 Task: Send an email with the signature Gabriella Robinson with the subject Request for a podcast and the message I would like to request a meeting to discuss the progress of the project. from softage.1@softage.net to softage.7@softage.net and softage.8@softage.net with an attached document Code_of_conduct.pdf
Action: Mouse moved to (429, 564)
Screenshot: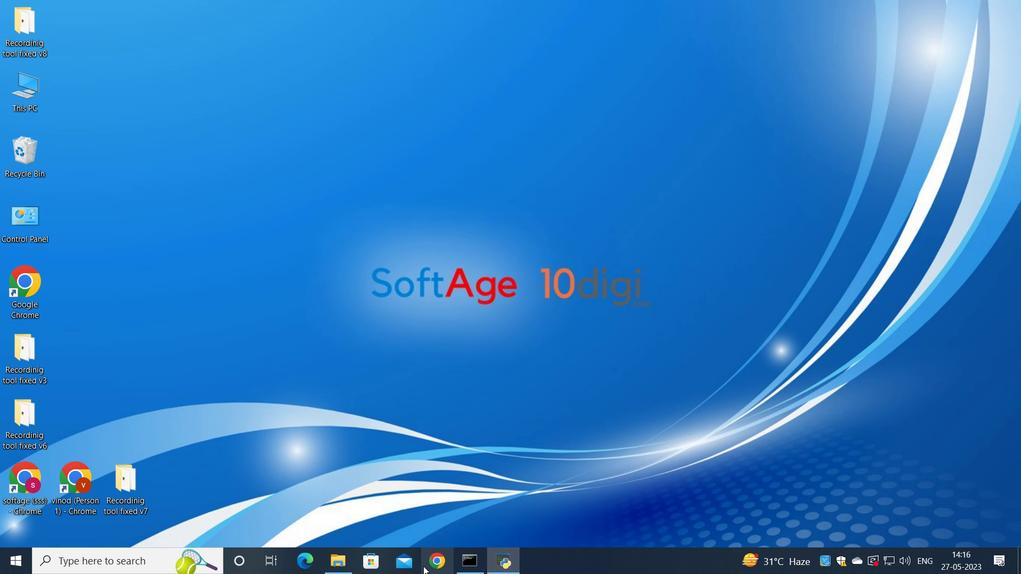 
Action: Mouse pressed left at (429, 564)
Screenshot: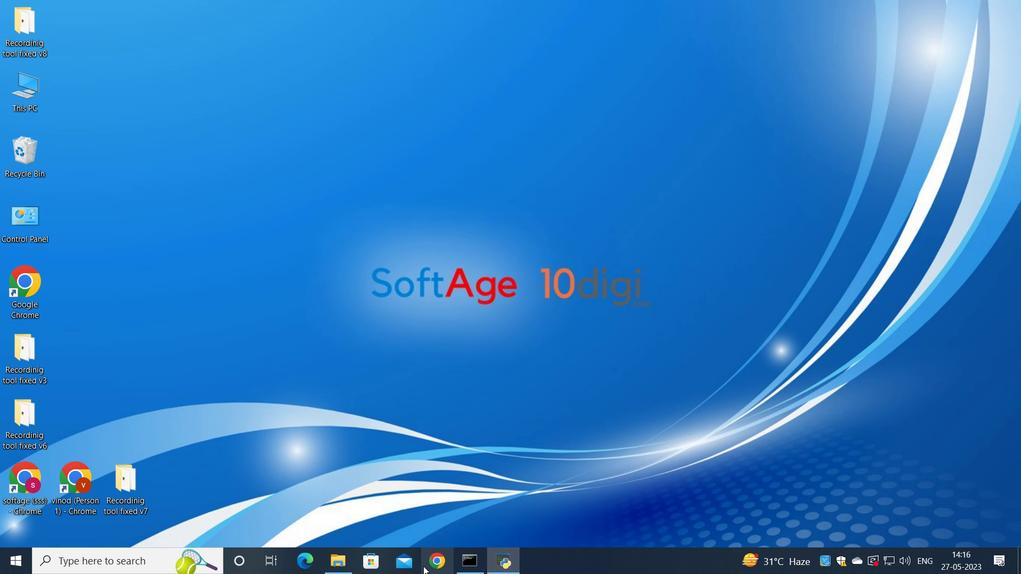 
Action: Mouse moved to (448, 352)
Screenshot: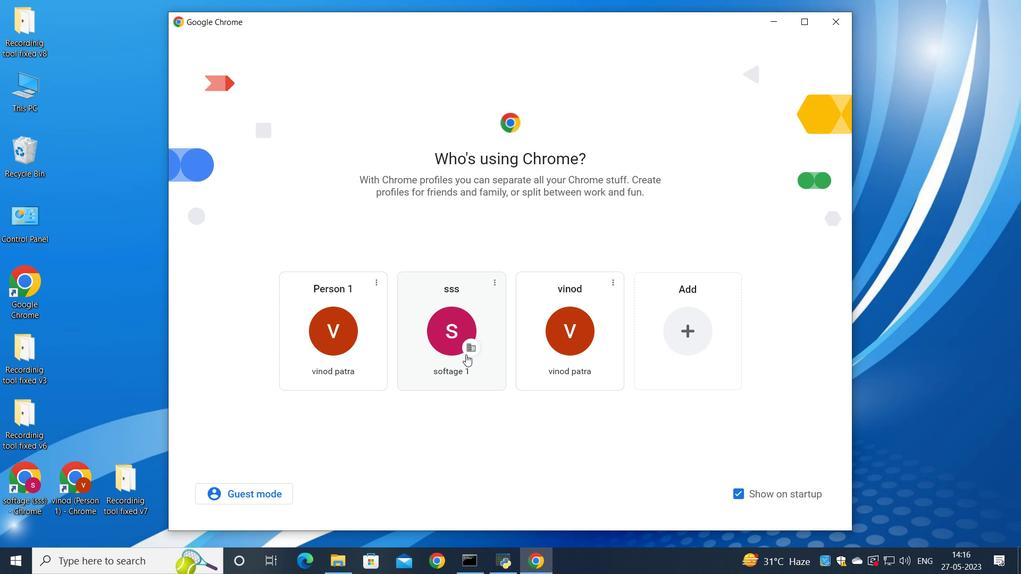 
Action: Mouse pressed left at (448, 352)
Screenshot: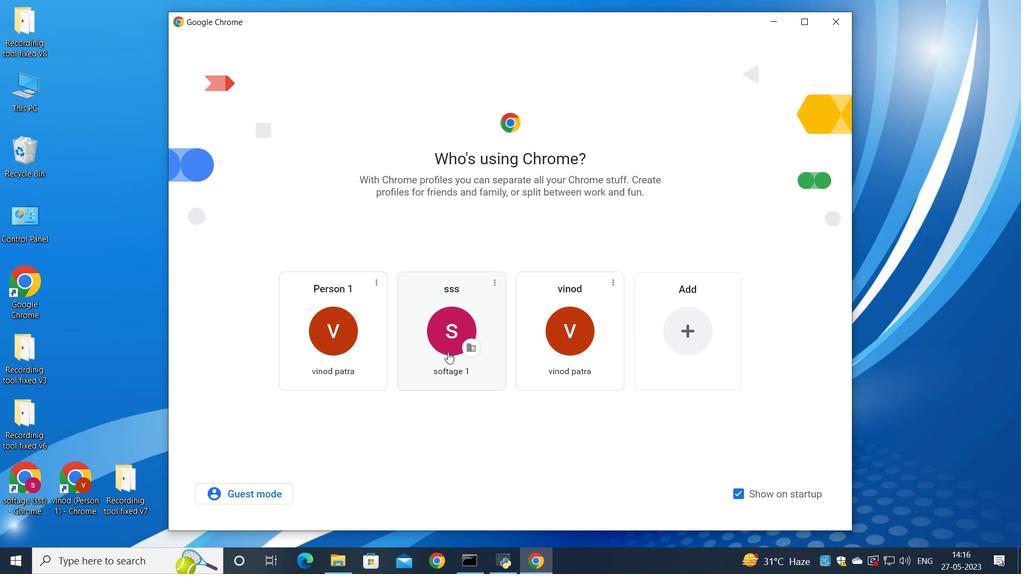 
Action: Mouse moved to (902, 69)
Screenshot: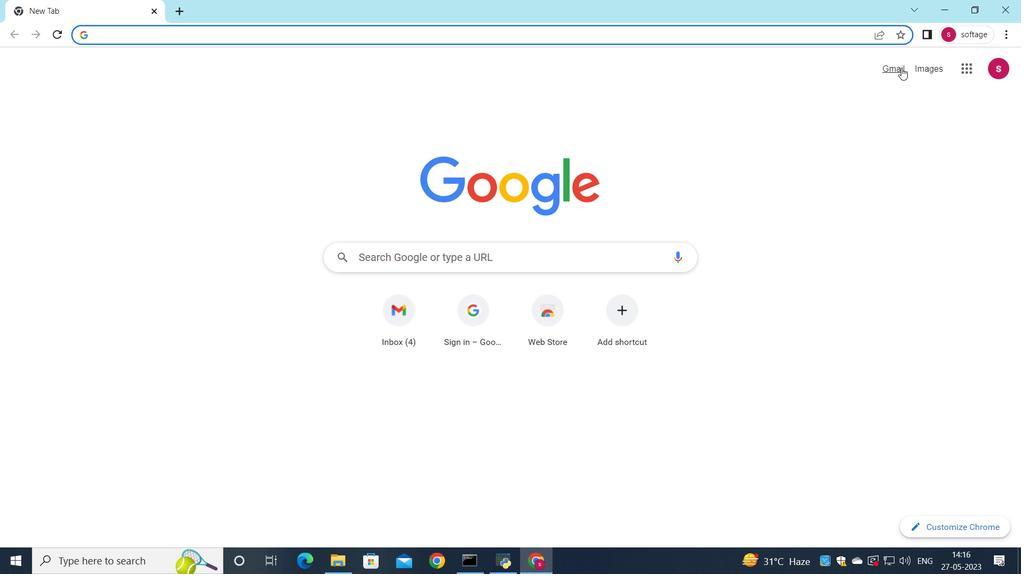 
Action: Mouse pressed left at (902, 69)
Screenshot: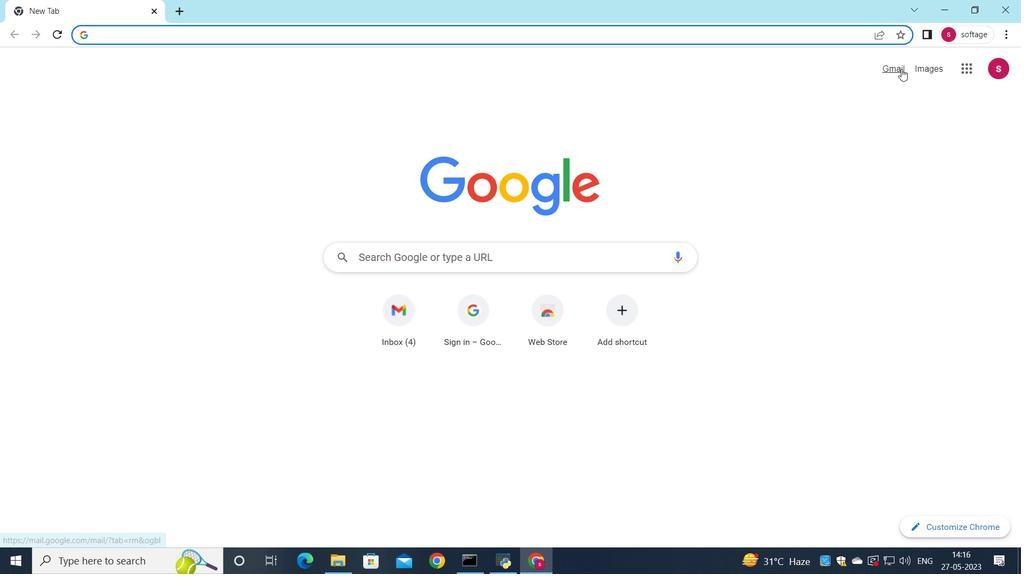 
Action: Mouse moved to (886, 70)
Screenshot: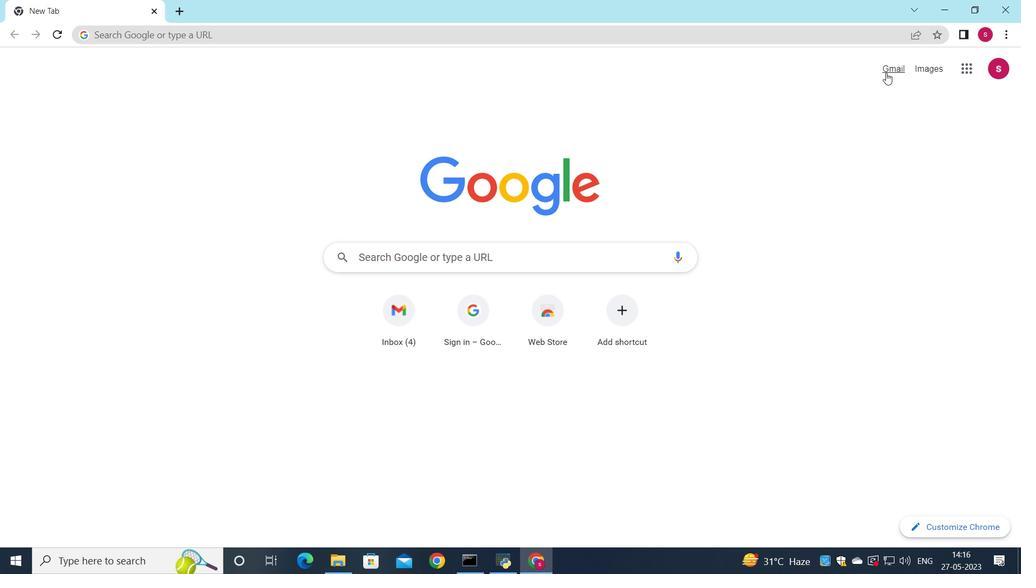 
Action: Mouse pressed left at (886, 70)
Screenshot: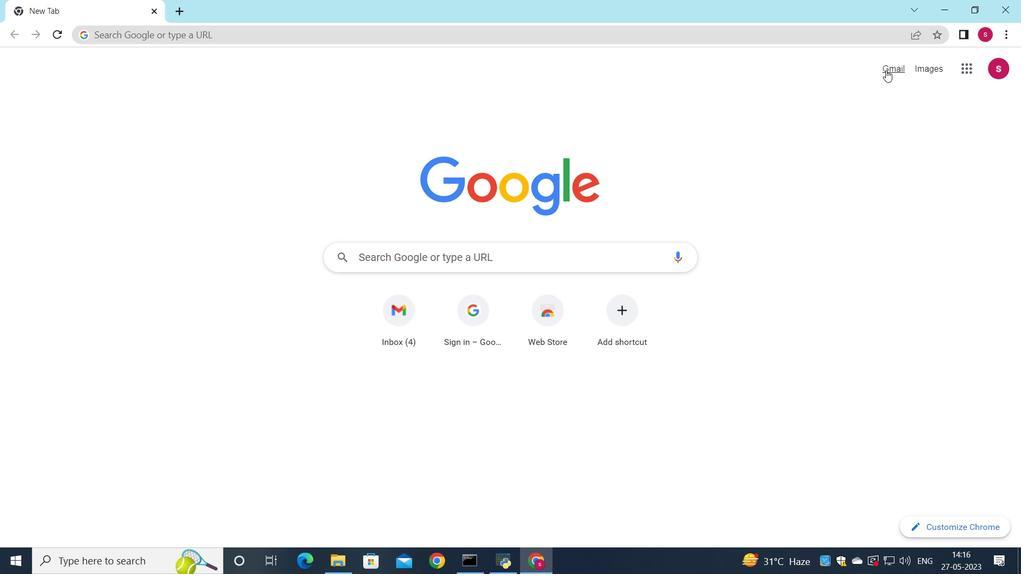
Action: Mouse moved to (863, 97)
Screenshot: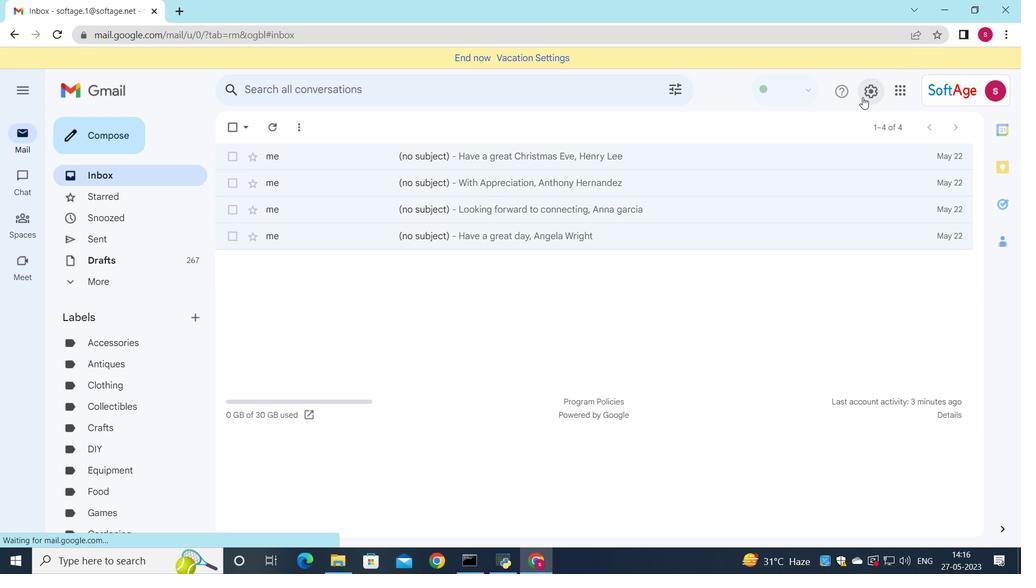 
Action: Mouse pressed left at (863, 97)
Screenshot: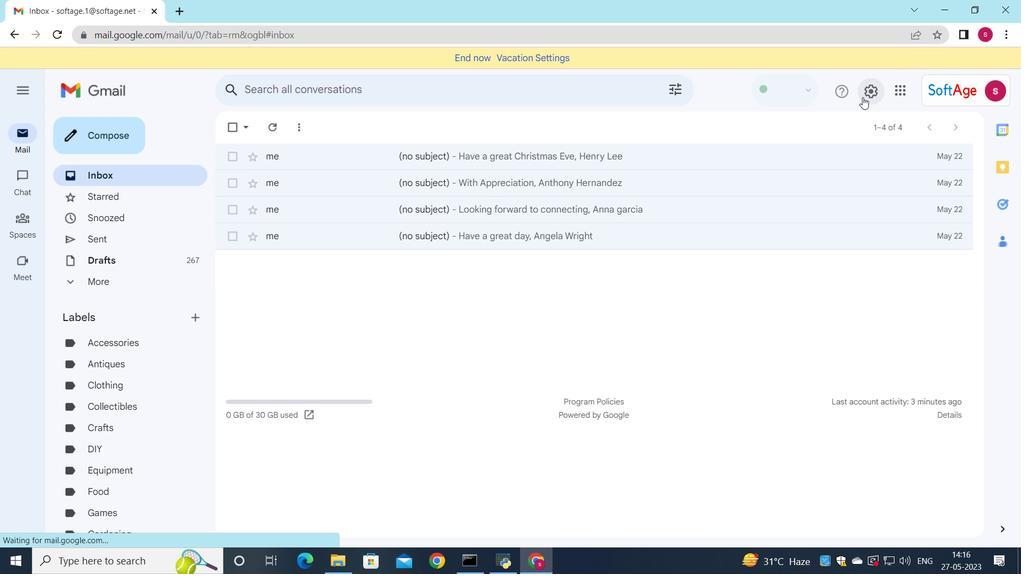 
Action: Mouse moved to (867, 147)
Screenshot: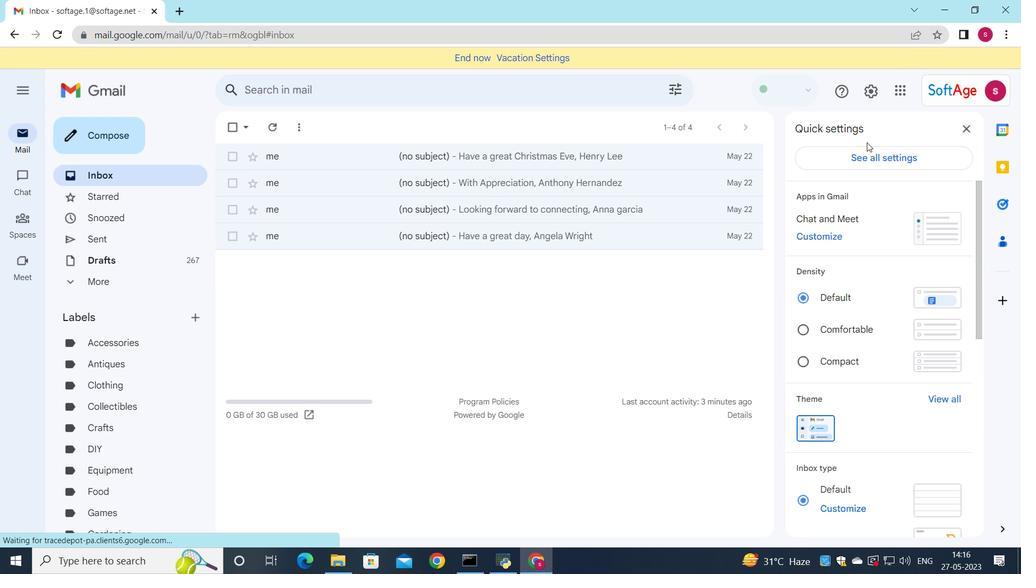 
Action: Mouse pressed left at (867, 147)
Screenshot: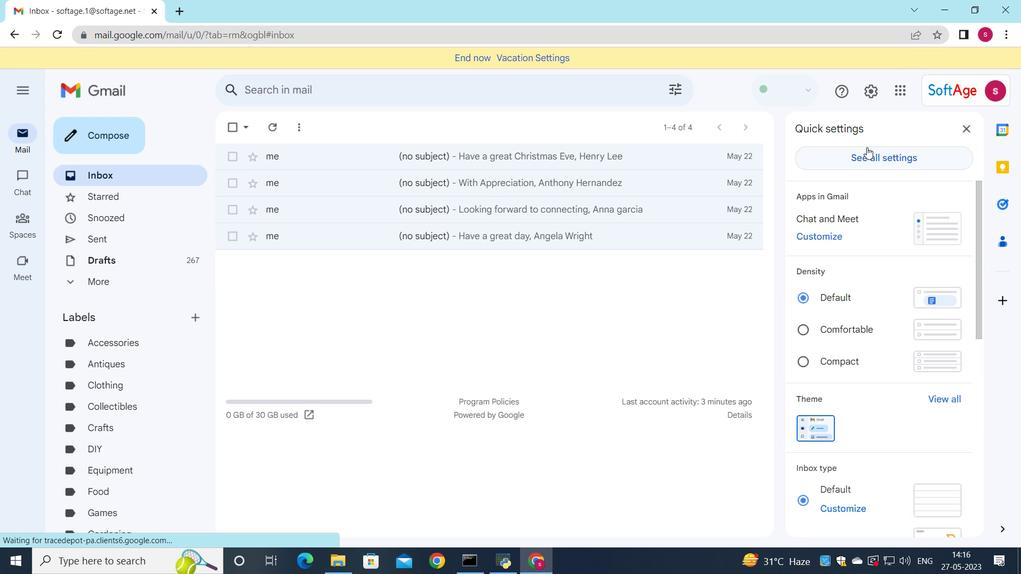 
Action: Mouse moved to (525, 273)
Screenshot: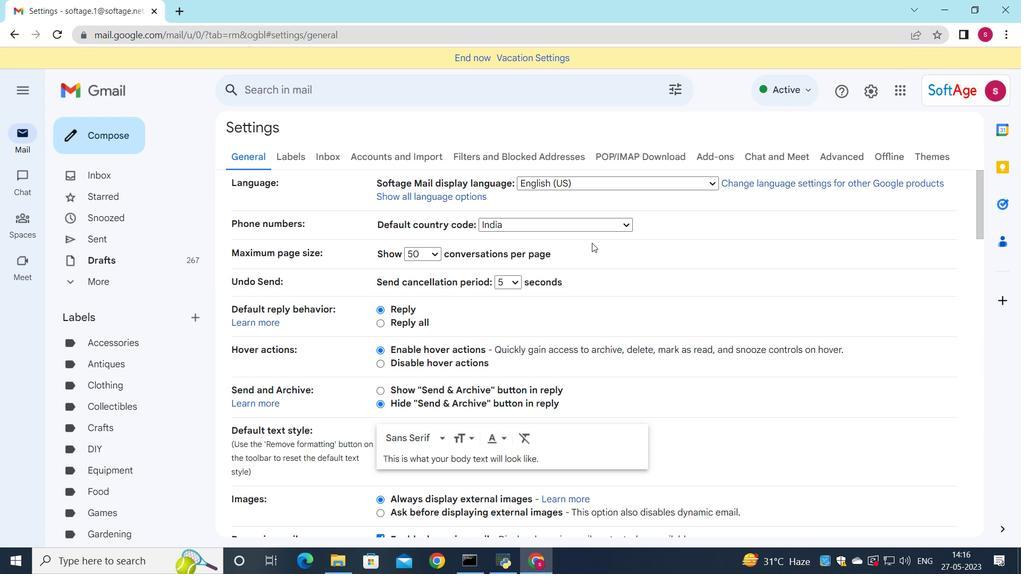 
Action: Mouse scrolled (543, 267) with delta (0, 0)
Screenshot: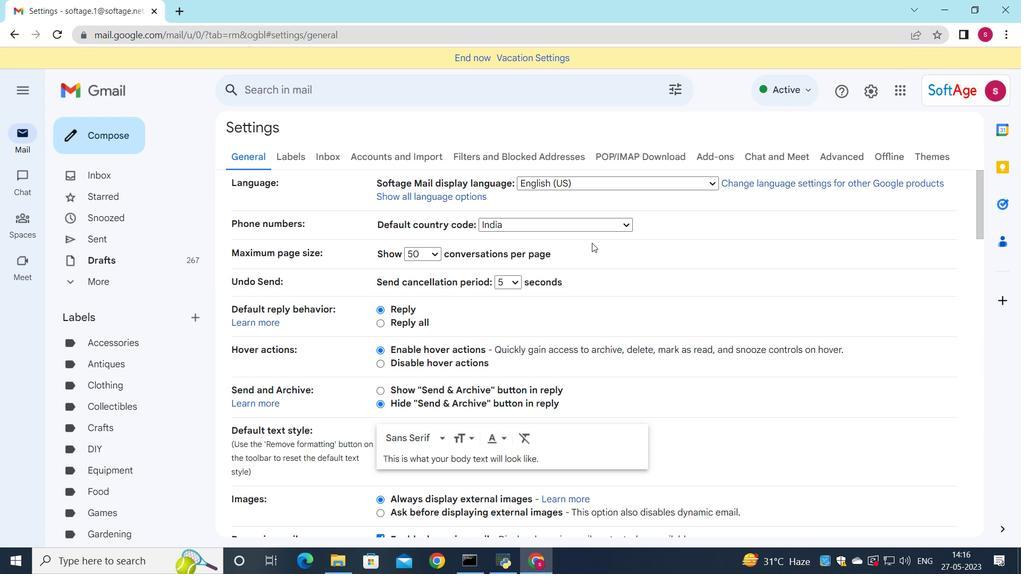 
Action: Mouse moved to (523, 273)
Screenshot: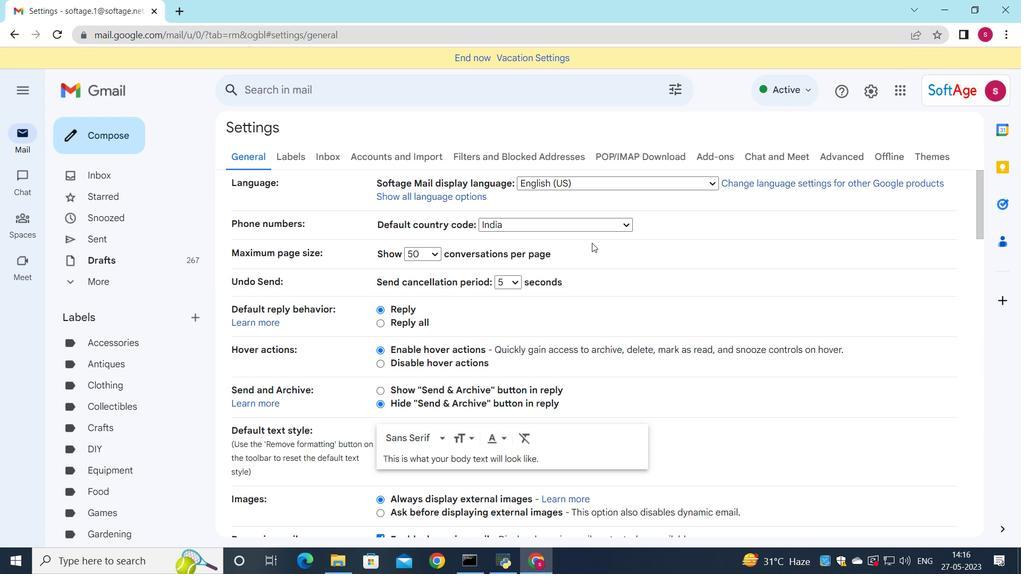 
Action: Mouse scrolled (528, 272) with delta (0, 0)
Screenshot: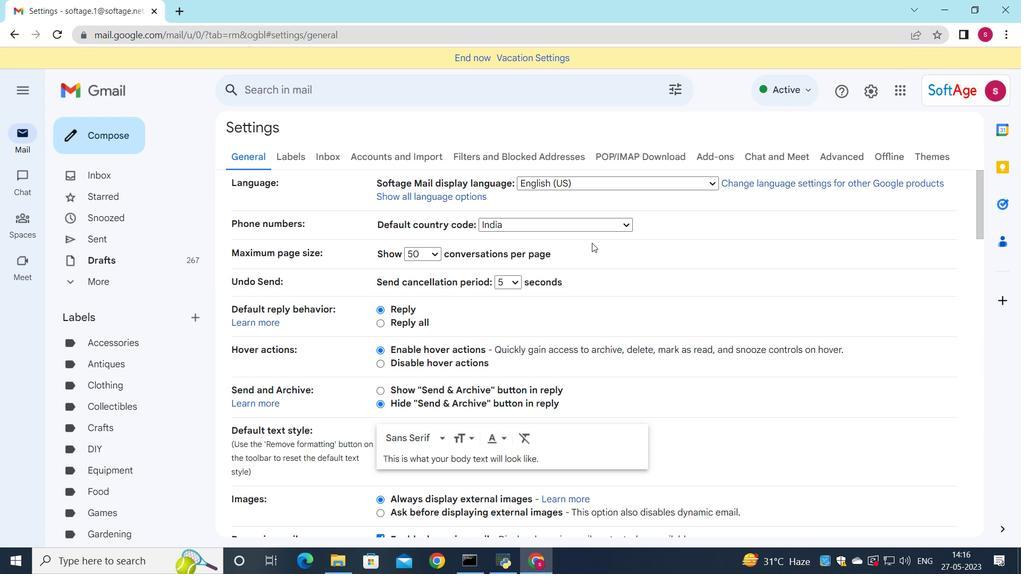 
Action: Mouse moved to (523, 273)
Screenshot: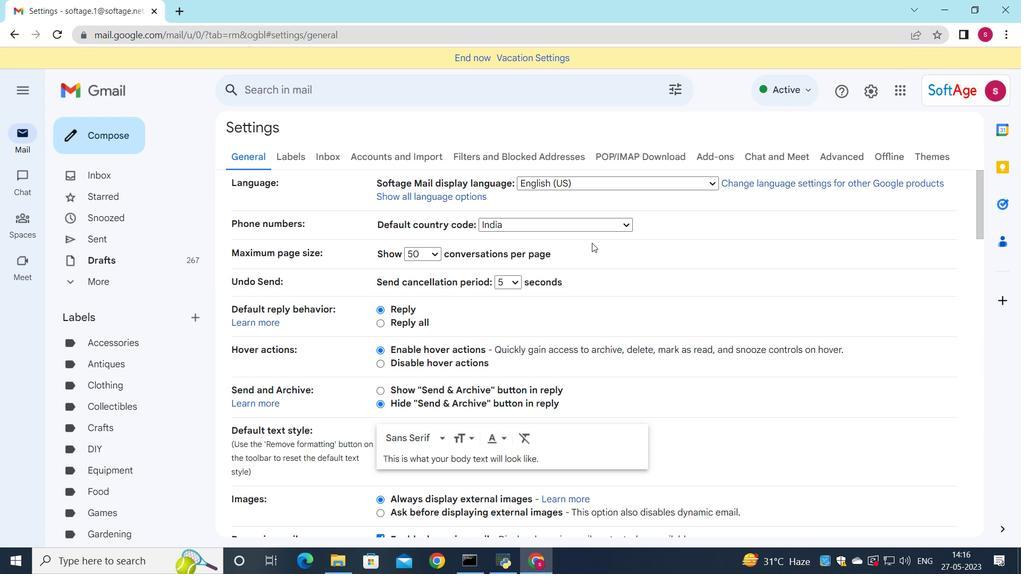 
Action: Mouse scrolled (525, 272) with delta (0, 0)
Screenshot: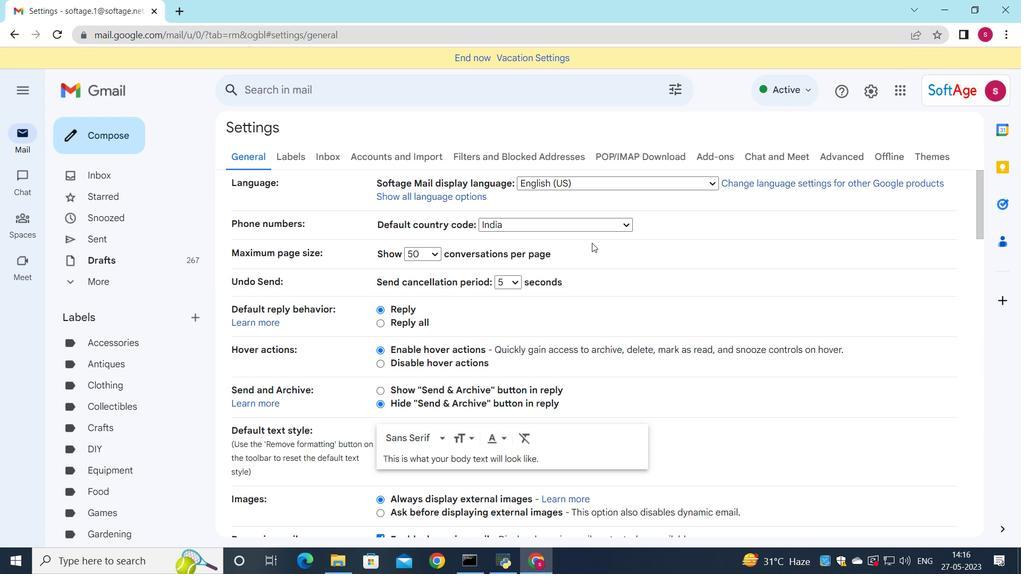 
Action: Mouse moved to (521, 273)
Screenshot: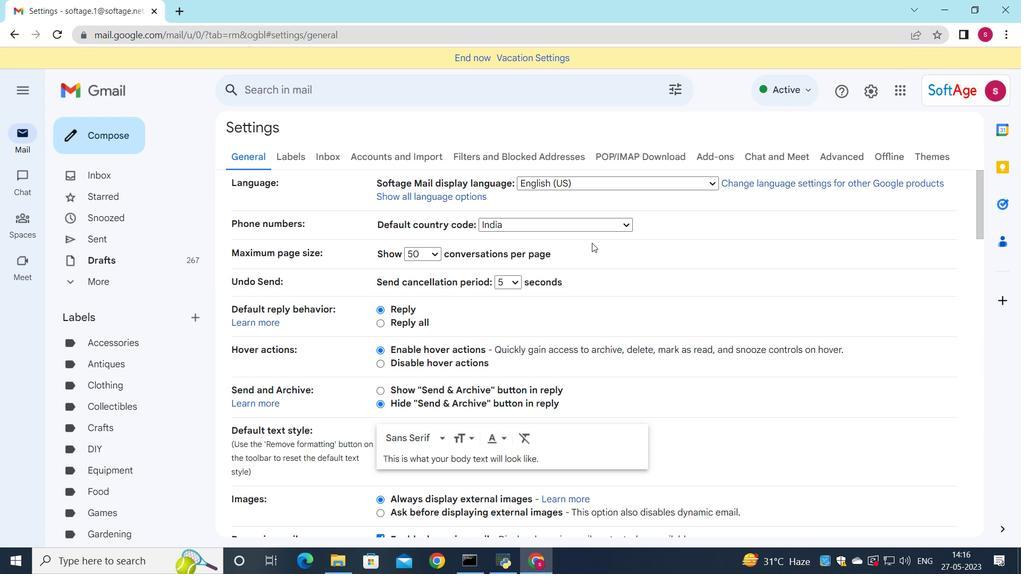 
Action: Mouse scrolled (523, 272) with delta (0, 0)
Screenshot: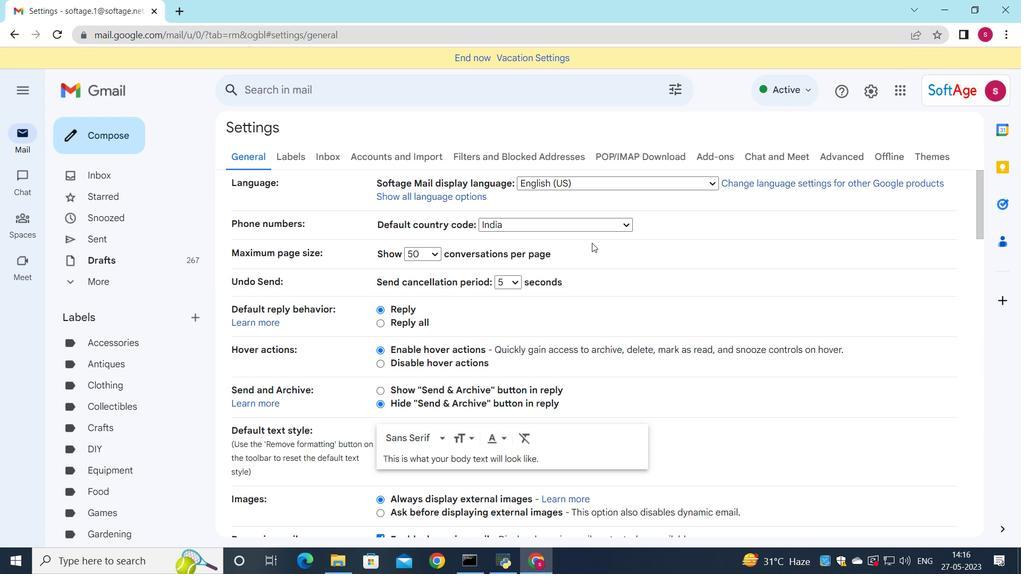 
Action: Mouse moved to (458, 284)
Screenshot: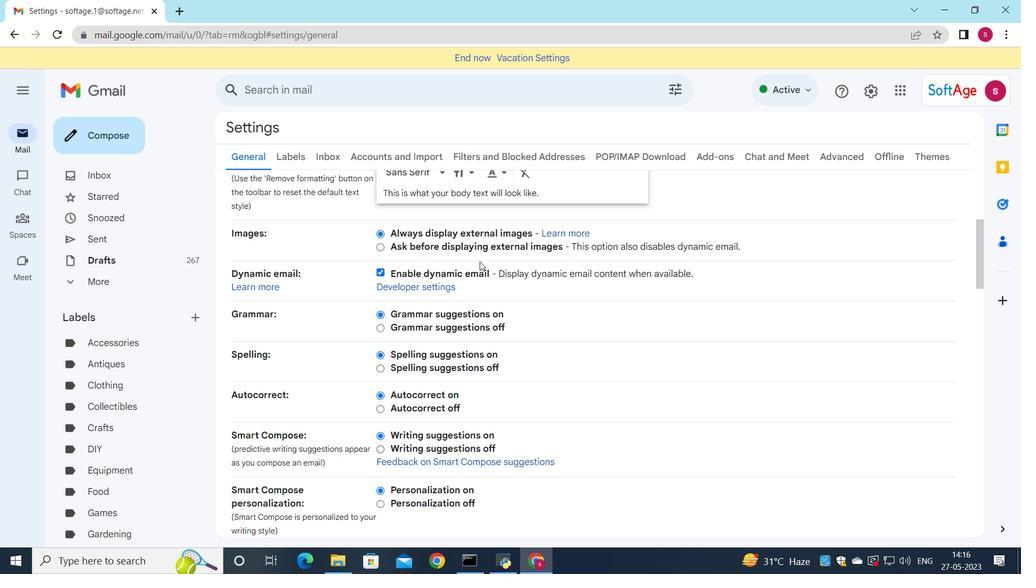 
Action: Mouse scrolled (474, 264) with delta (0, 0)
Screenshot: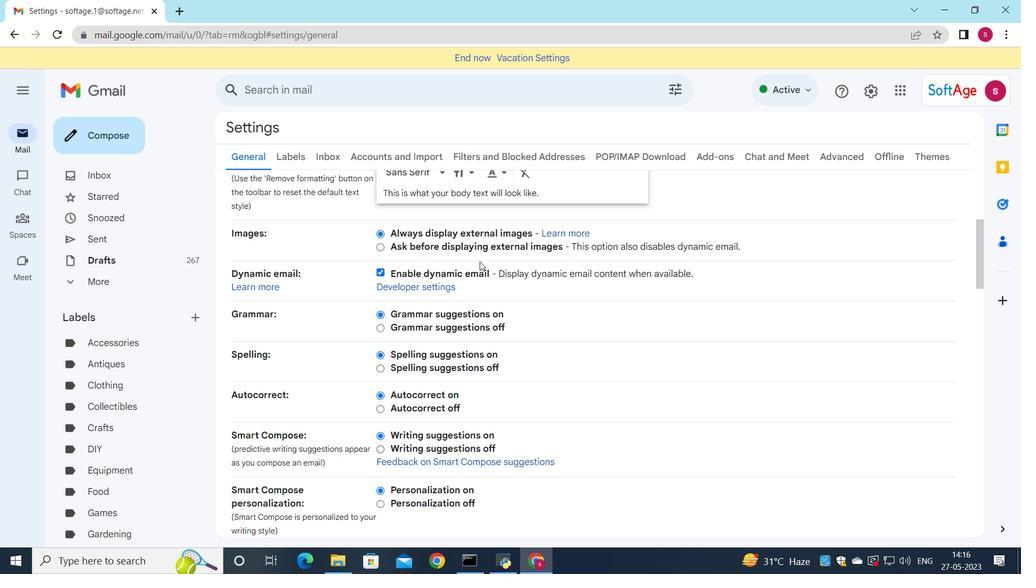 
Action: Mouse moved to (457, 286)
Screenshot: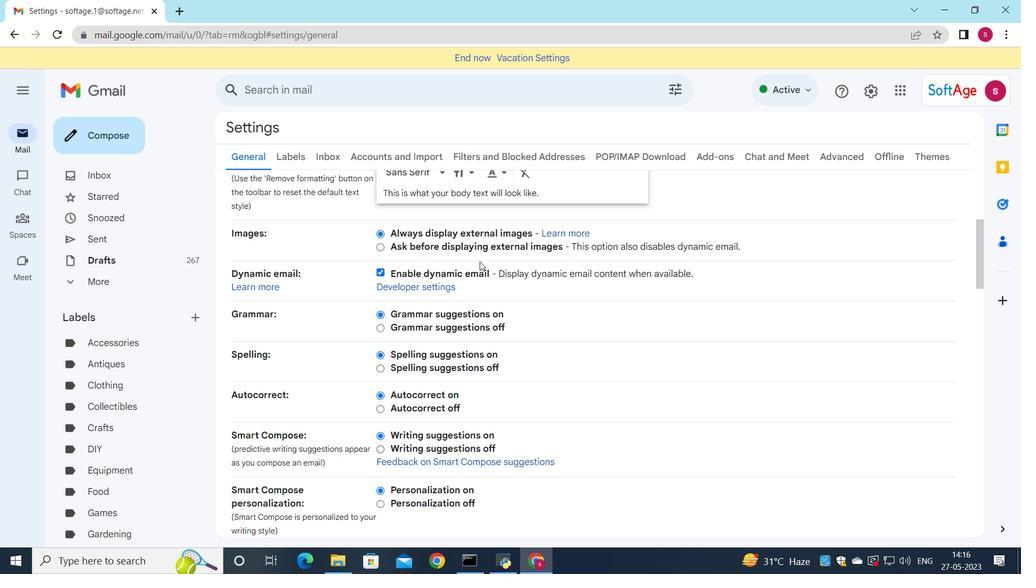 
Action: Mouse scrolled (470, 266) with delta (0, 0)
Screenshot: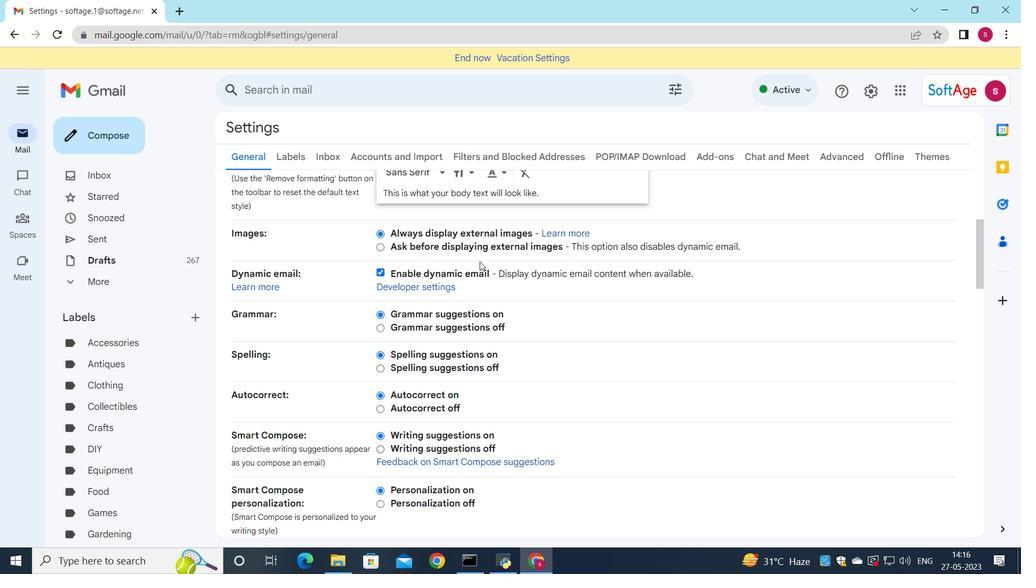 
Action: Mouse moved to (456, 290)
Screenshot: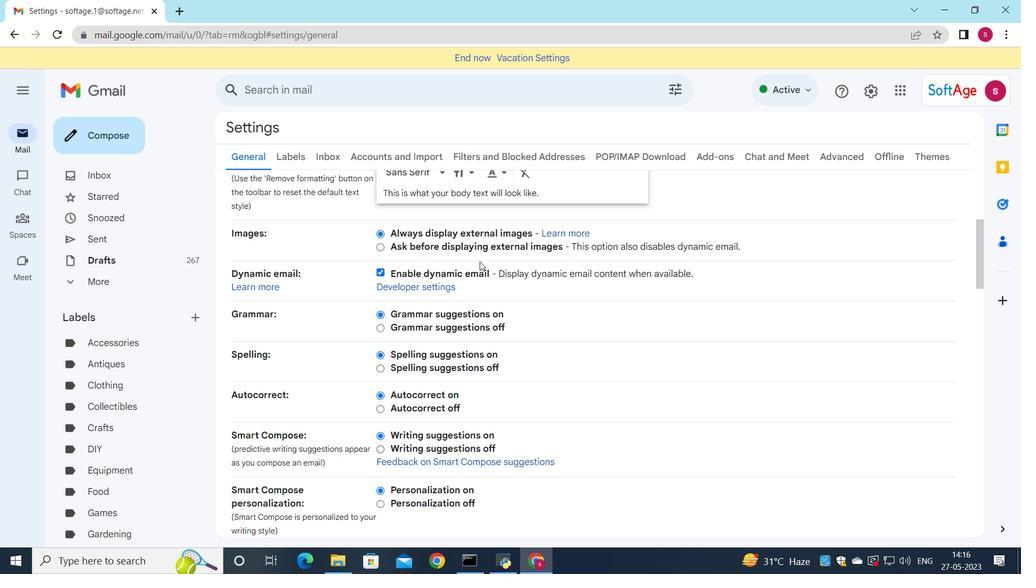 
Action: Mouse scrolled (468, 267) with delta (0, 0)
Screenshot: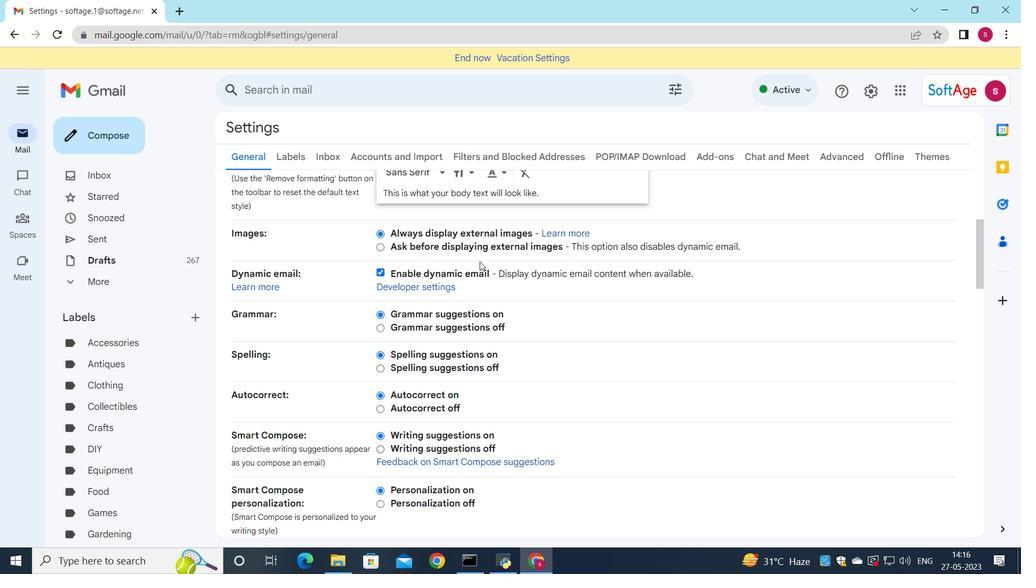 
Action: Mouse moved to (444, 298)
Screenshot: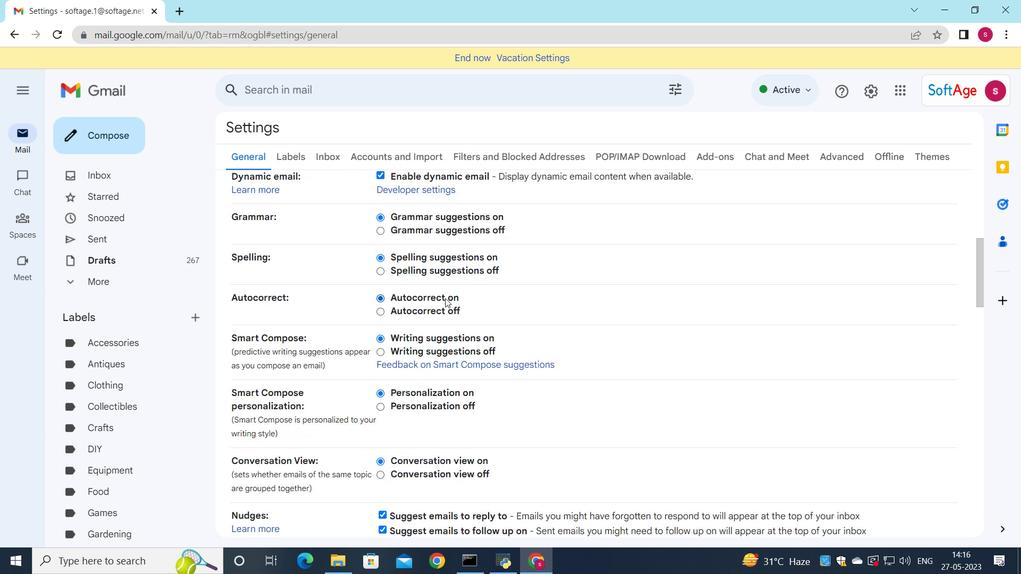 
Action: Mouse scrolled (444, 298) with delta (0, 0)
Screenshot: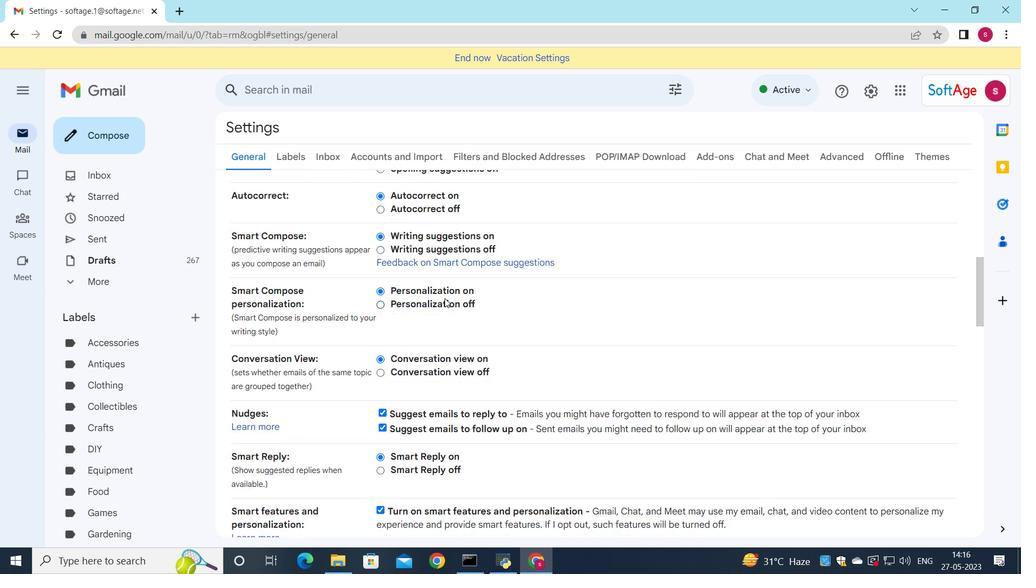 
Action: Mouse scrolled (444, 298) with delta (0, 0)
Screenshot: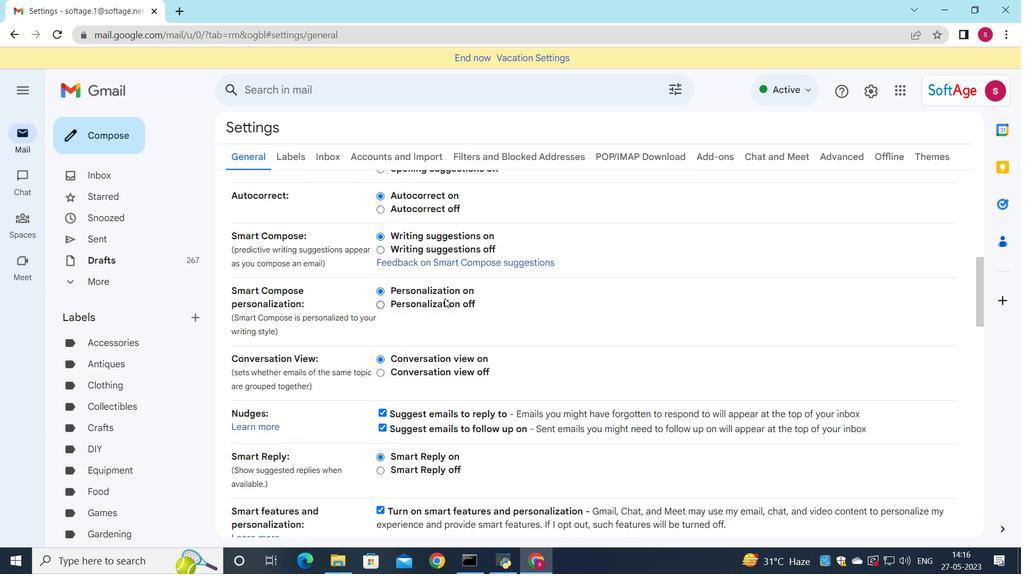 
Action: Mouse scrolled (444, 298) with delta (0, 0)
Screenshot: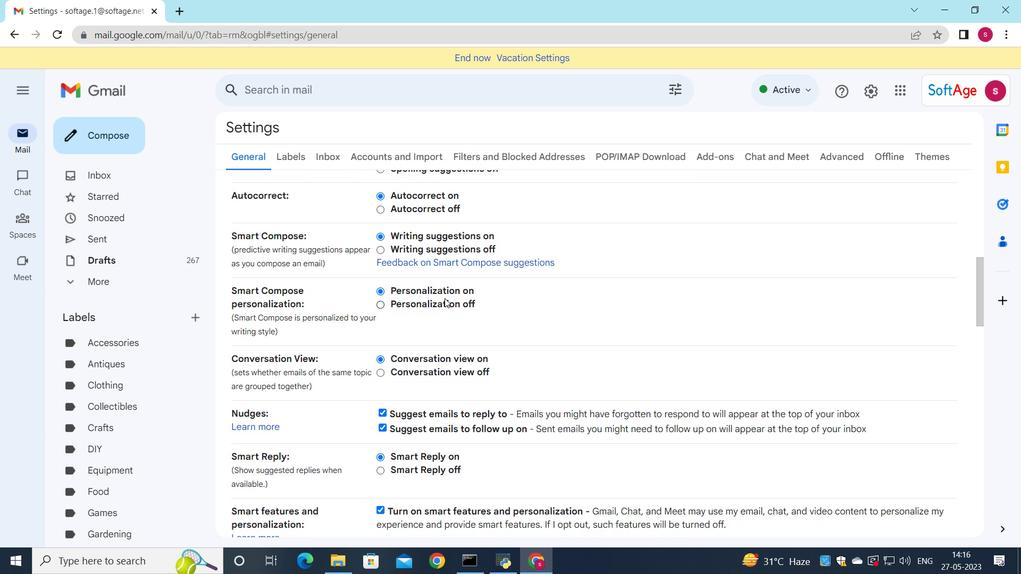 
Action: Mouse scrolled (444, 298) with delta (0, 0)
Screenshot: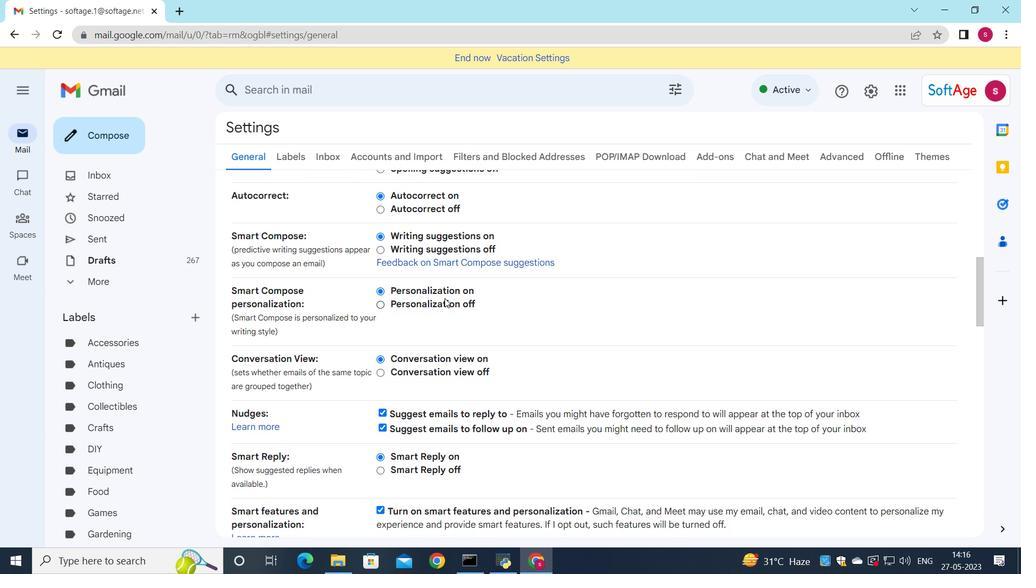 
Action: Mouse moved to (444, 298)
Screenshot: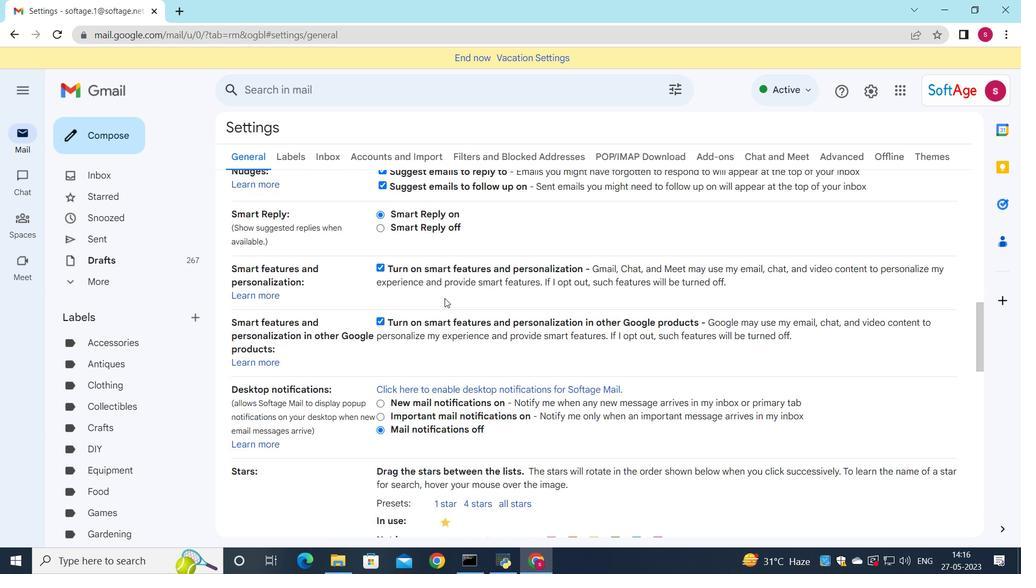 
Action: Mouse scrolled (444, 298) with delta (0, 0)
Screenshot: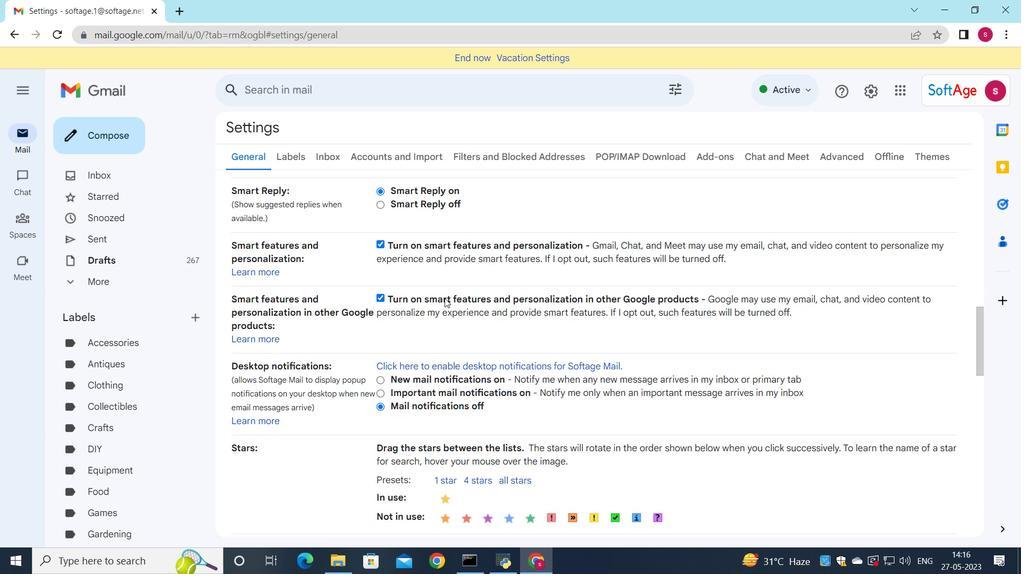 
Action: Mouse scrolled (444, 298) with delta (0, 0)
Screenshot: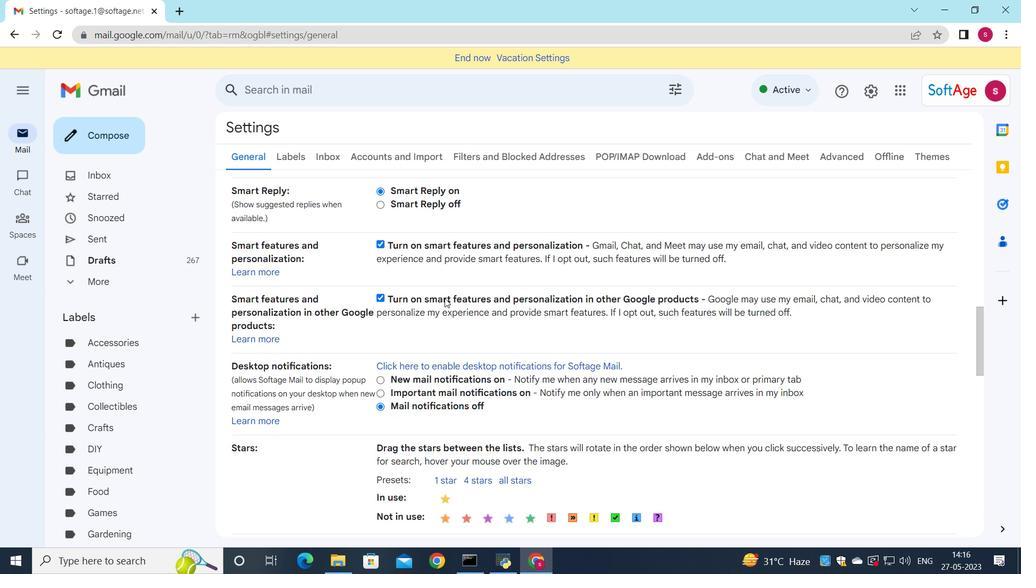 
Action: Mouse scrolled (444, 298) with delta (0, 0)
Screenshot: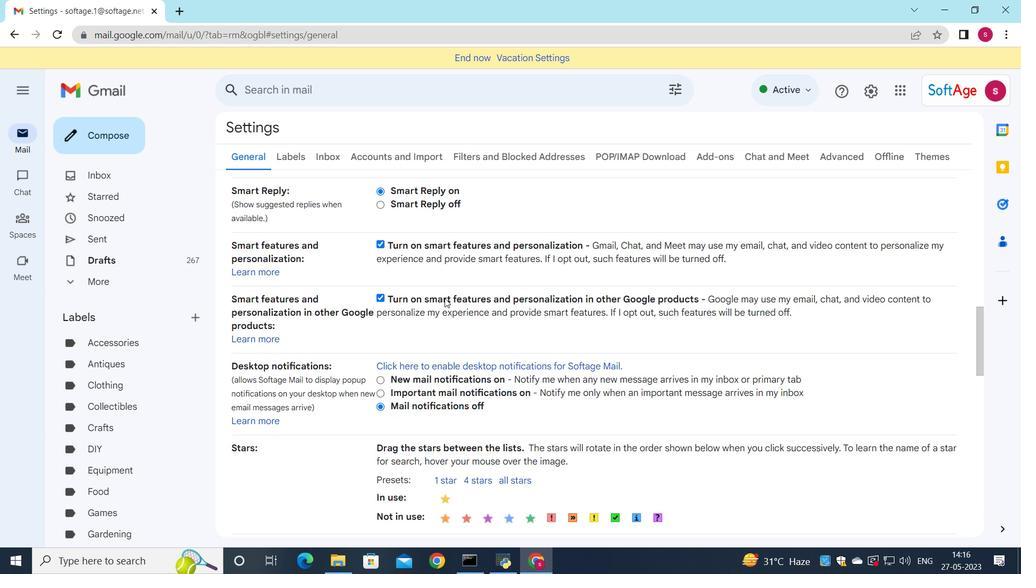 
Action: Mouse scrolled (444, 298) with delta (0, 0)
Screenshot: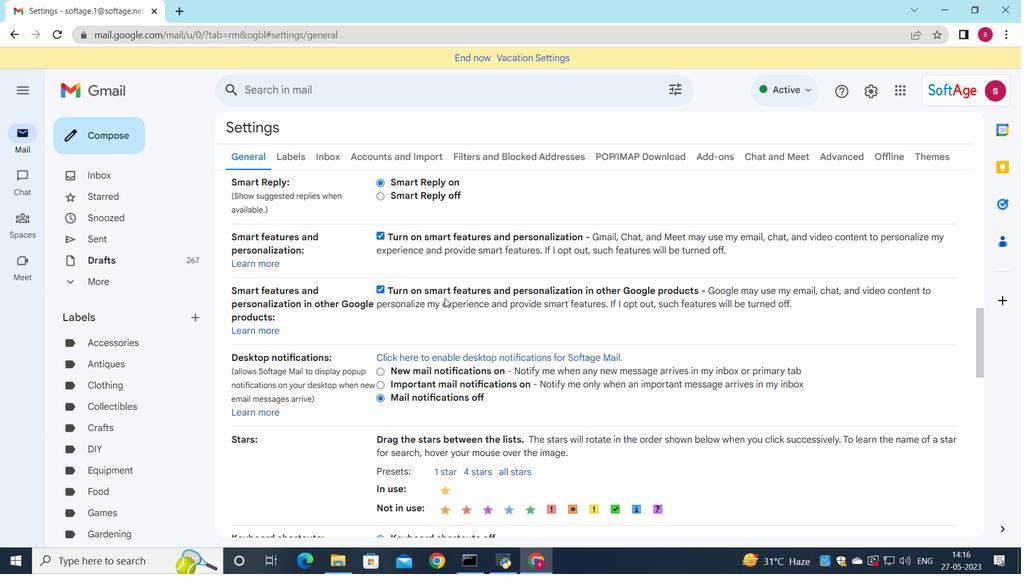 
Action: Mouse scrolled (444, 298) with delta (0, 0)
Screenshot: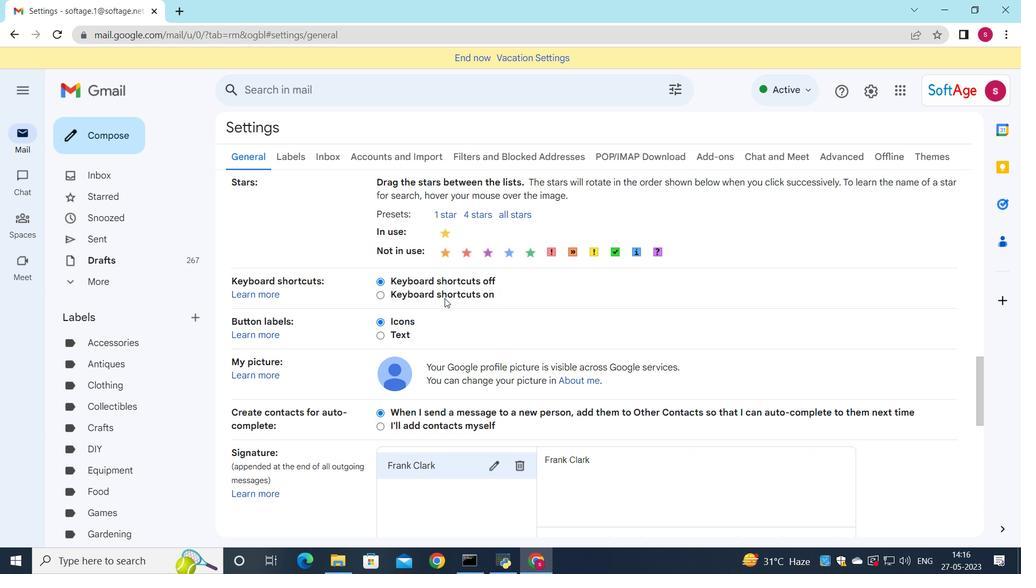 
Action: Mouse scrolled (444, 298) with delta (0, 0)
Screenshot: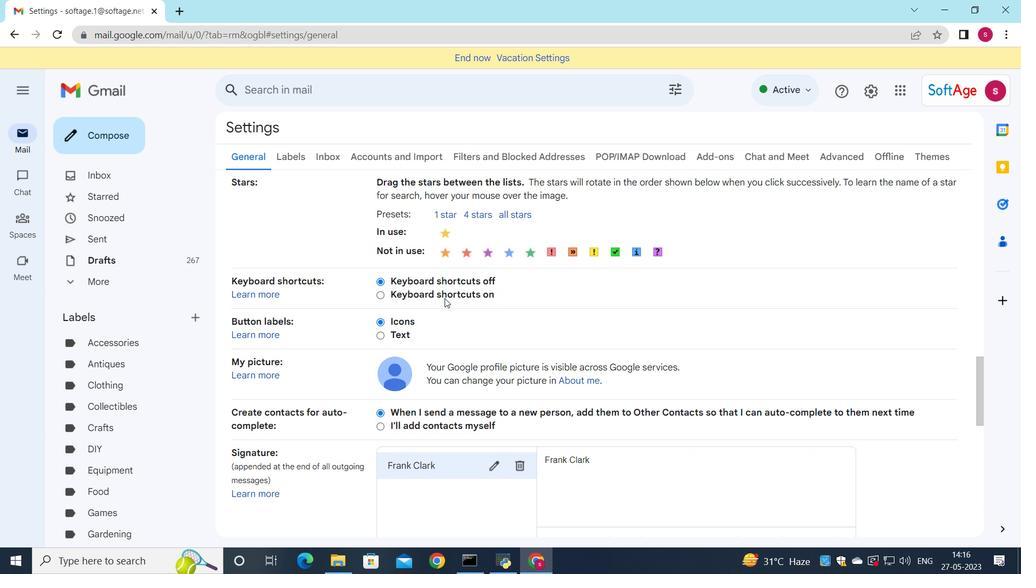 
Action: Mouse scrolled (444, 298) with delta (0, 0)
Screenshot: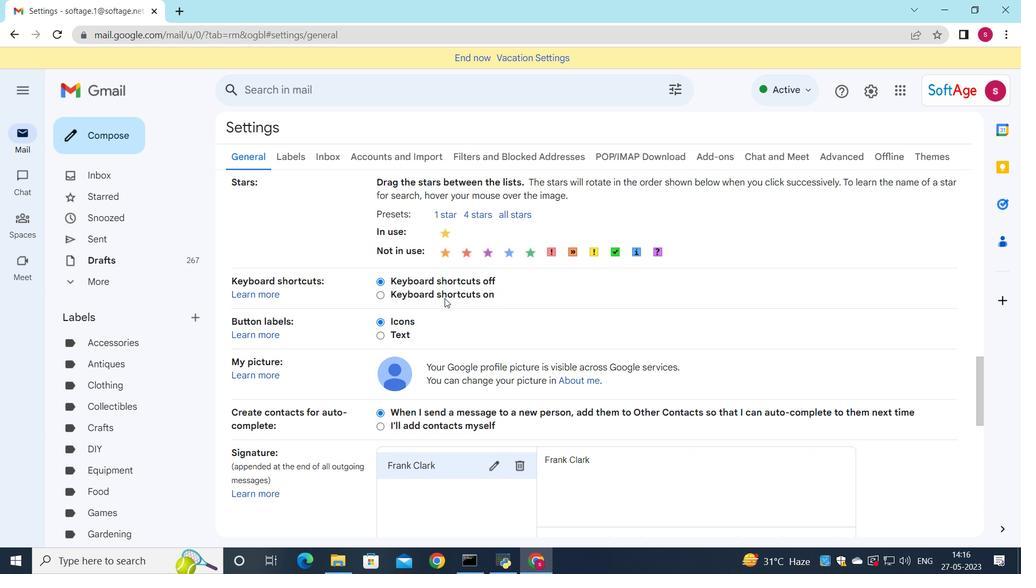
Action: Mouse moved to (445, 294)
Screenshot: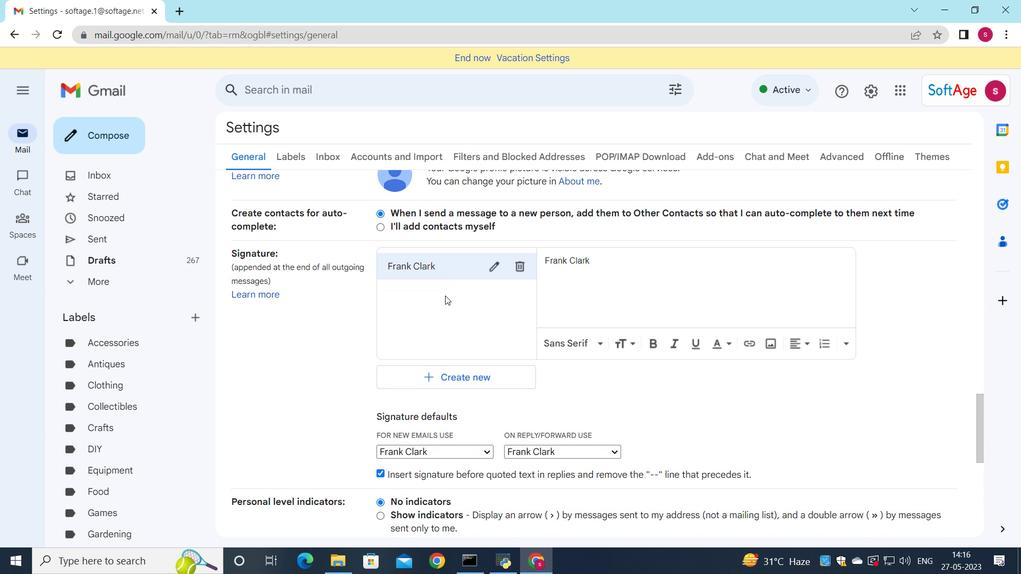 
Action: Mouse scrolled (445, 293) with delta (0, 0)
Screenshot: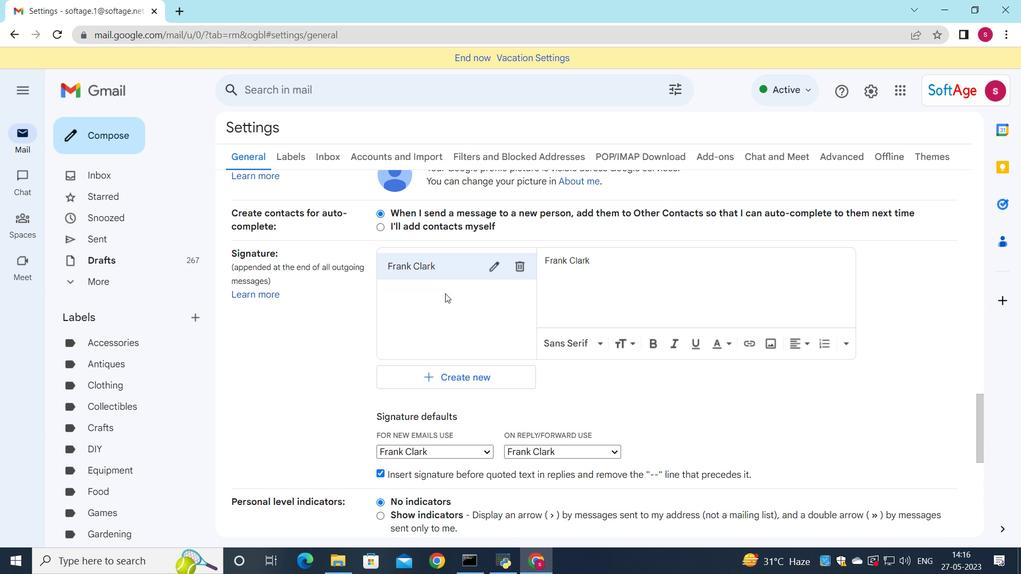 
Action: Mouse scrolled (445, 293) with delta (0, 0)
Screenshot: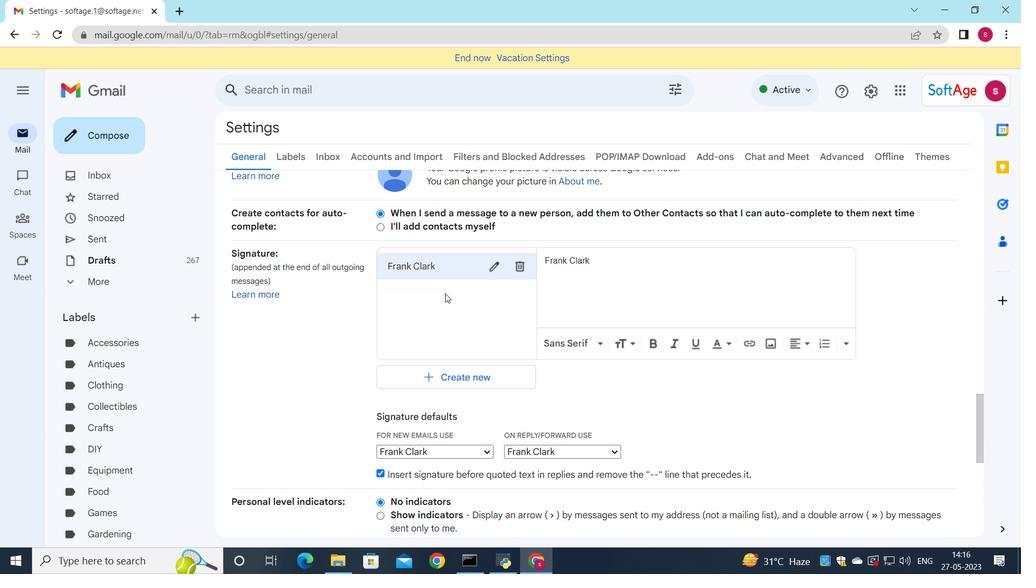
Action: Mouse scrolled (445, 294) with delta (0, 0)
Screenshot: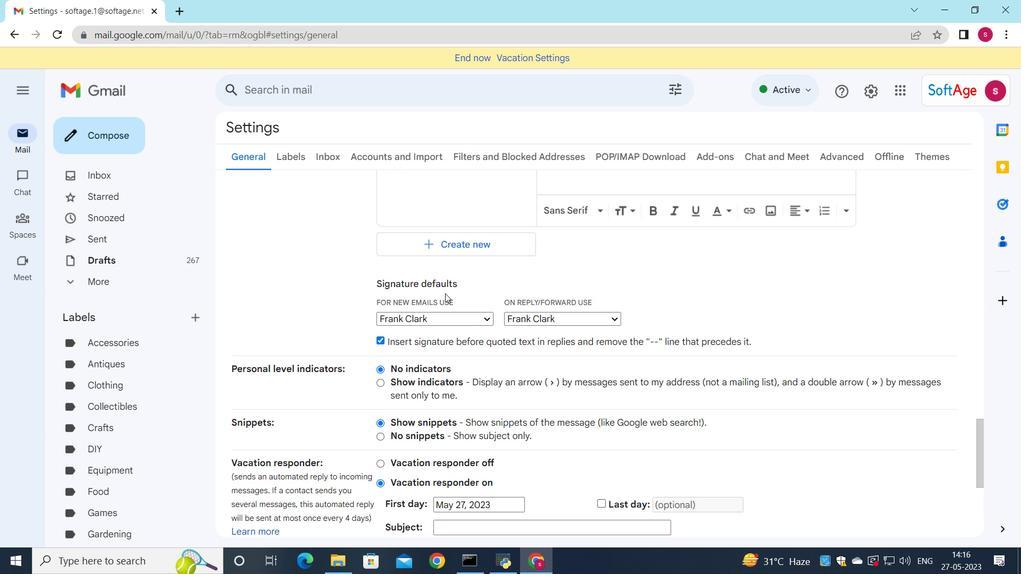 
Action: Mouse scrolled (445, 294) with delta (0, 0)
Screenshot: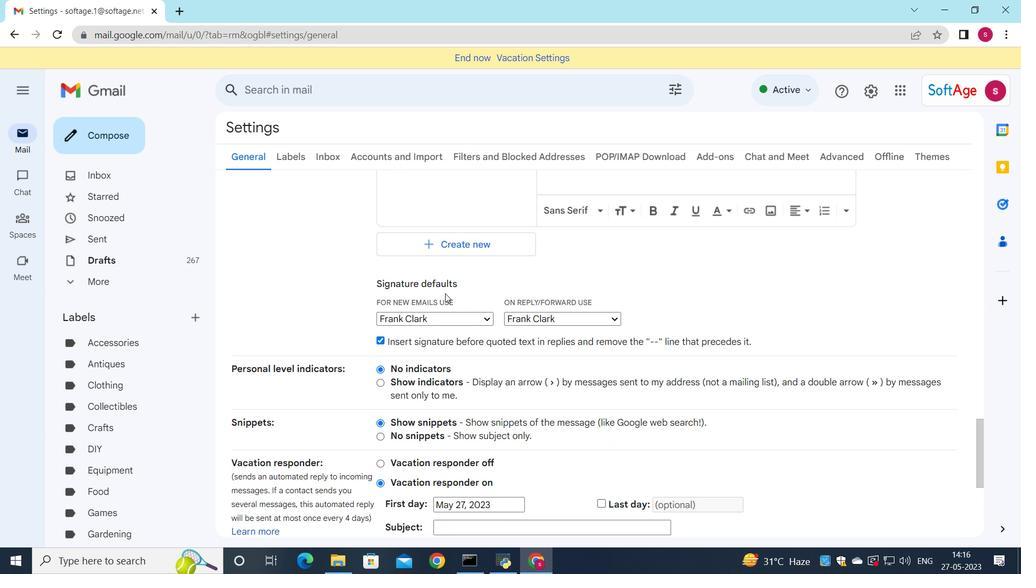 
Action: Mouse moved to (515, 269)
Screenshot: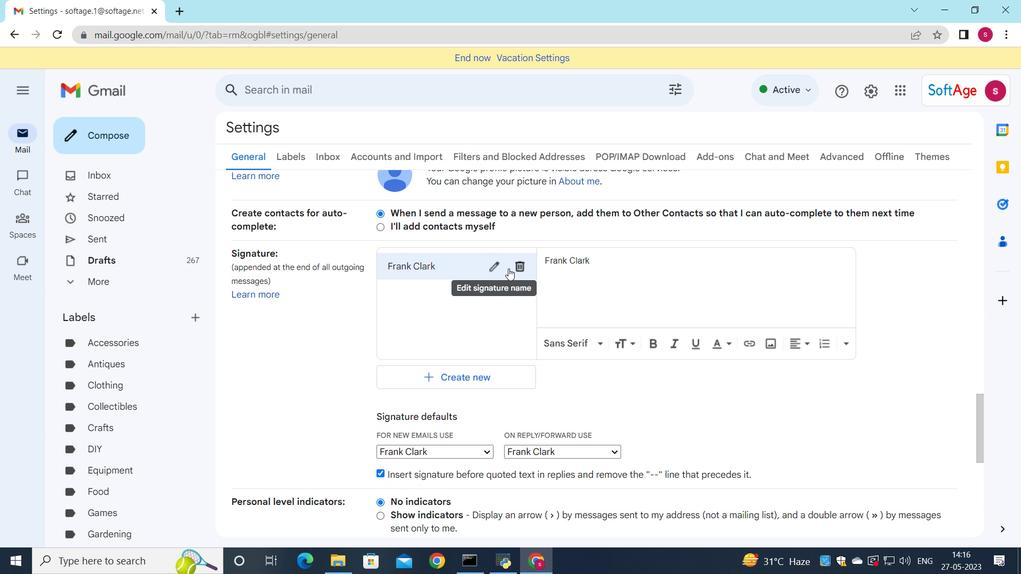 
Action: Mouse pressed left at (515, 269)
Screenshot: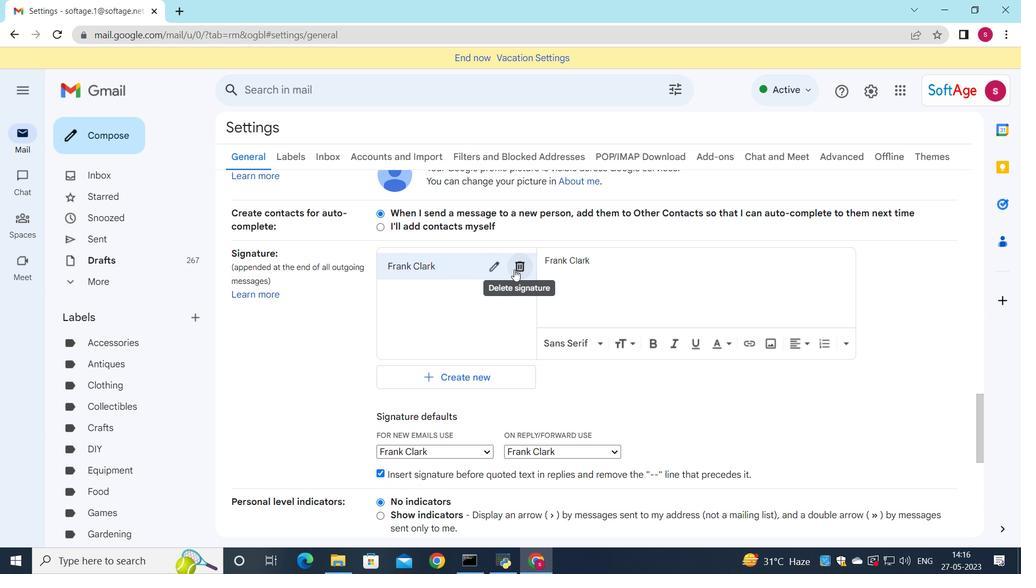 
Action: Mouse moved to (609, 323)
Screenshot: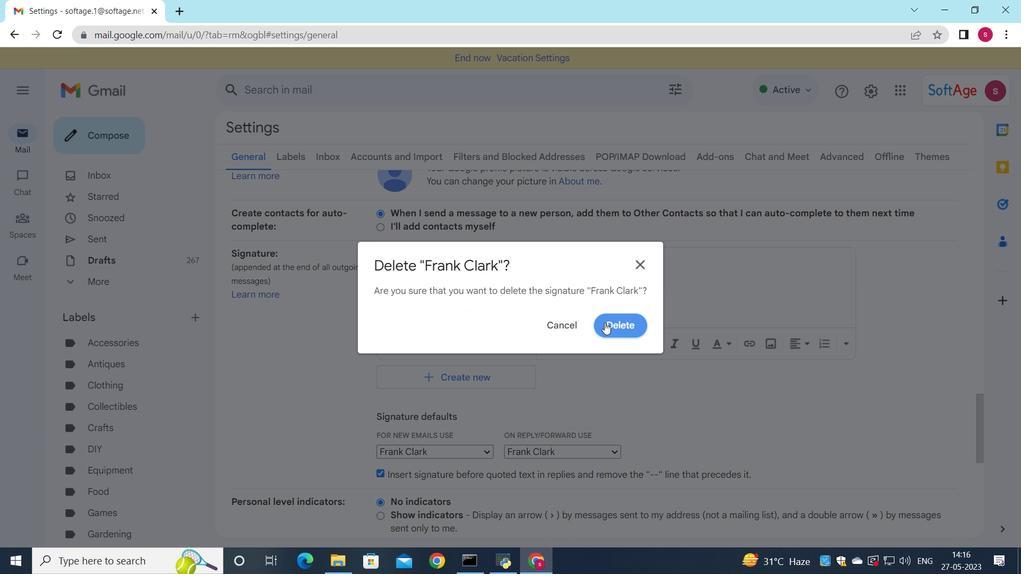 
Action: Mouse pressed left at (609, 323)
Screenshot: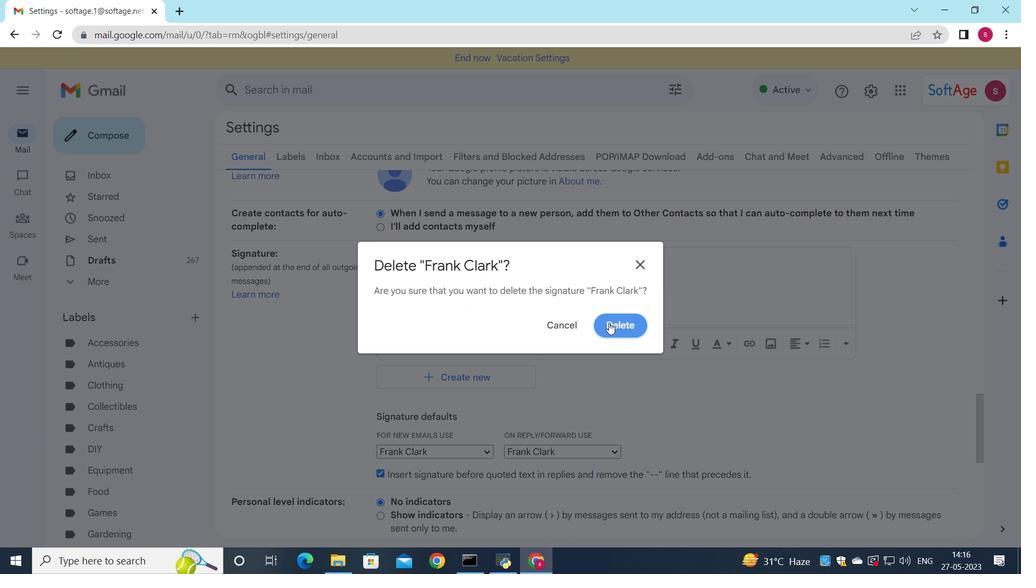 
Action: Mouse moved to (446, 284)
Screenshot: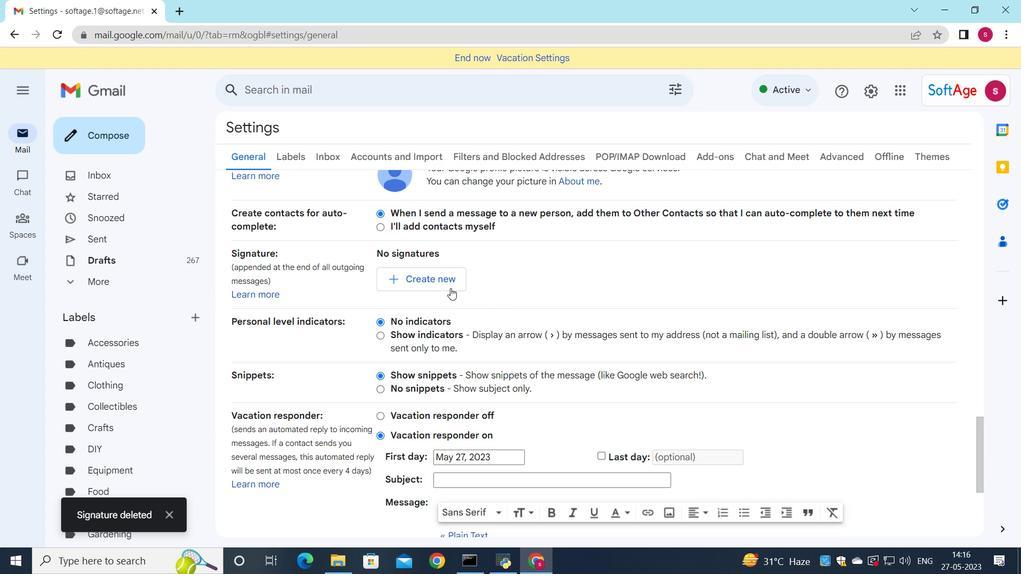 
Action: Mouse pressed left at (446, 284)
Screenshot: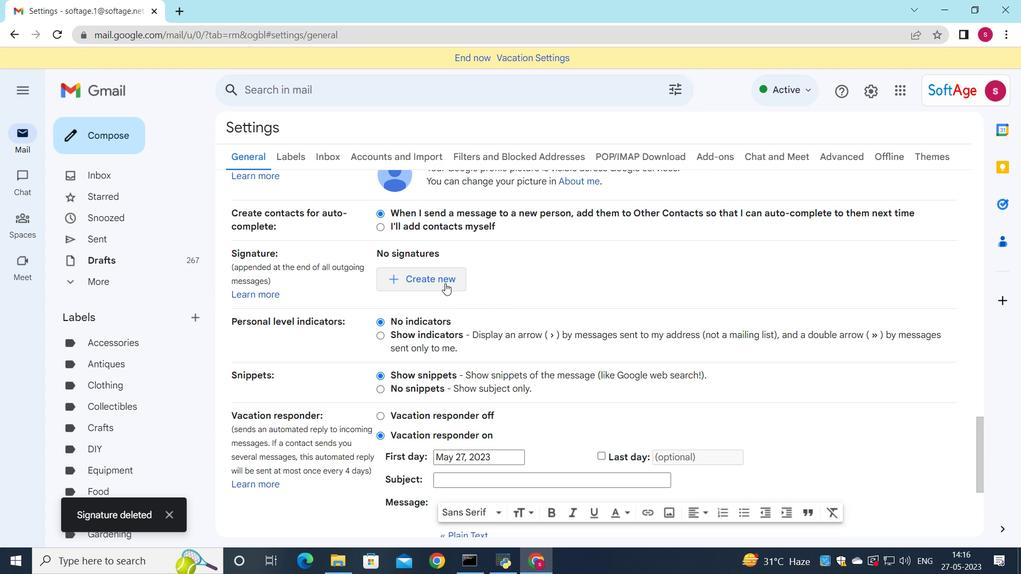 
Action: Mouse moved to (626, 301)
Screenshot: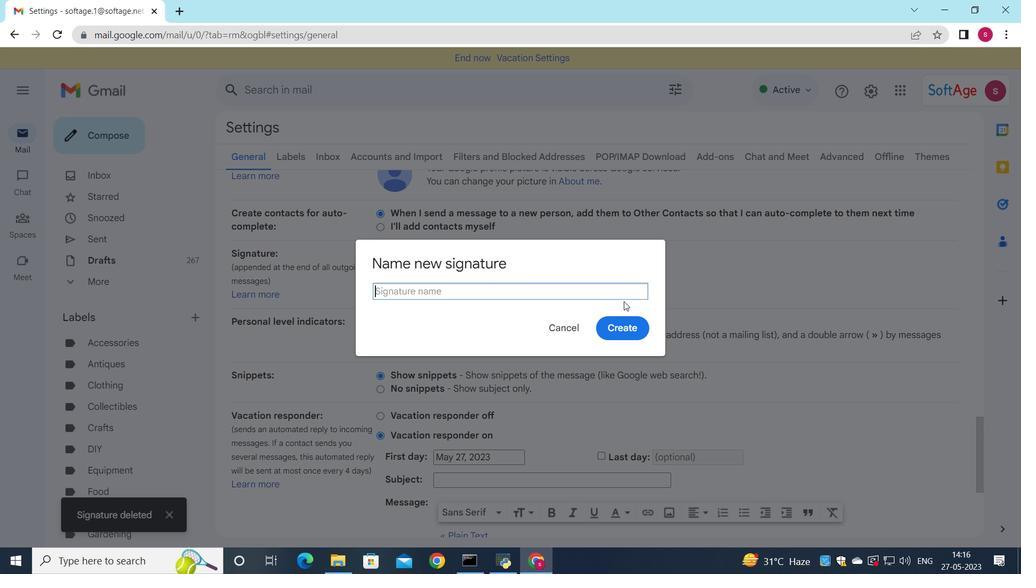 
Action: Key pressed <Key.shift>Gabriella<Key.space><Key.shift>Robo<Key.backspace>inson
Screenshot: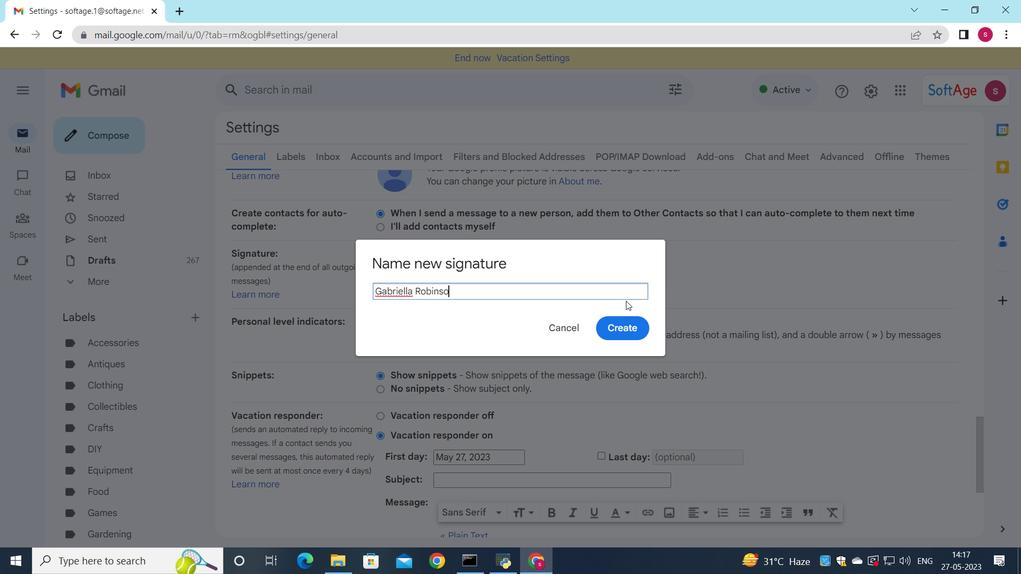 
Action: Mouse moved to (611, 334)
Screenshot: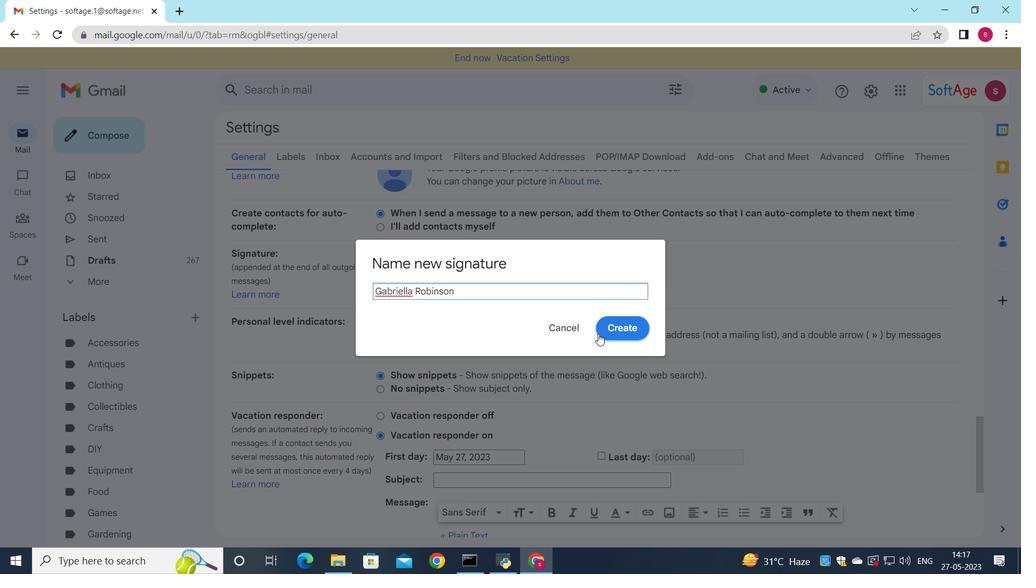 
Action: Mouse pressed left at (611, 334)
Screenshot: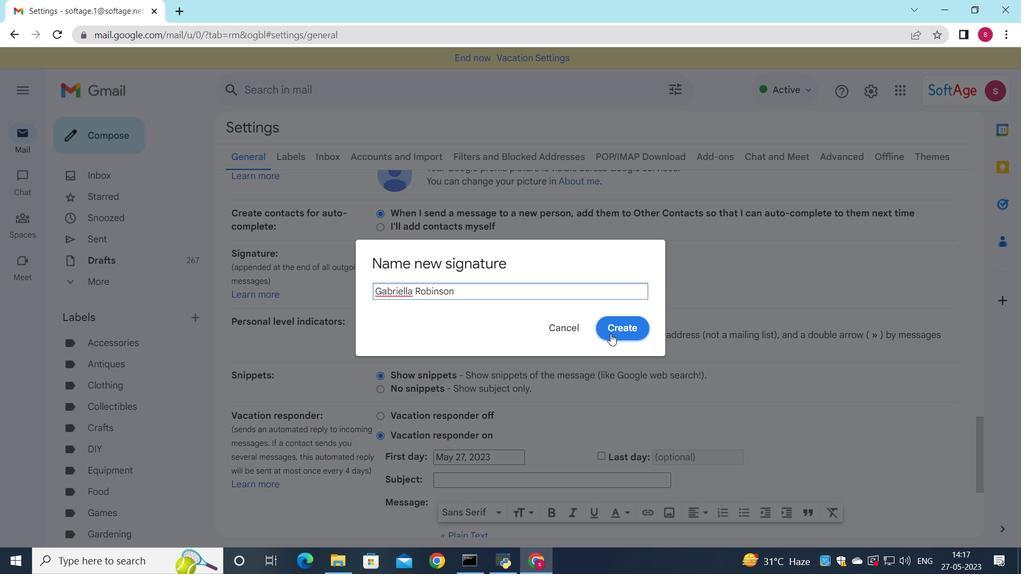 
Action: Mouse moved to (637, 279)
Screenshot: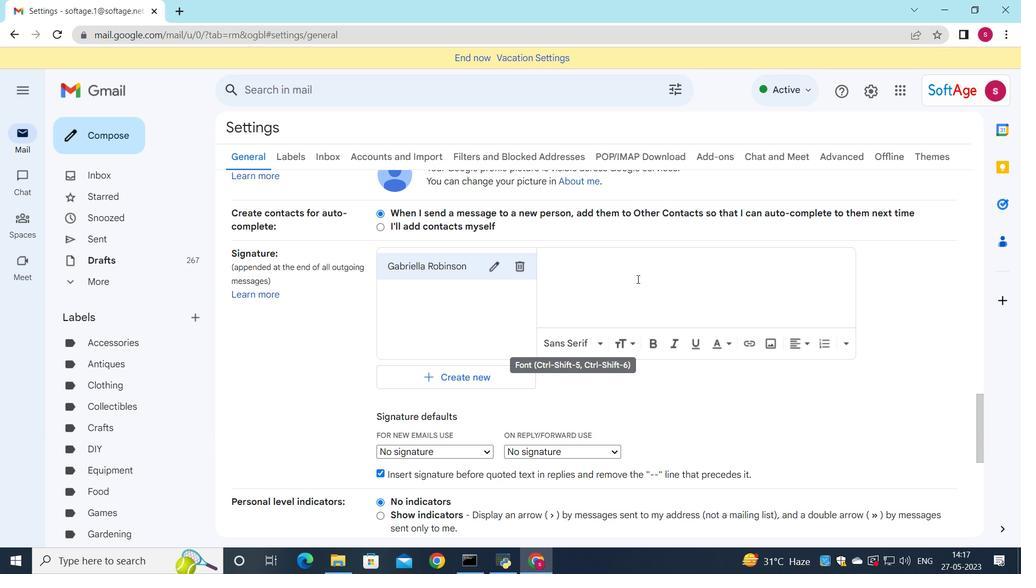 
Action: Mouse pressed left at (637, 279)
Screenshot: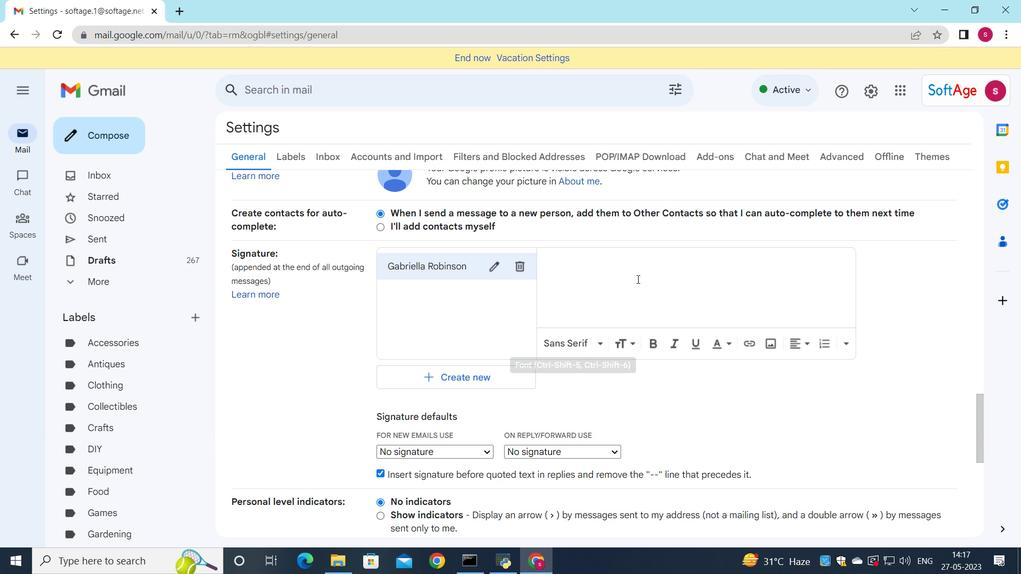 
Action: Mouse moved to (497, 270)
Screenshot: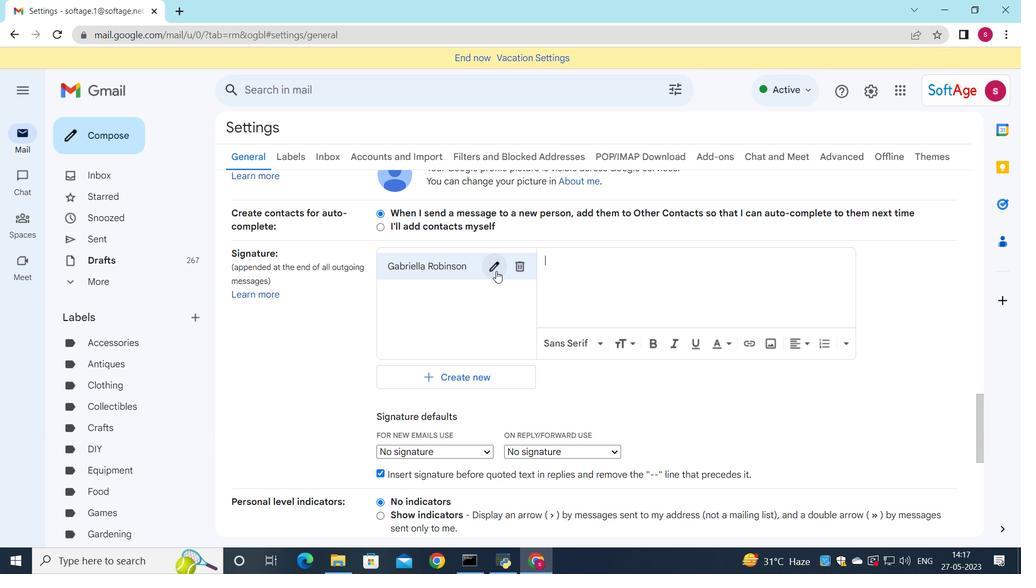
Action: Mouse pressed left at (497, 270)
Screenshot: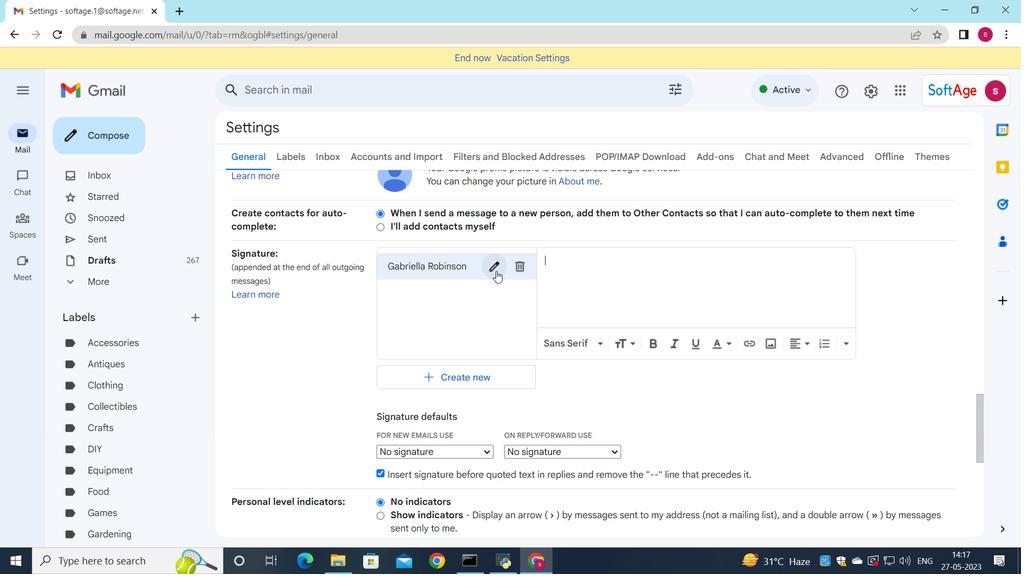 
Action: Mouse moved to (472, 292)
Screenshot: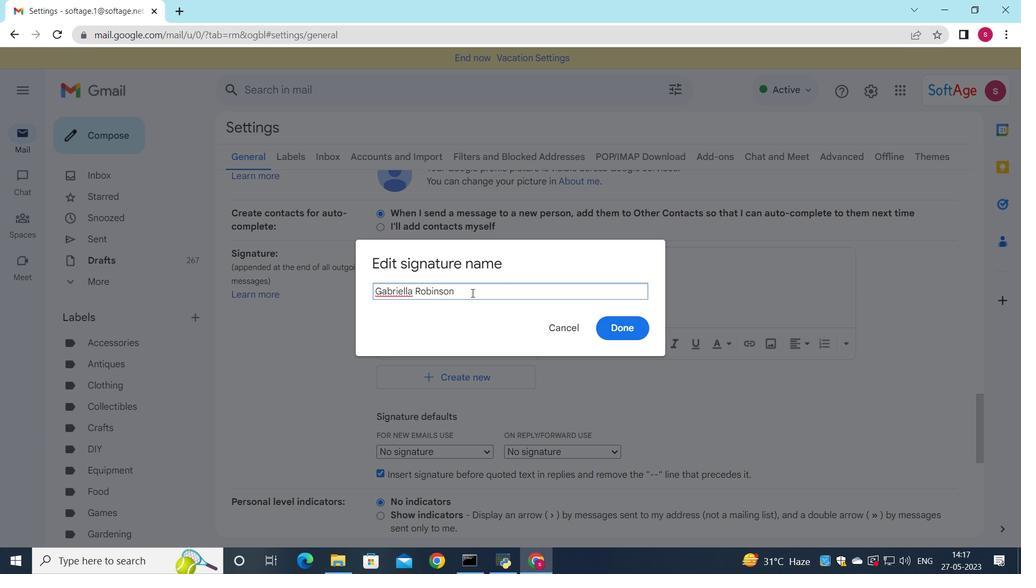 
Action: Mouse pressed left at (472, 292)
Screenshot: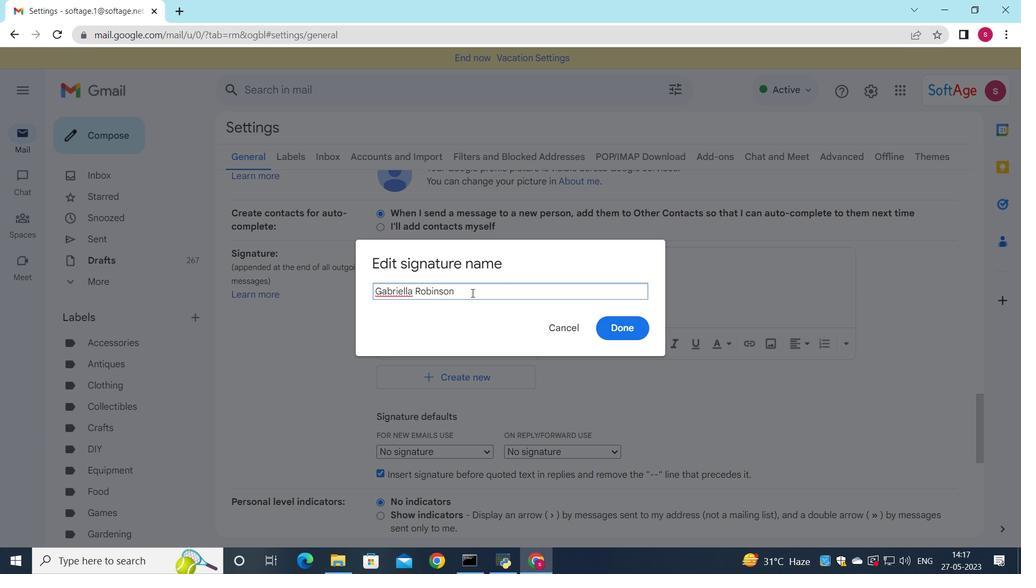 
Action: Mouse moved to (267, 294)
Screenshot: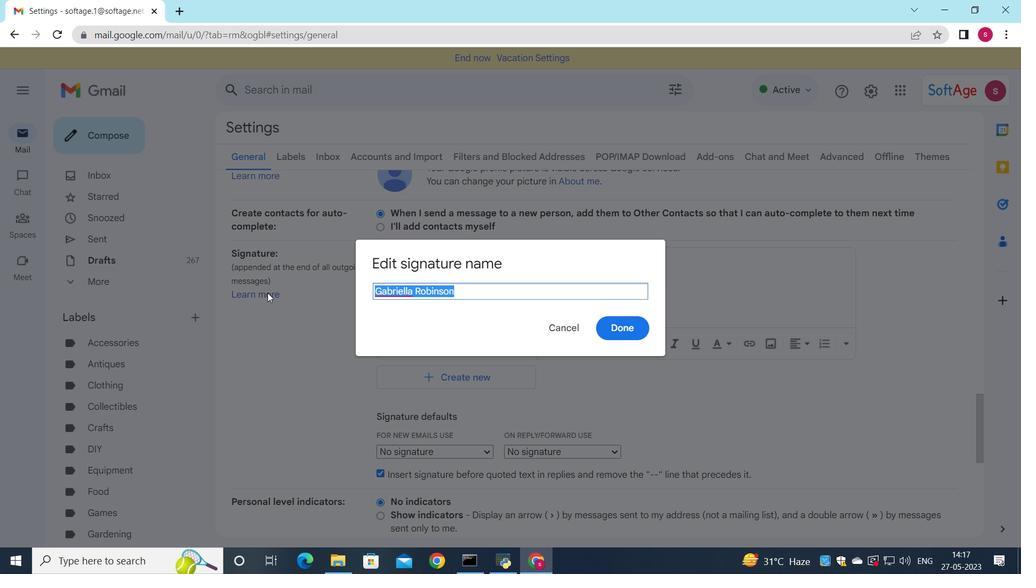 
Action: Key pressed ctrl+C
Screenshot: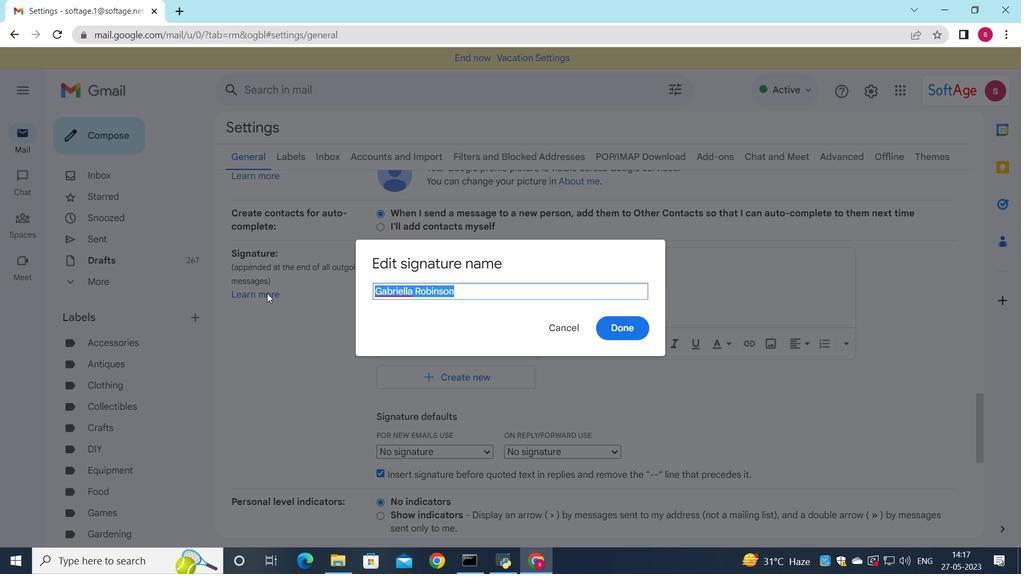 
Action: Mouse moved to (633, 332)
Screenshot: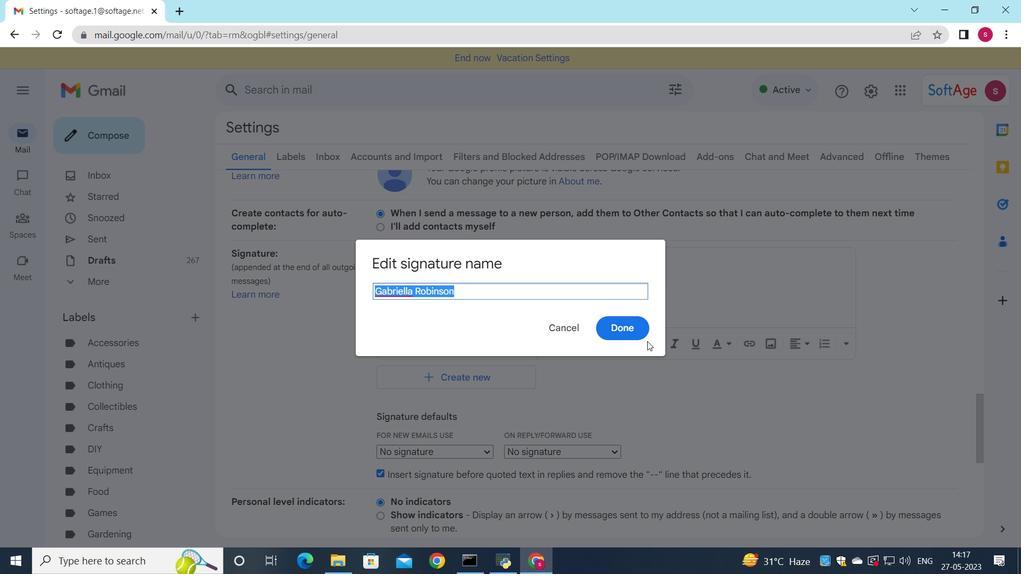 
Action: Mouse pressed left at (633, 332)
Screenshot: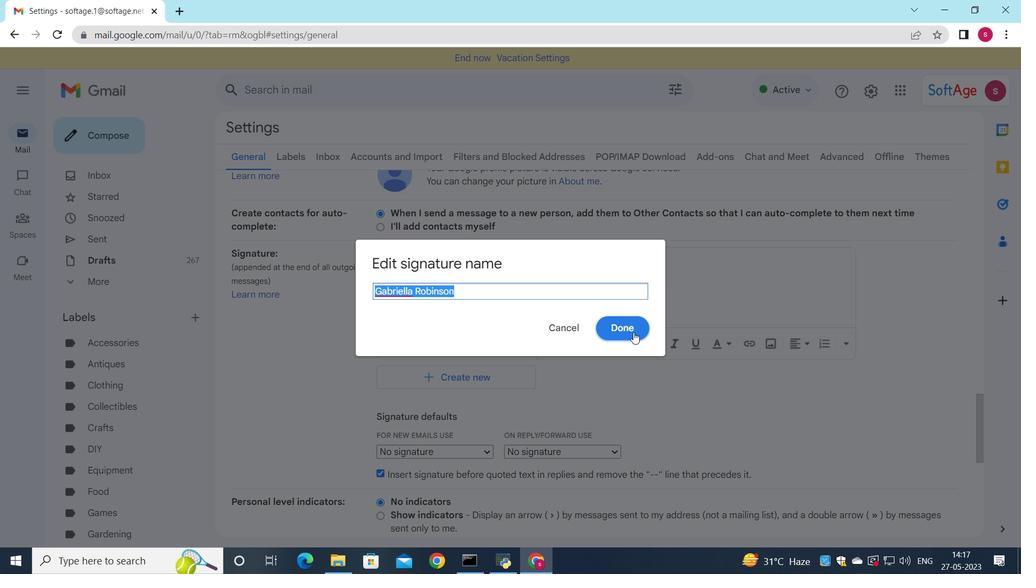 
Action: Mouse moved to (629, 287)
Screenshot: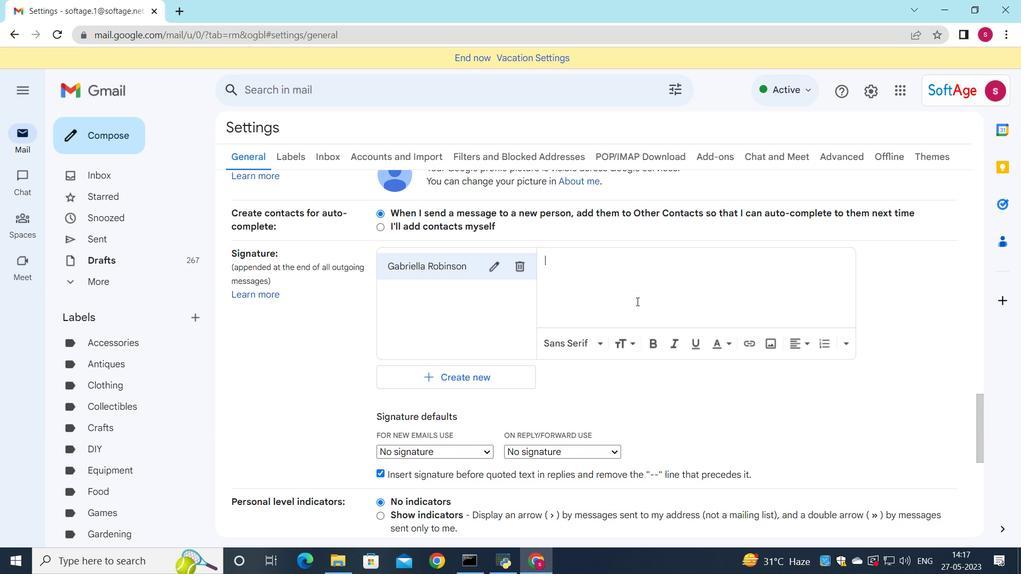 
Action: Mouse pressed left at (629, 287)
Screenshot: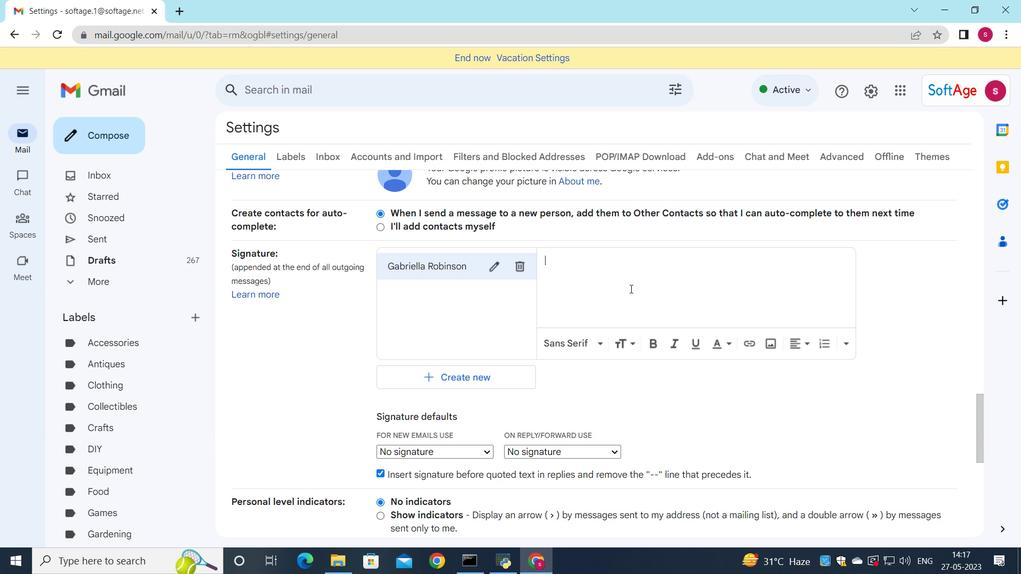 
Action: Mouse moved to (627, 288)
Screenshot: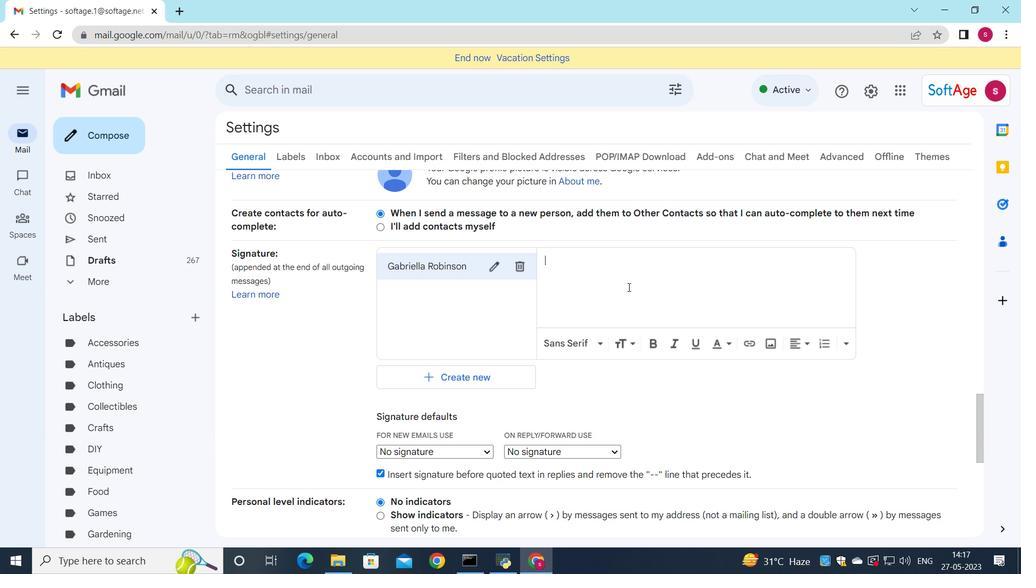
Action: Key pressed ctrl+V
Screenshot: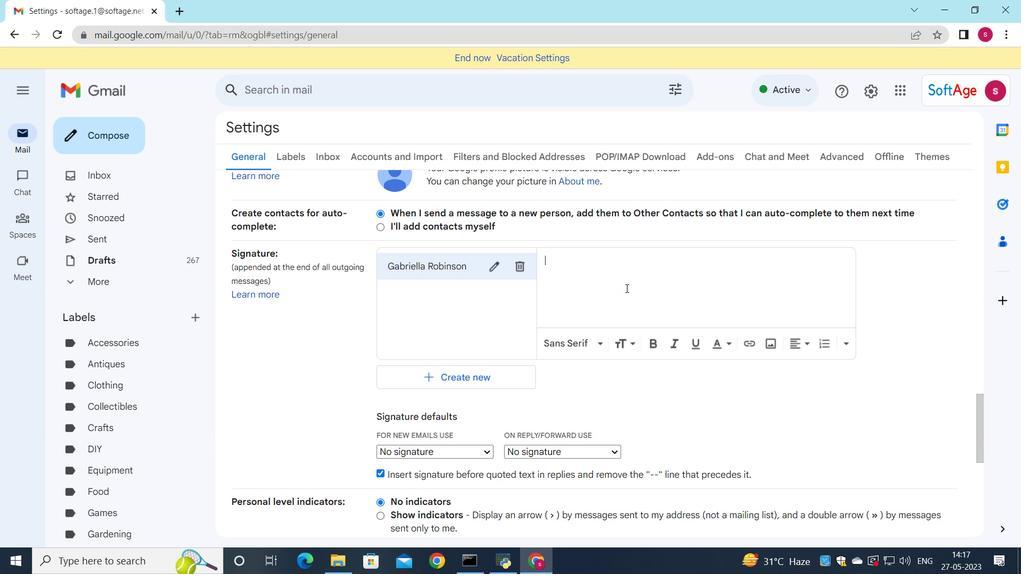 
Action: Mouse moved to (432, 449)
Screenshot: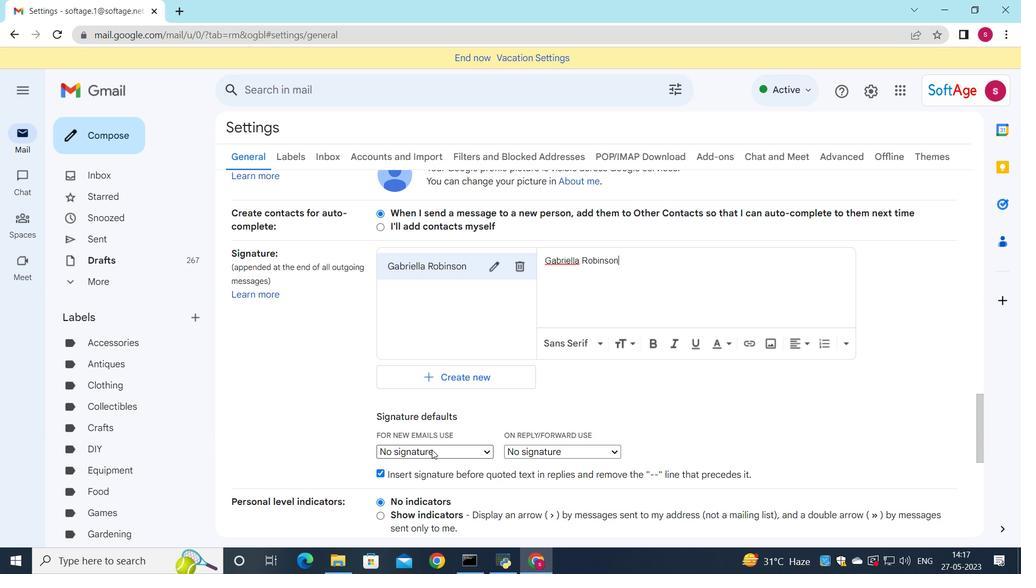 
Action: Mouse pressed left at (432, 449)
Screenshot: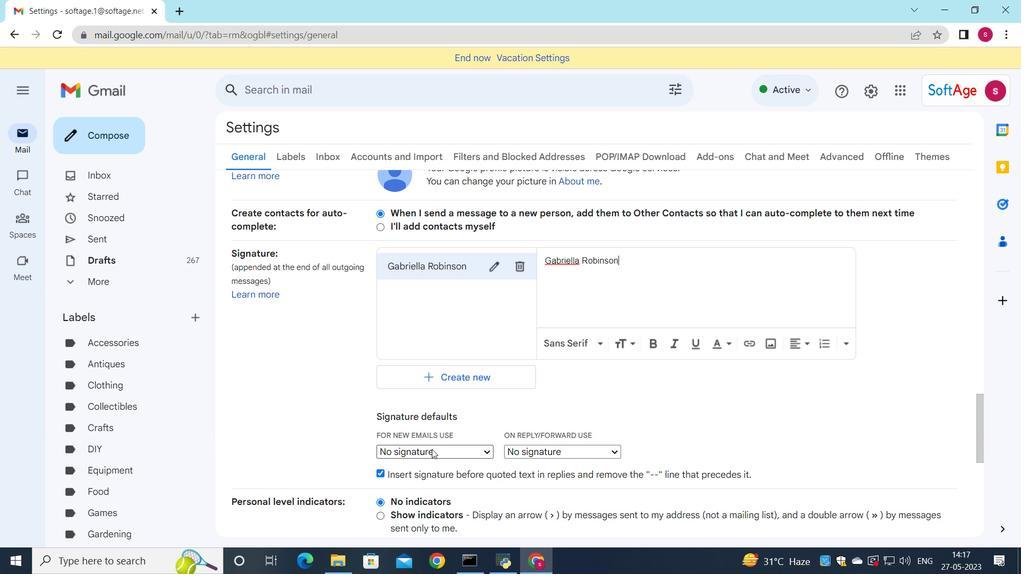 
Action: Mouse moved to (459, 470)
Screenshot: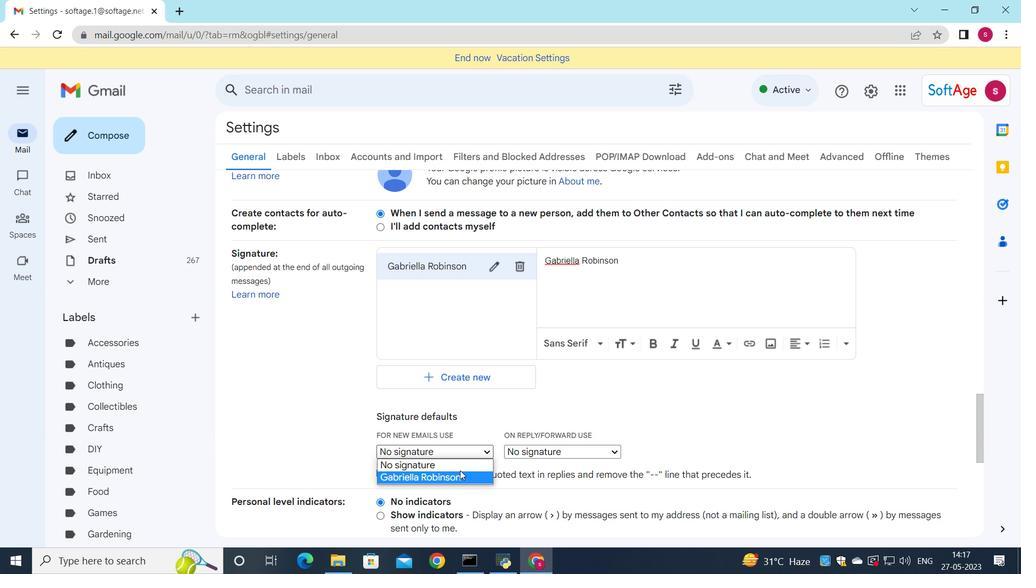 
Action: Mouse pressed left at (459, 470)
Screenshot: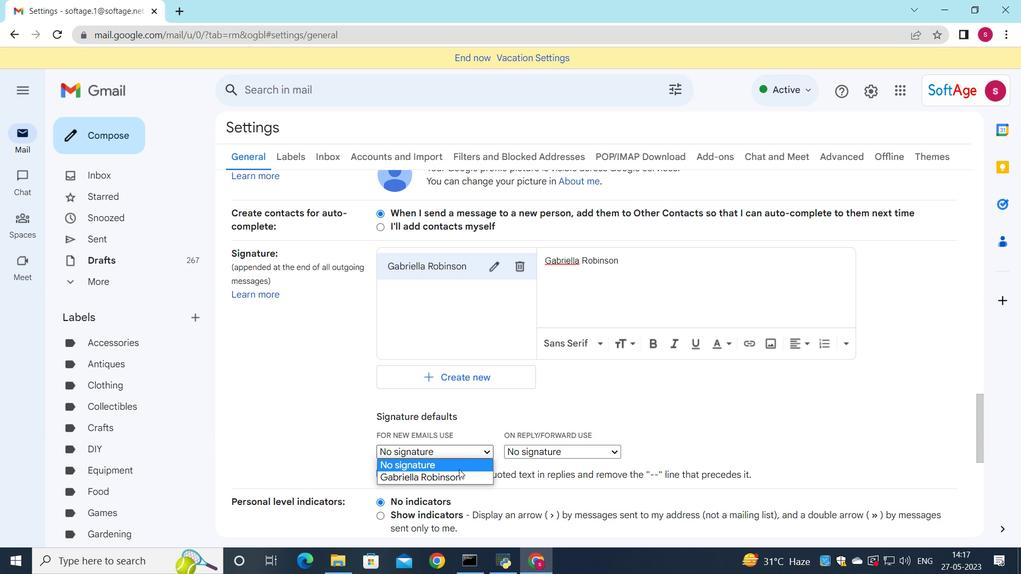 
Action: Mouse moved to (457, 447)
Screenshot: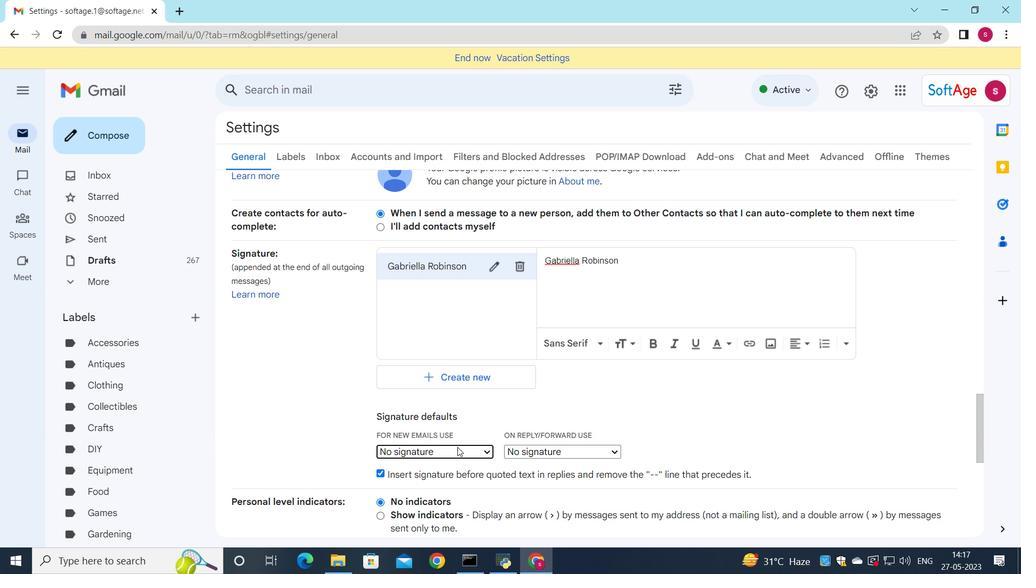 
Action: Mouse pressed left at (457, 447)
Screenshot: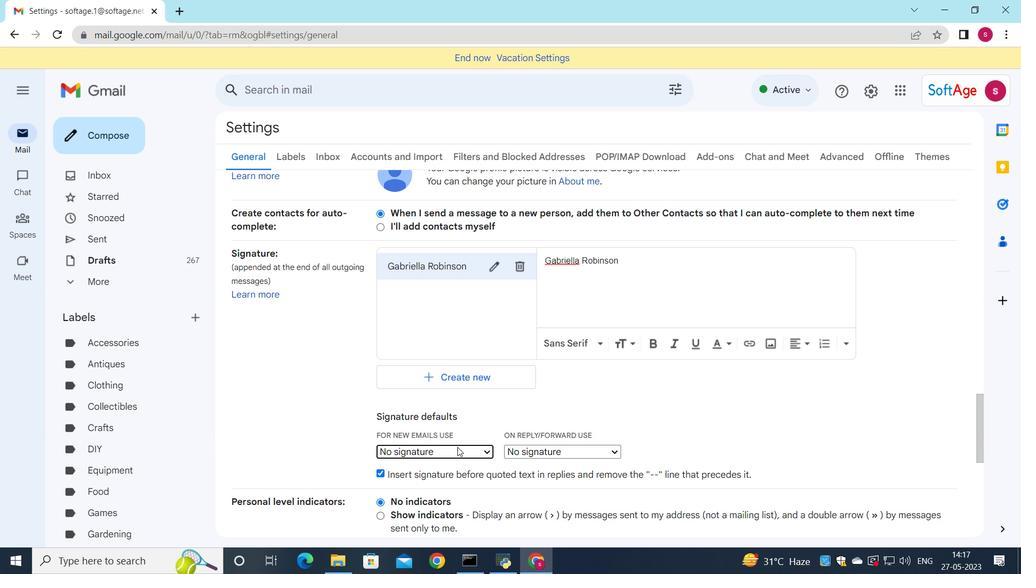 
Action: Mouse moved to (454, 477)
Screenshot: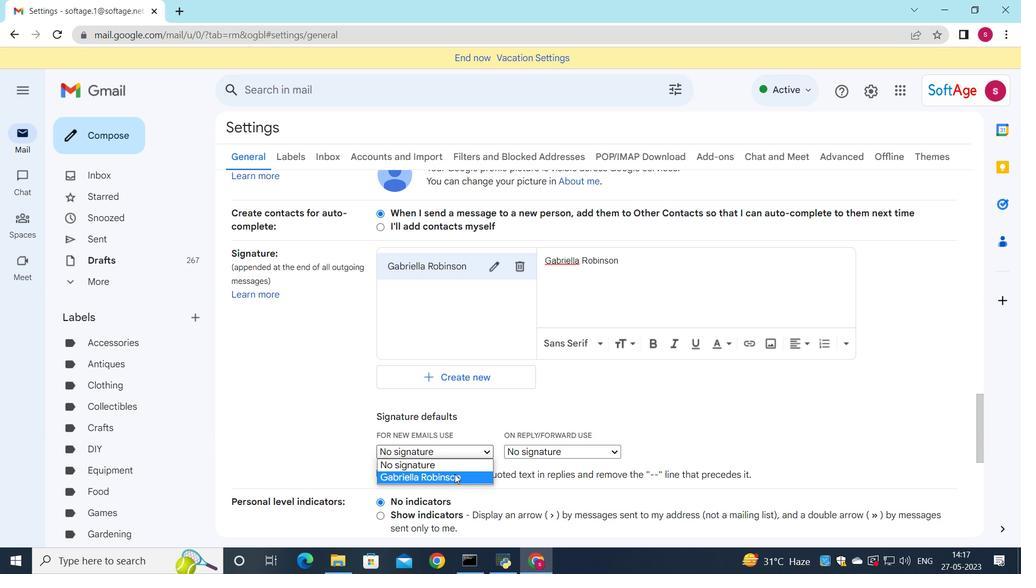 
Action: Mouse pressed left at (454, 477)
Screenshot: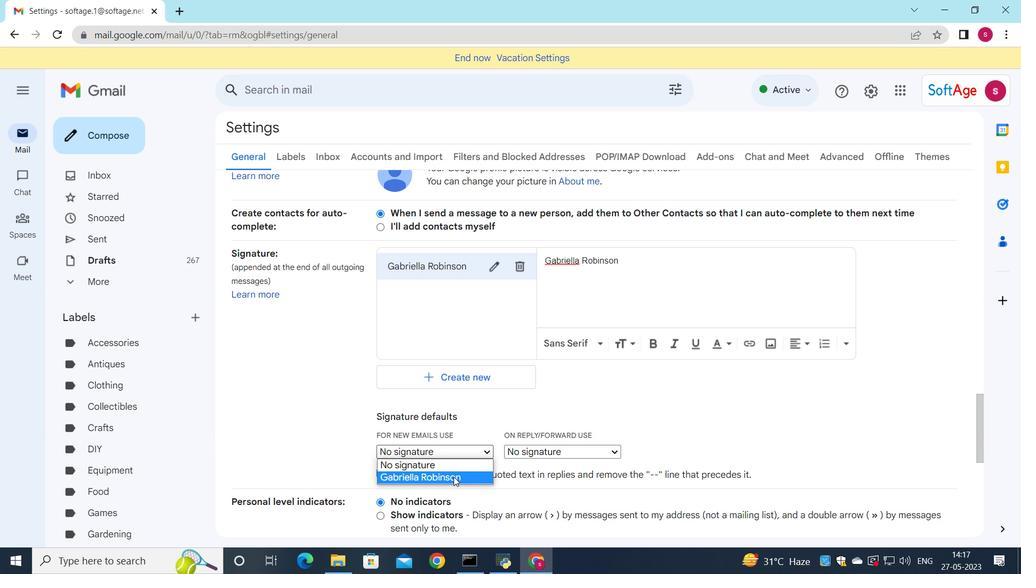 
Action: Mouse moved to (530, 457)
Screenshot: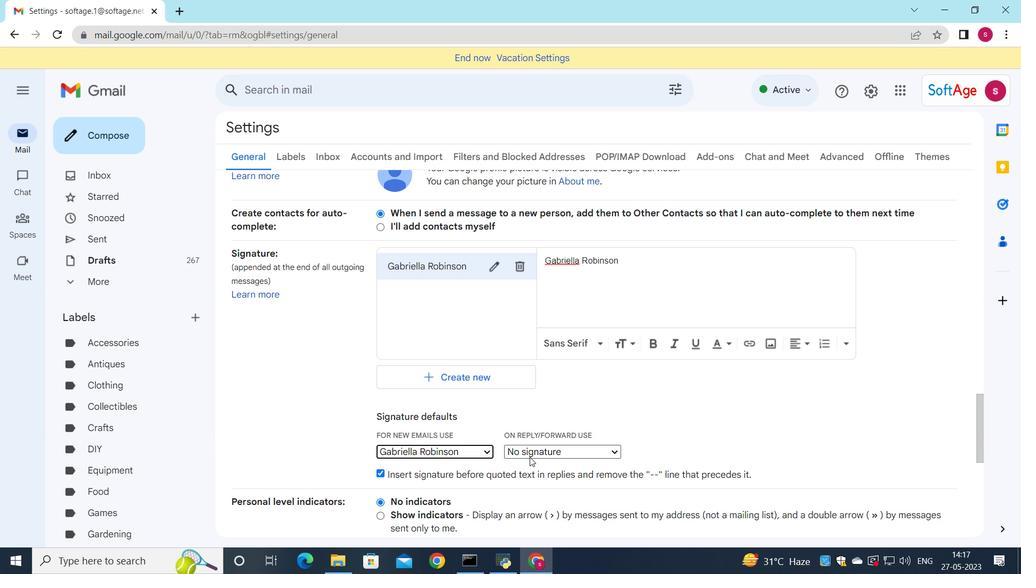 
Action: Mouse pressed left at (530, 457)
Screenshot: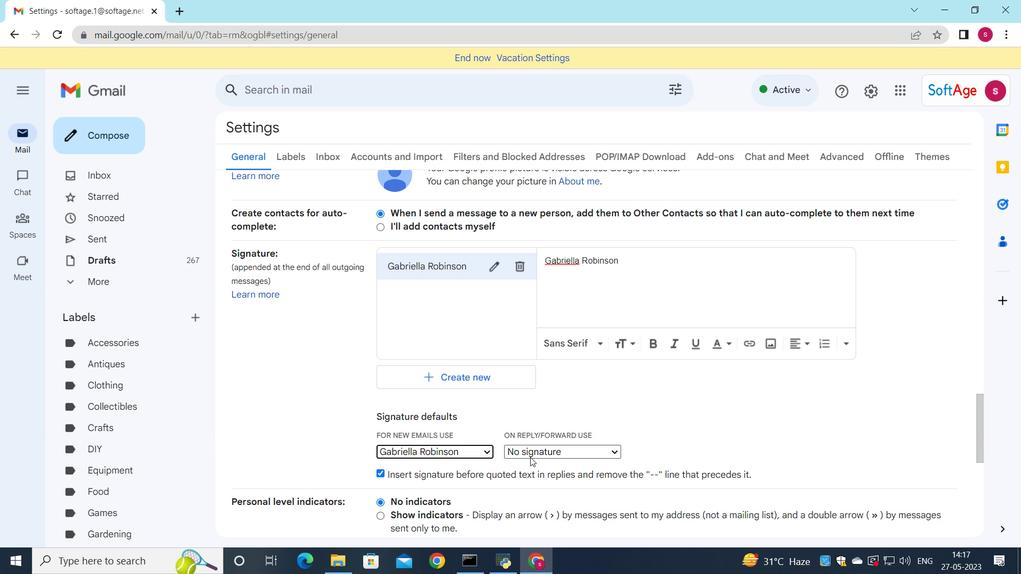 
Action: Mouse moved to (535, 481)
Screenshot: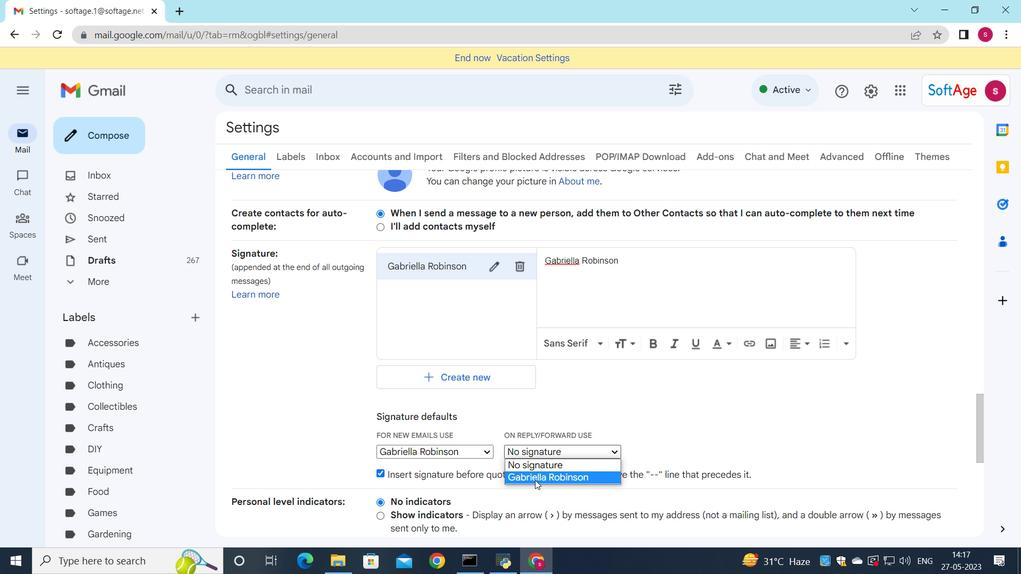 
Action: Mouse pressed left at (535, 481)
Screenshot: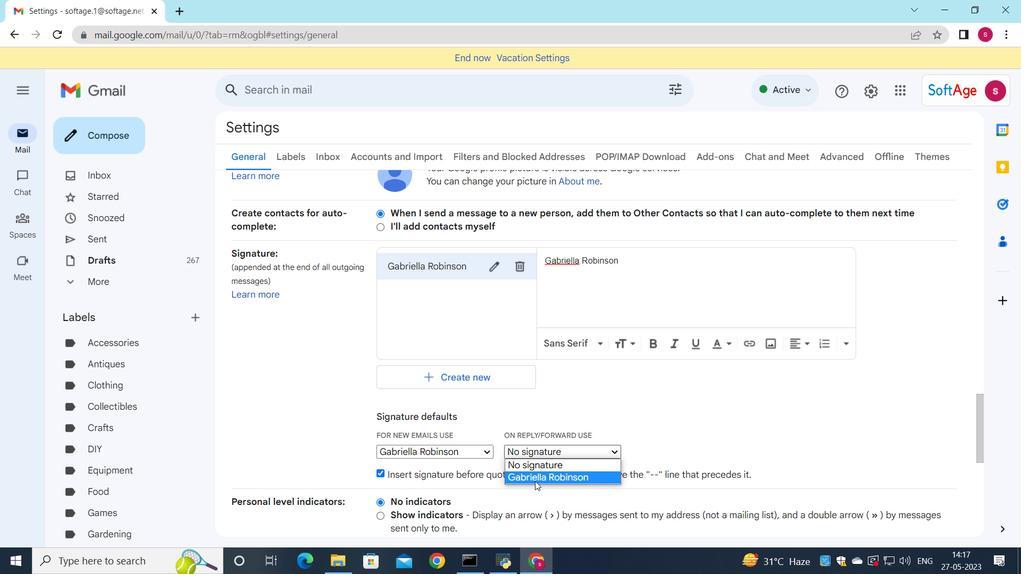 
Action: Mouse moved to (433, 412)
Screenshot: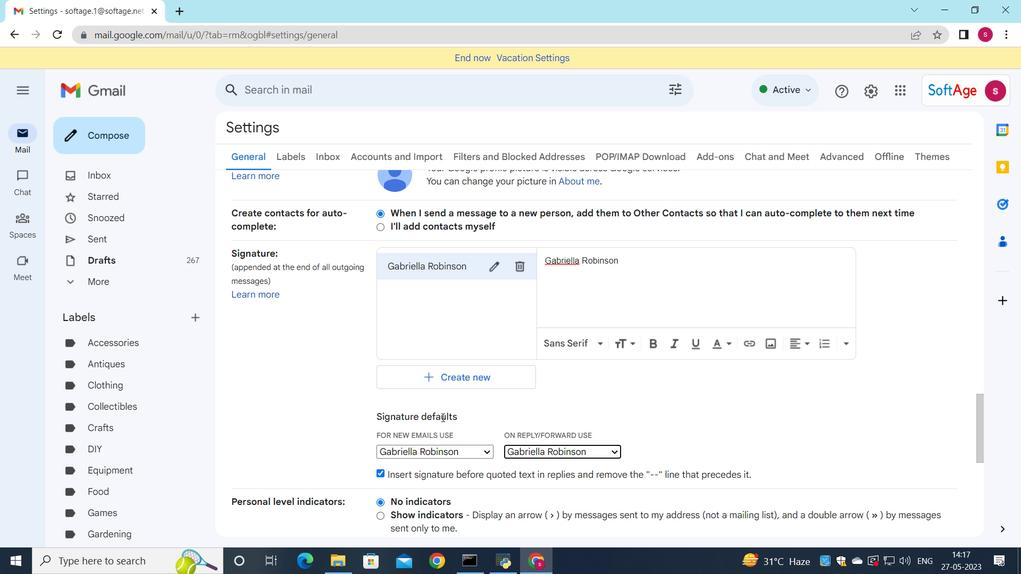 
Action: Mouse scrolled (433, 411) with delta (0, 0)
Screenshot: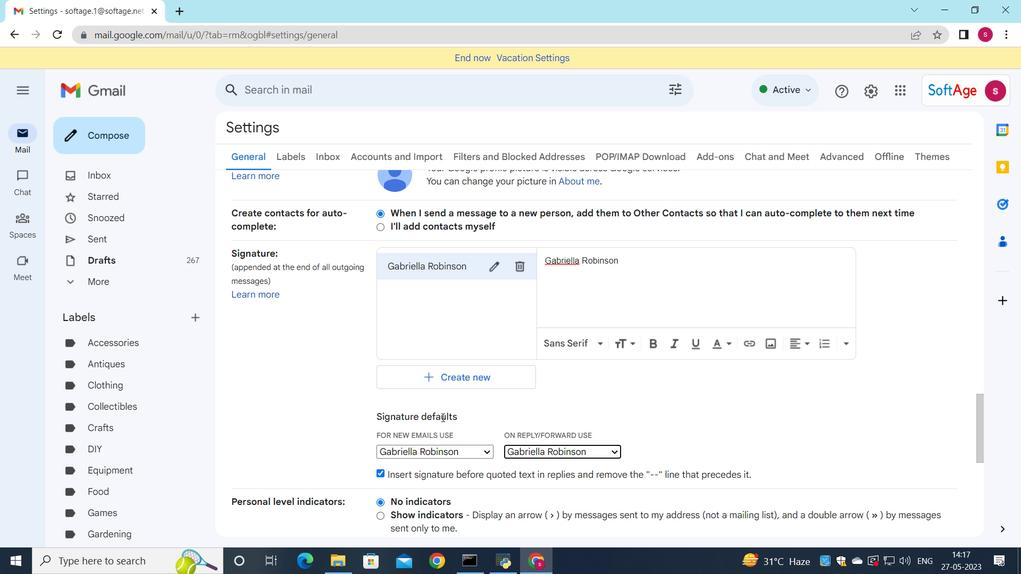 
Action: Mouse scrolled (433, 411) with delta (0, 0)
Screenshot: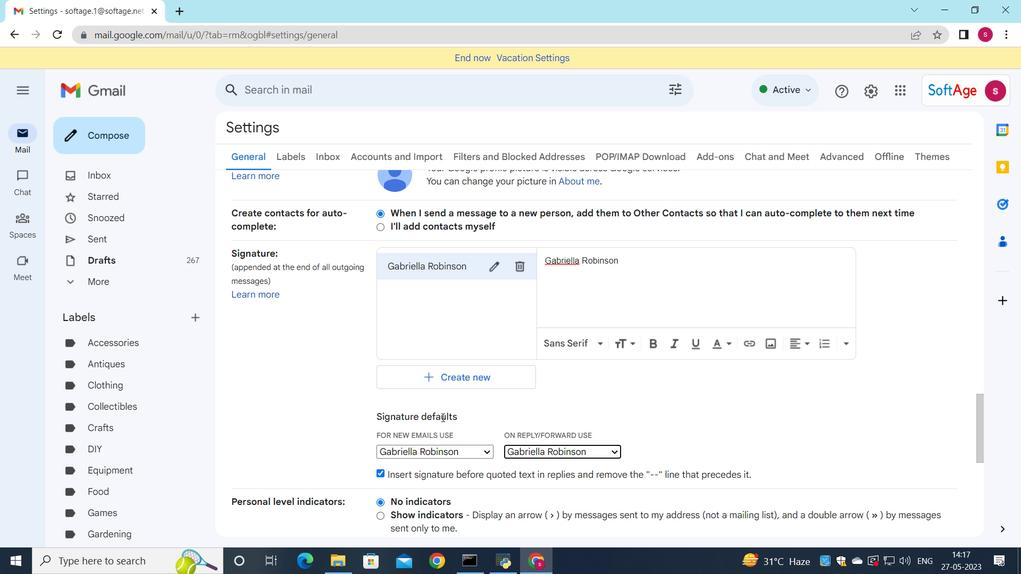 
Action: Mouse scrolled (433, 411) with delta (0, 0)
Screenshot: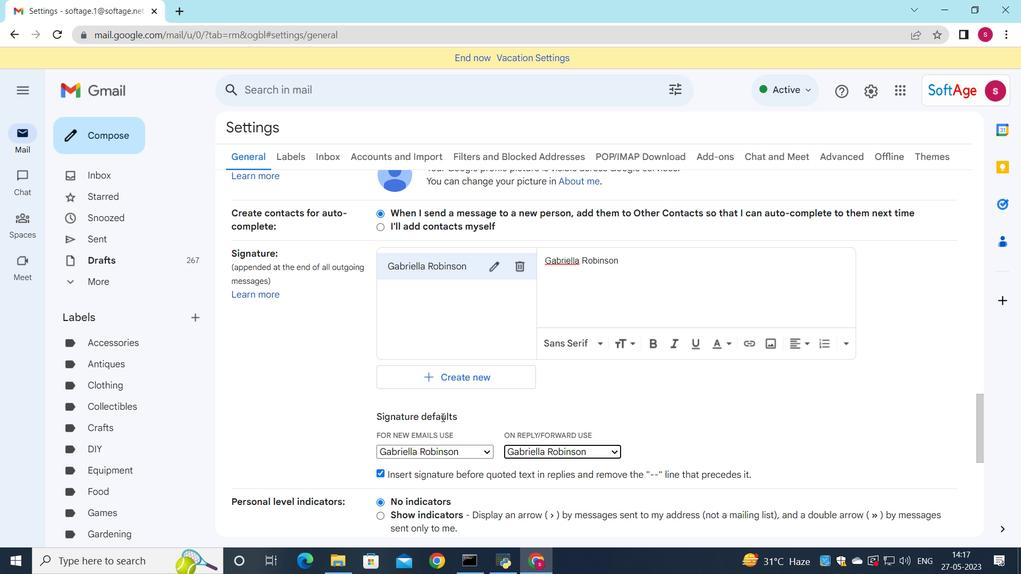 
Action: Mouse scrolled (433, 411) with delta (0, 0)
Screenshot: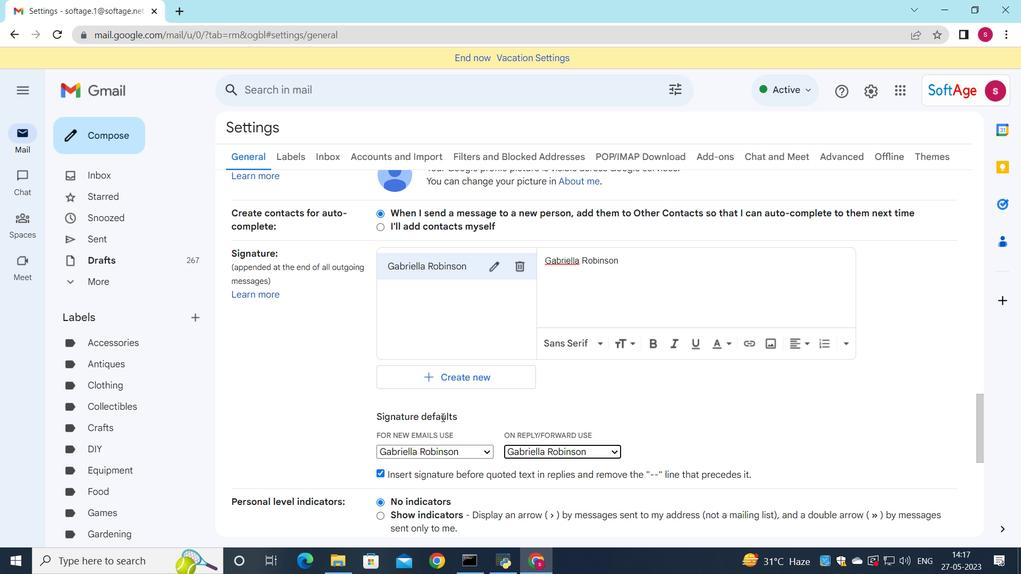 
Action: Mouse moved to (433, 412)
Screenshot: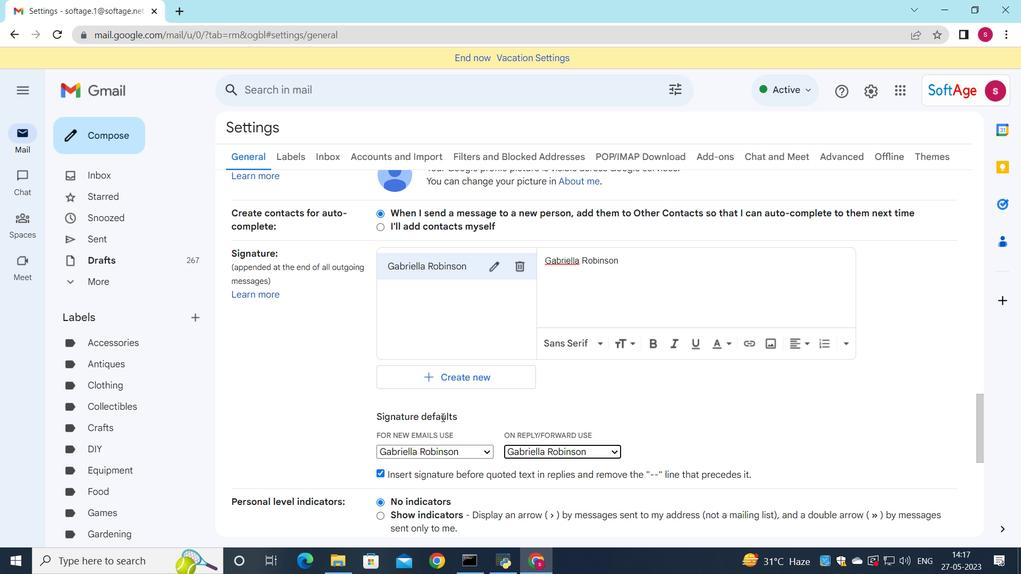 
Action: Mouse scrolled (433, 411) with delta (0, 0)
Screenshot: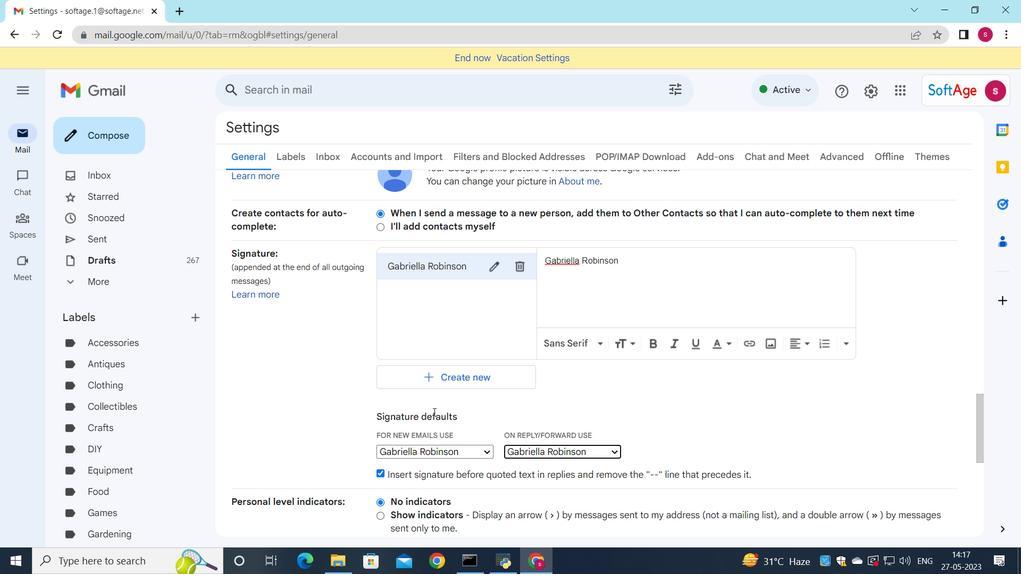 
Action: Mouse moved to (431, 407)
Screenshot: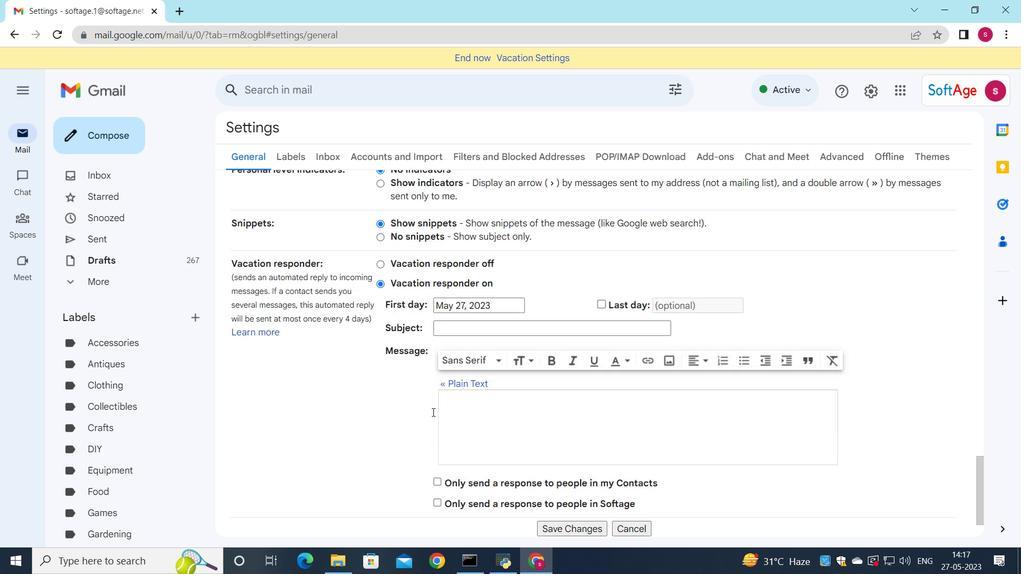 
Action: Mouse scrolled (431, 406) with delta (0, 0)
Screenshot: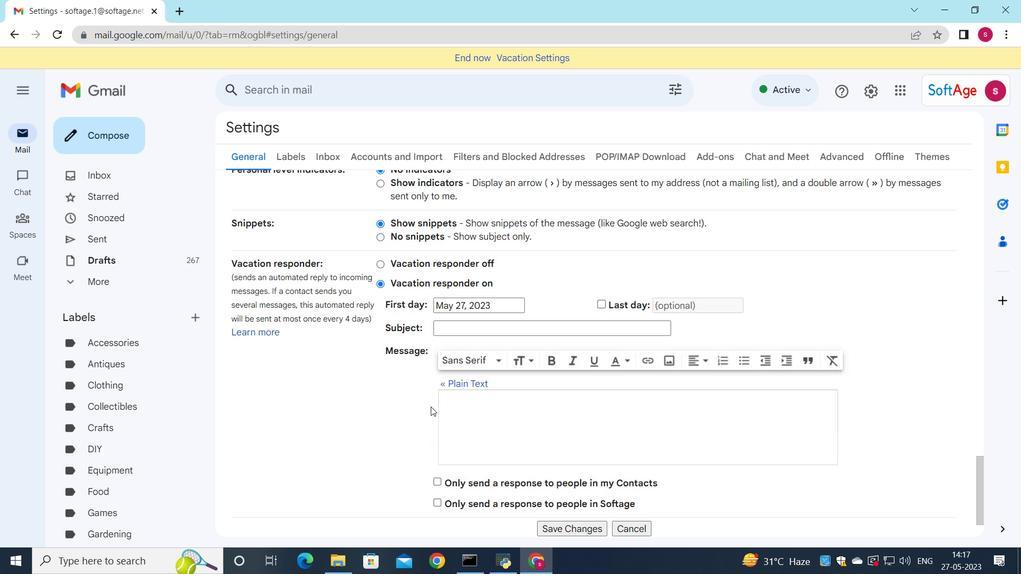 
Action: Mouse scrolled (431, 406) with delta (0, 0)
Screenshot: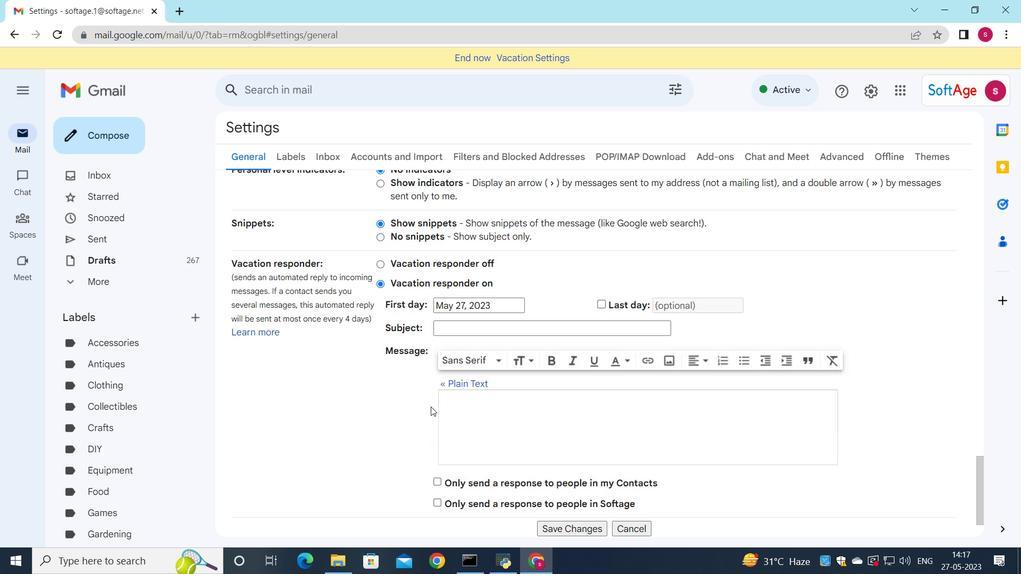 
Action: Mouse moved to (431, 407)
Screenshot: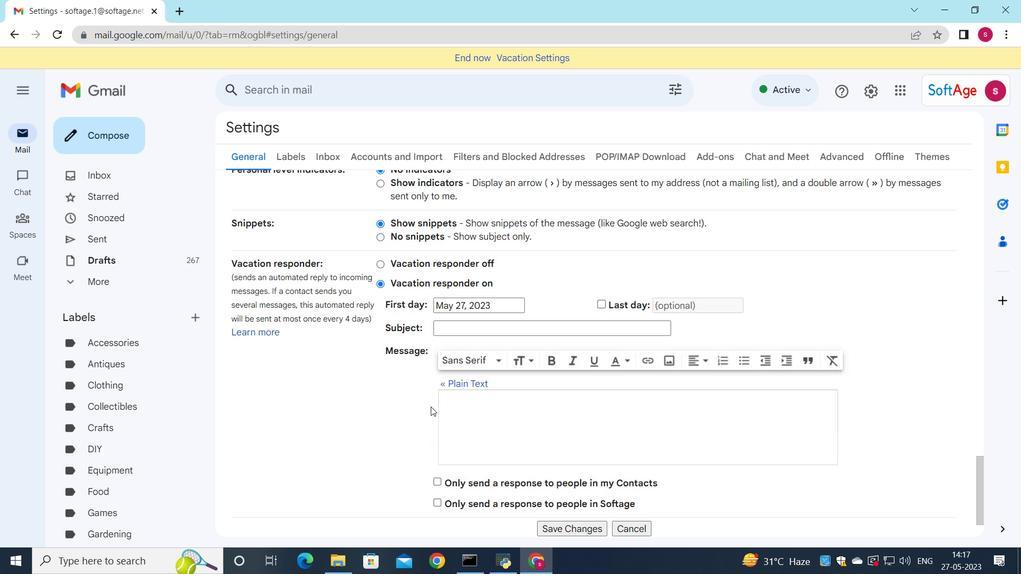 
Action: Mouse scrolled (431, 406) with delta (0, 0)
Screenshot: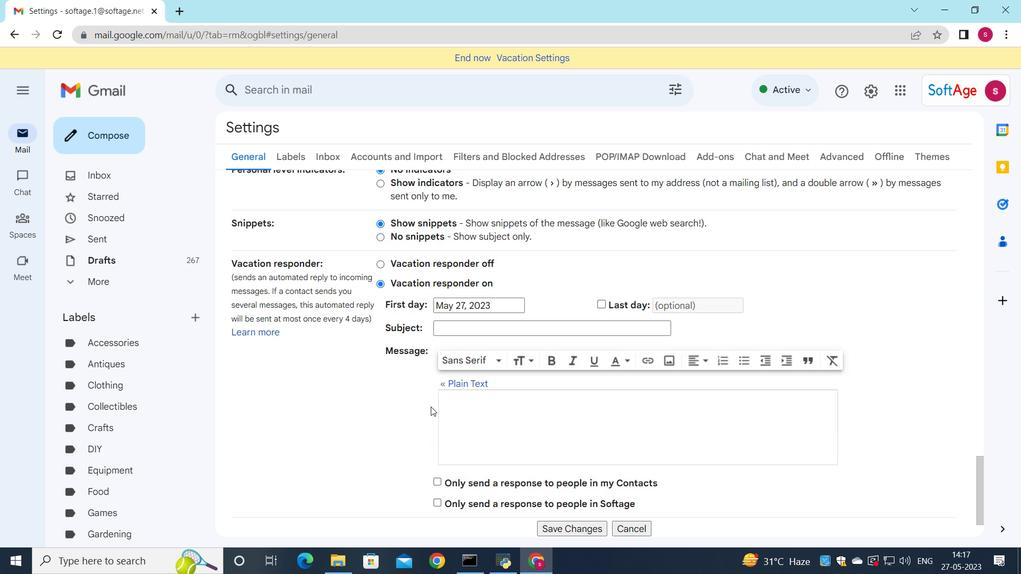 
Action: Mouse moved to (445, 409)
Screenshot: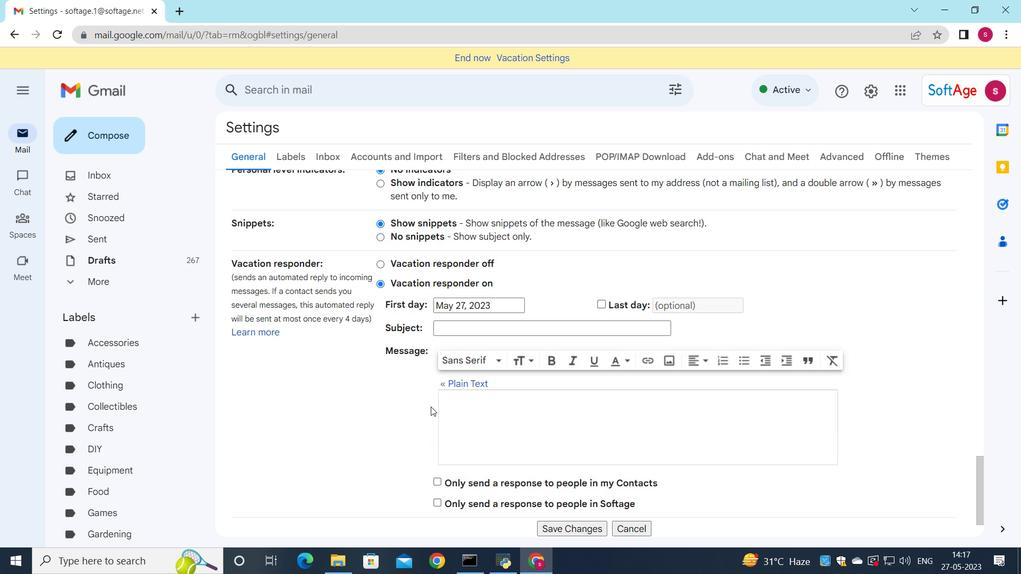 
Action: Mouse scrolled (445, 408) with delta (0, 0)
Screenshot: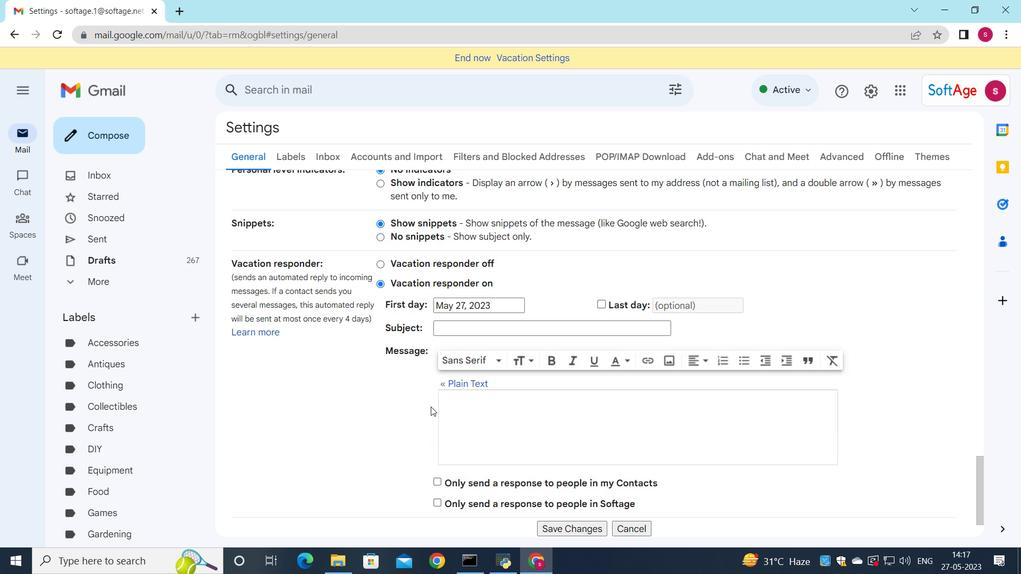
Action: Mouse moved to (590, 472)
Screenshot: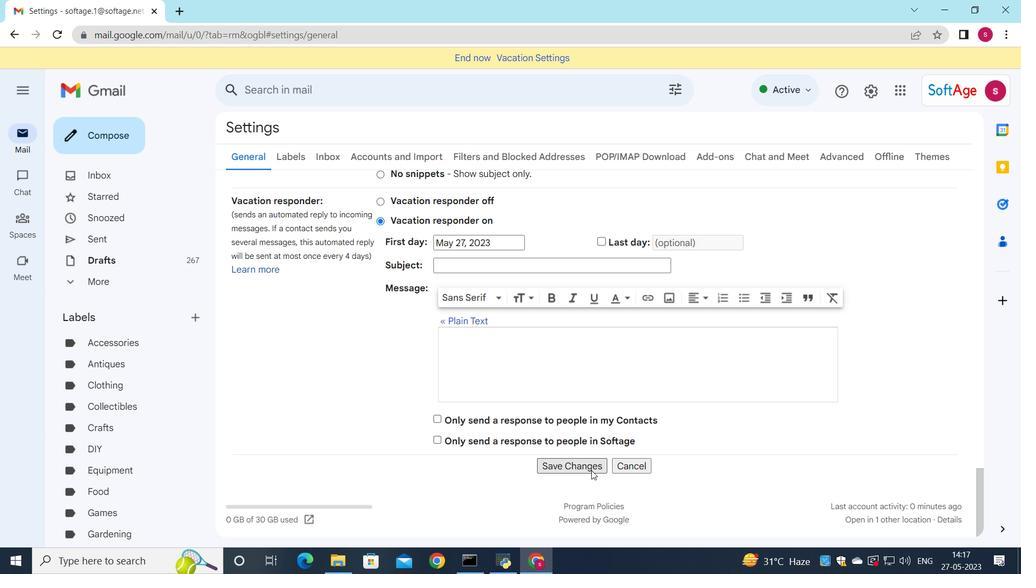 
Action: Mouse pressed left at (590, 472)
Screenshot: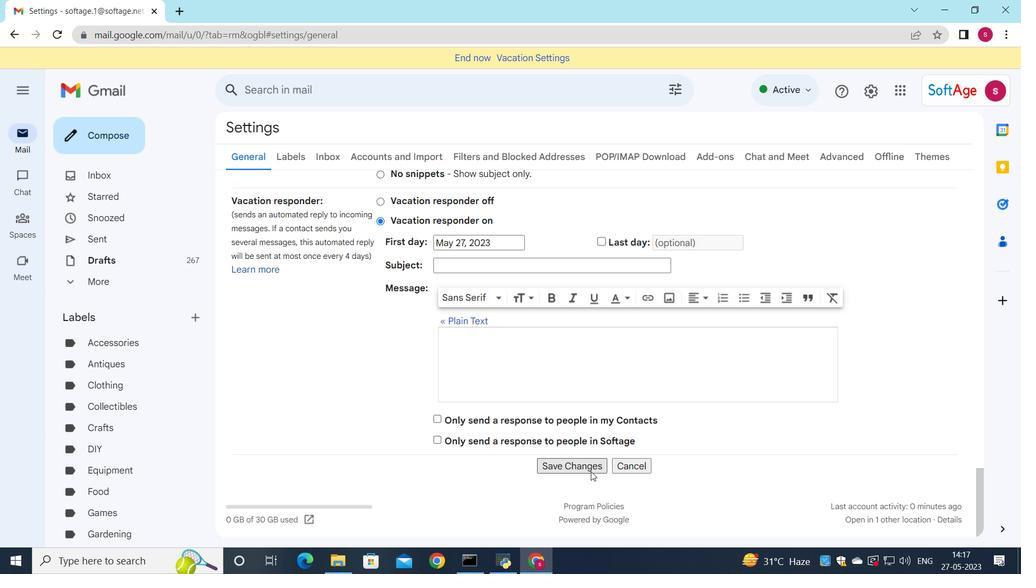 
Action: Mouse moved to (122, 138)
Screenshot: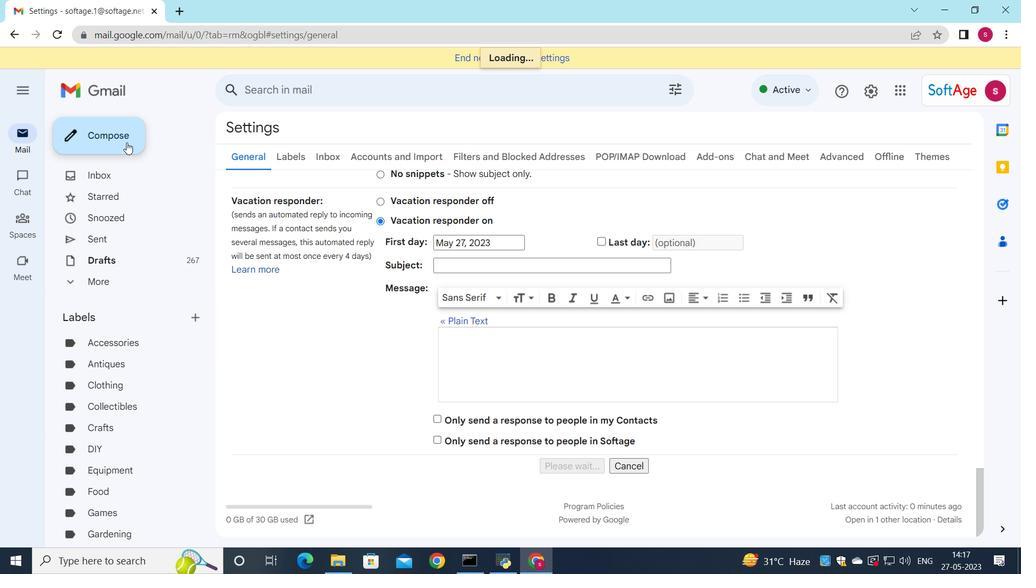 
Action: Mouse pressed left at (122, 138)
Screenshot: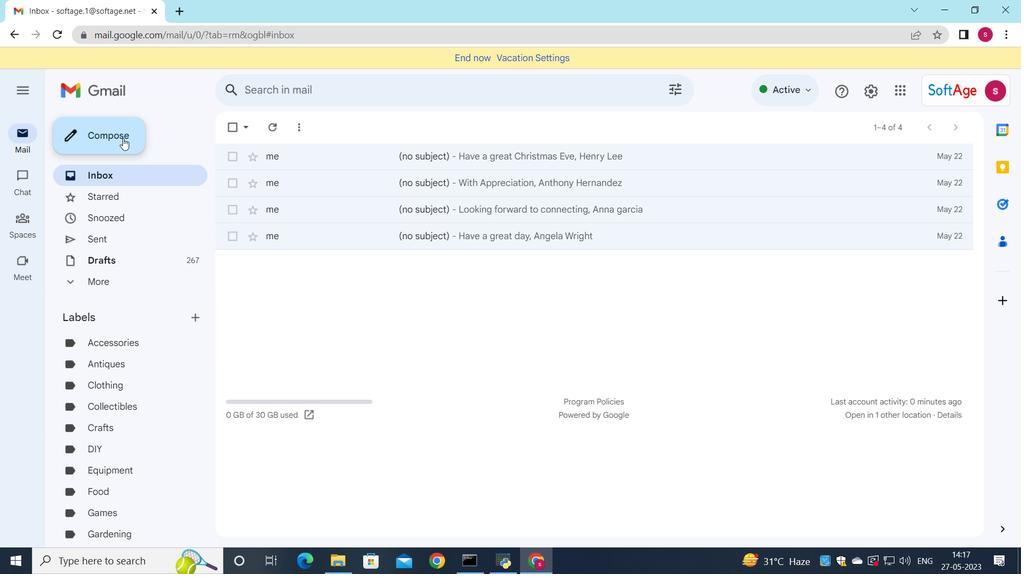 
Action: Mouse moved to (724, 273)
Screenshot: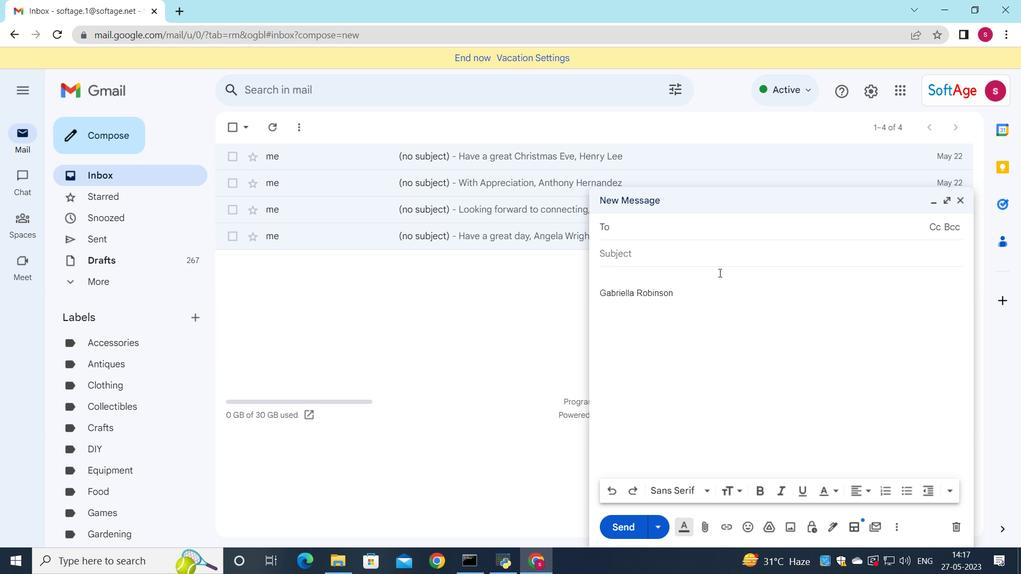 
Action: Key pressed so
Screenshot: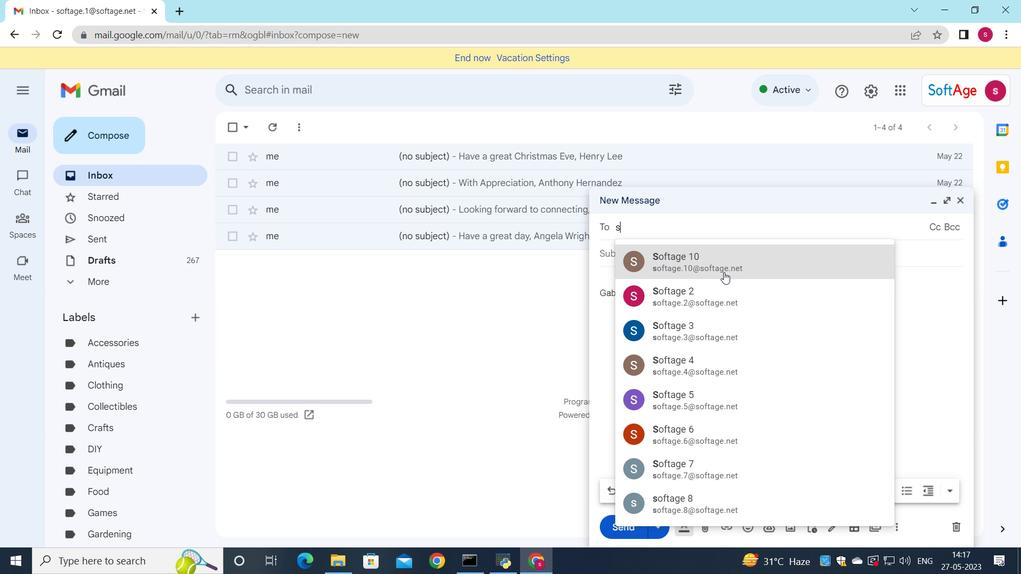
Action: Mouse moved to (722, 461)
Screenshot: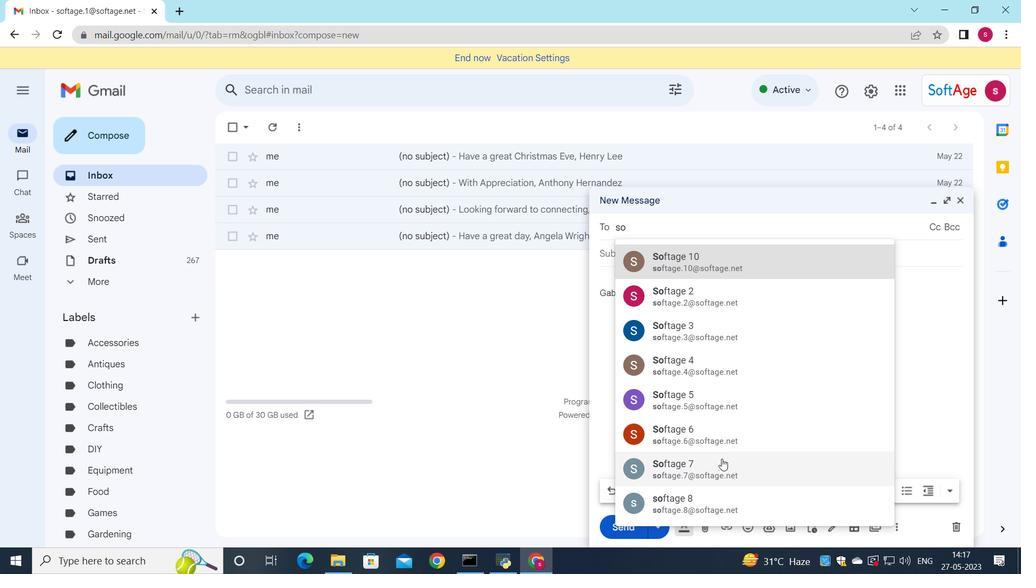 
Action: Mouse pressed left at (722, 461)
Screenshot: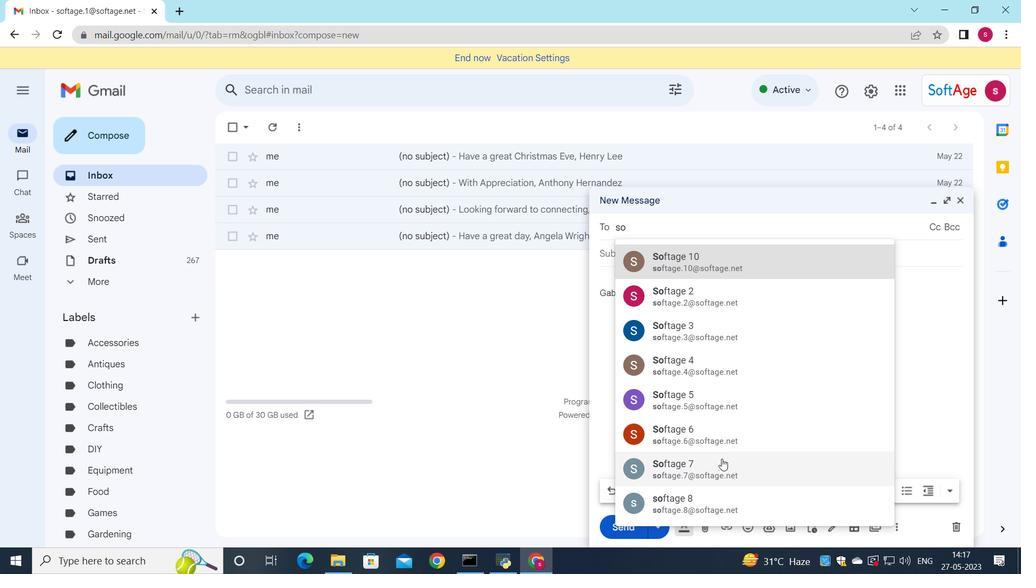 
Action: Mouse moved to (734, 439)
Screenshot: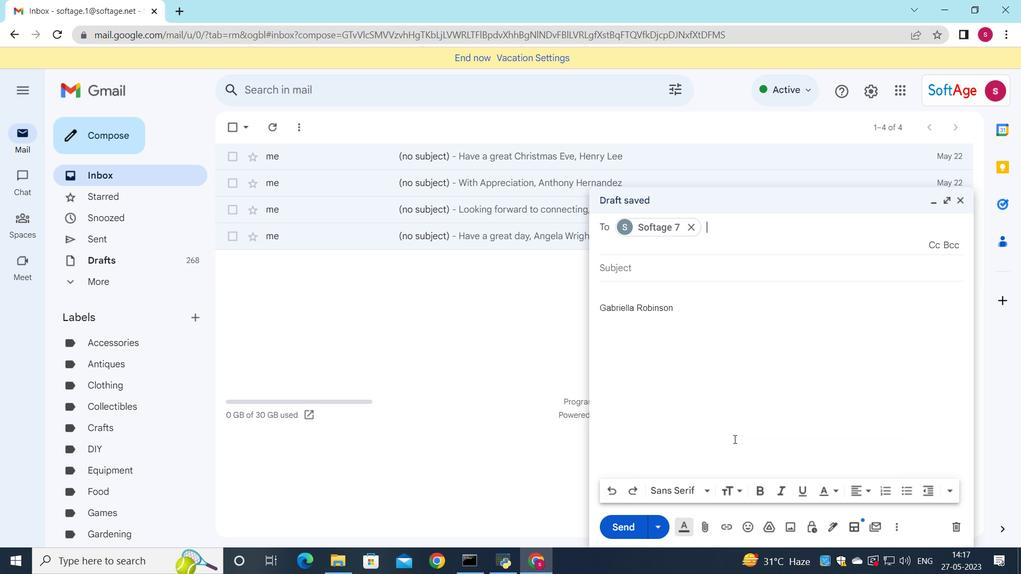 
Action: Key pressed s
Screenshot: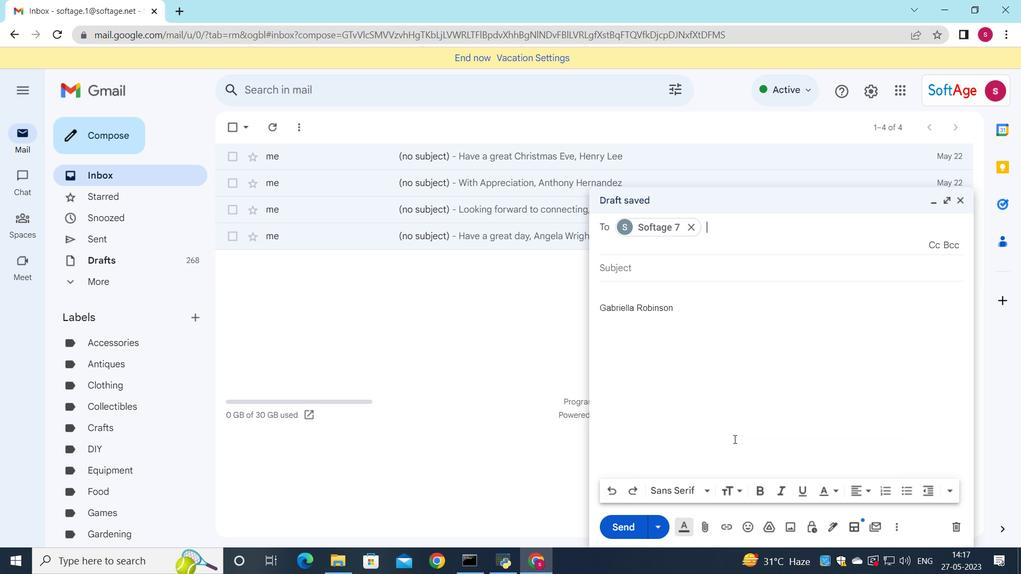 
Action: Mouse moved to (732, 436)
Screenshot: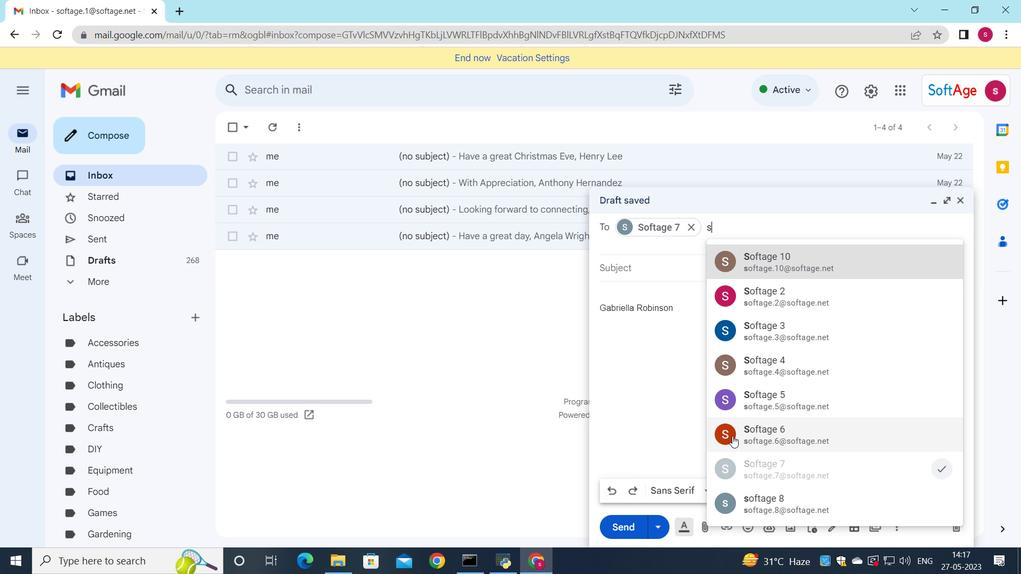 
Action: Key pressed o
Screenshot: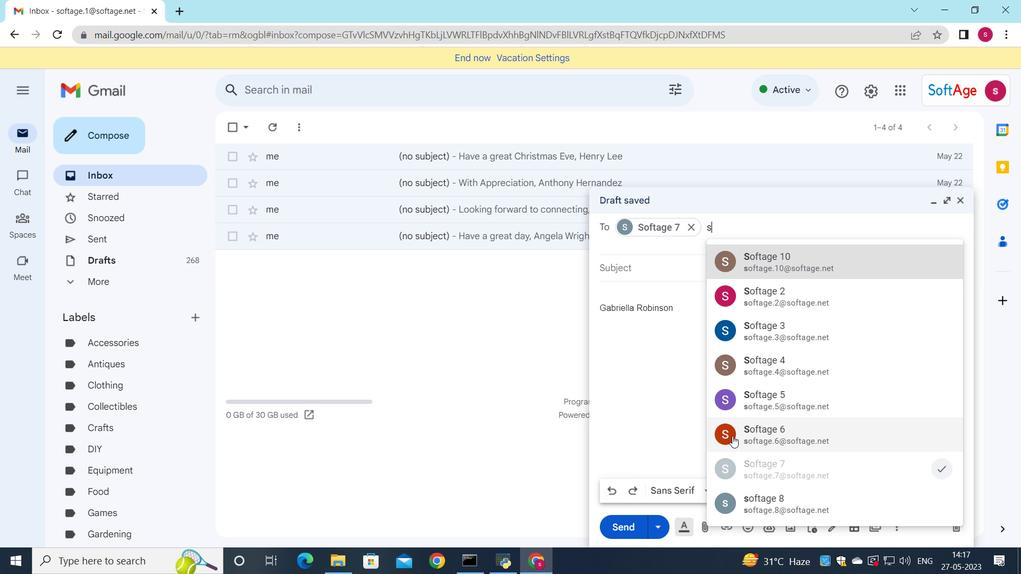 
Action: Mouse moved to (792, 498)
Screenshot: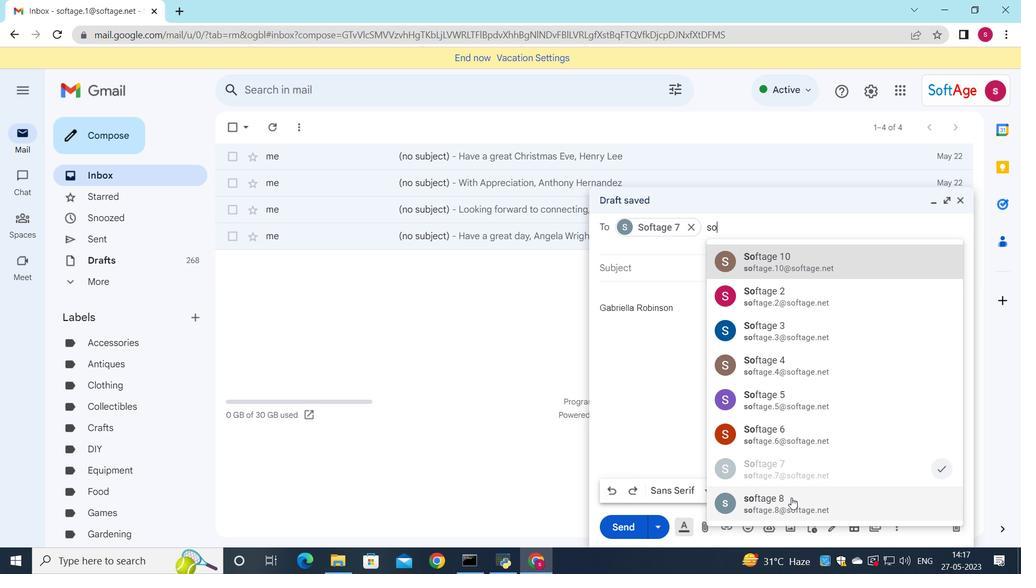
Action: Mouse pressed left at (792, 498)
Screenshot: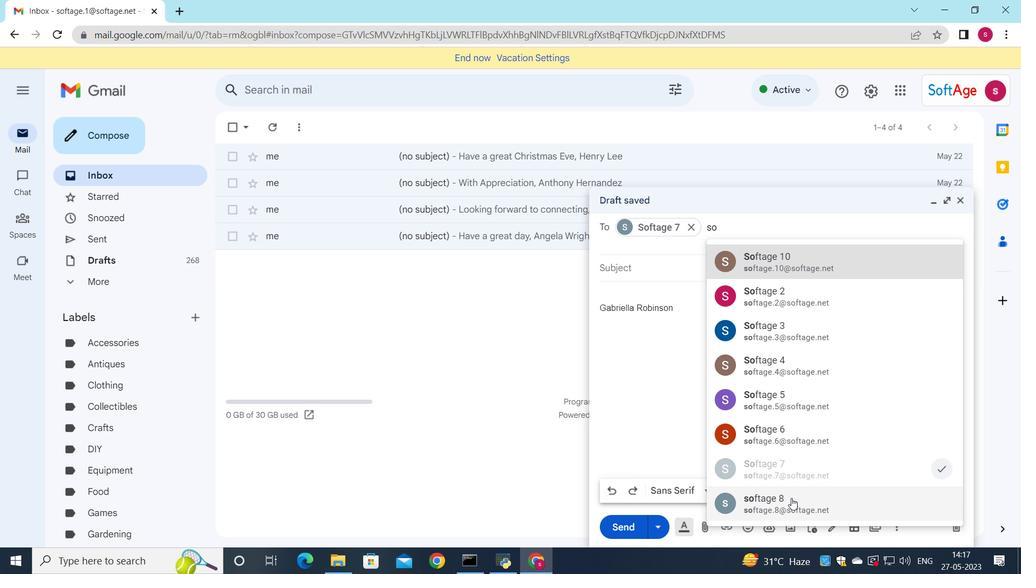 
Action: Mouse moved to (656, 271)
Screenshot: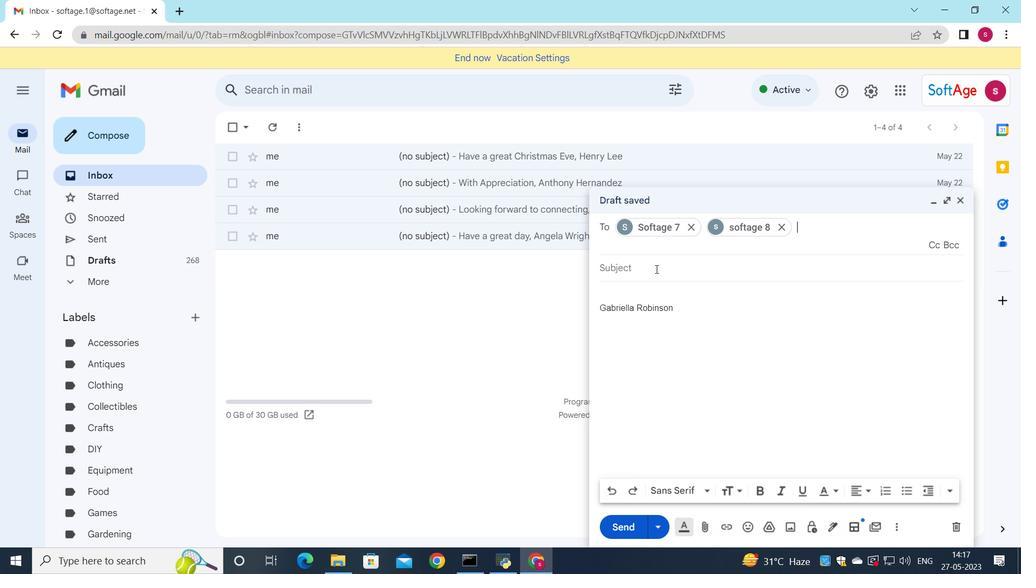 
Action: Mouse pressed left at (656, 271)
Screenshot: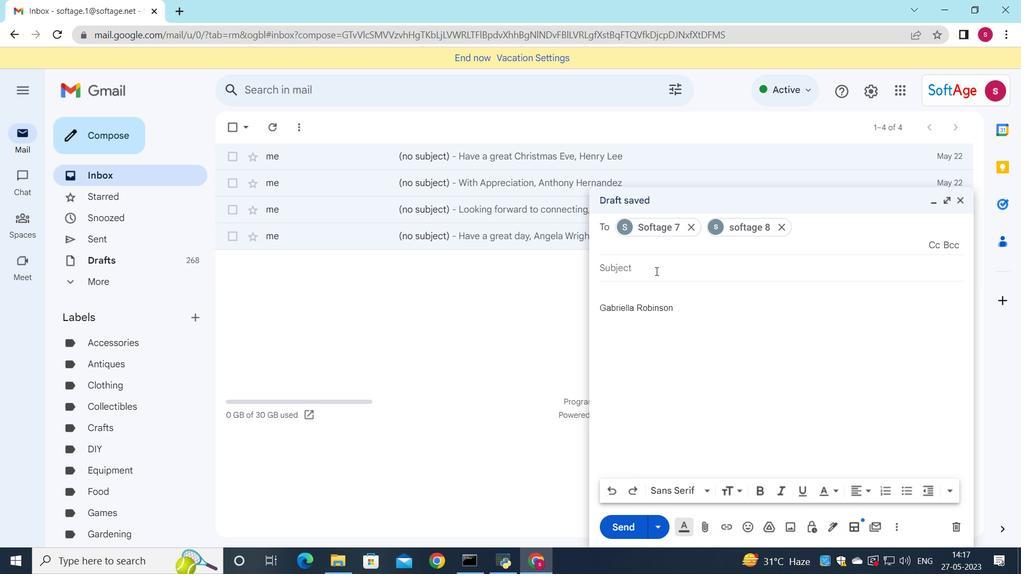 
Action: Key pressed <Key.shift>Request<Key.space>for<Key.space>a<Key.space>podcast
Screenshot: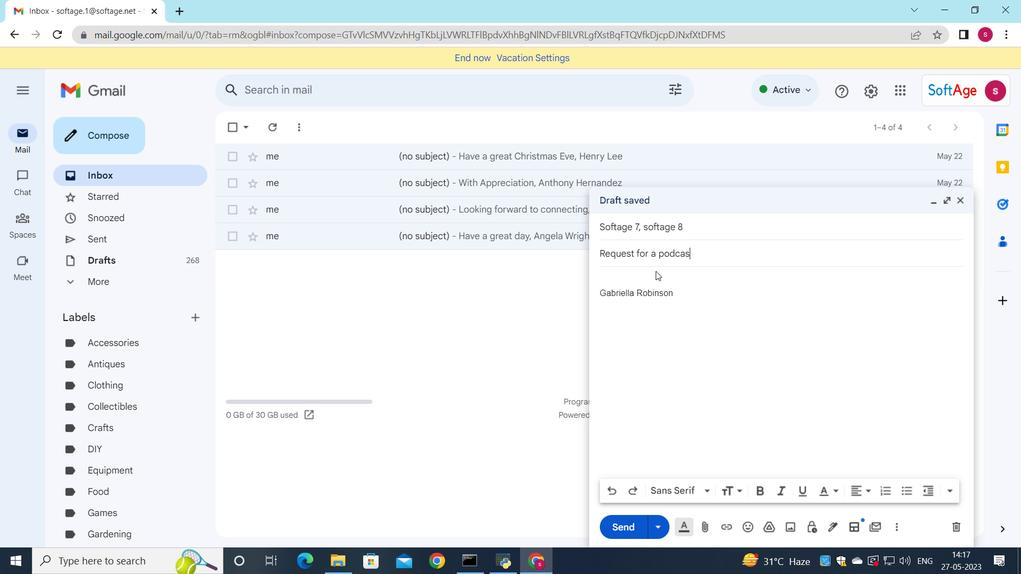 
Action: Mouse moved to (617, 270)
Screenshot: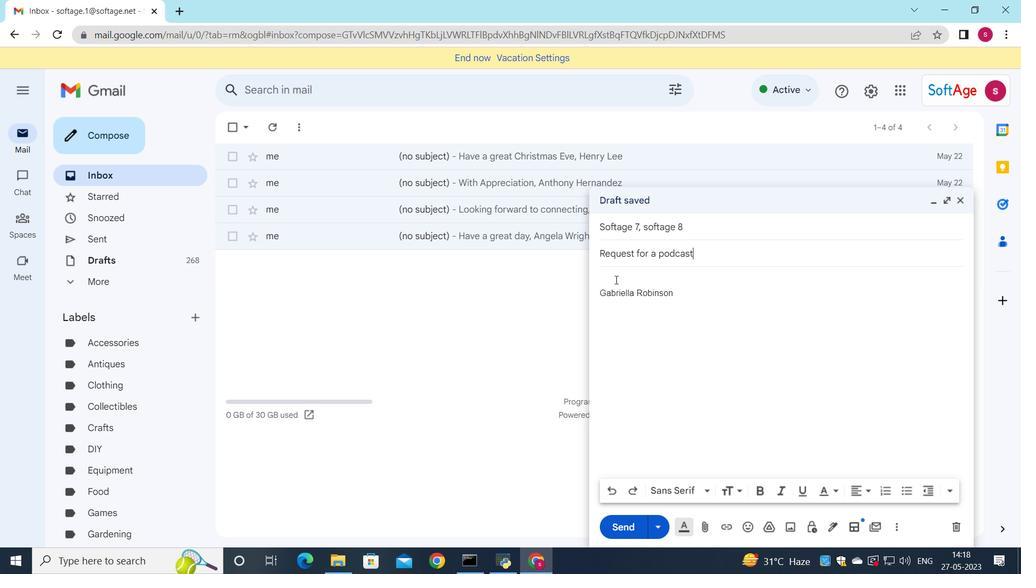 
Action: Mouse pressed left at (617, 270)
Screenshot: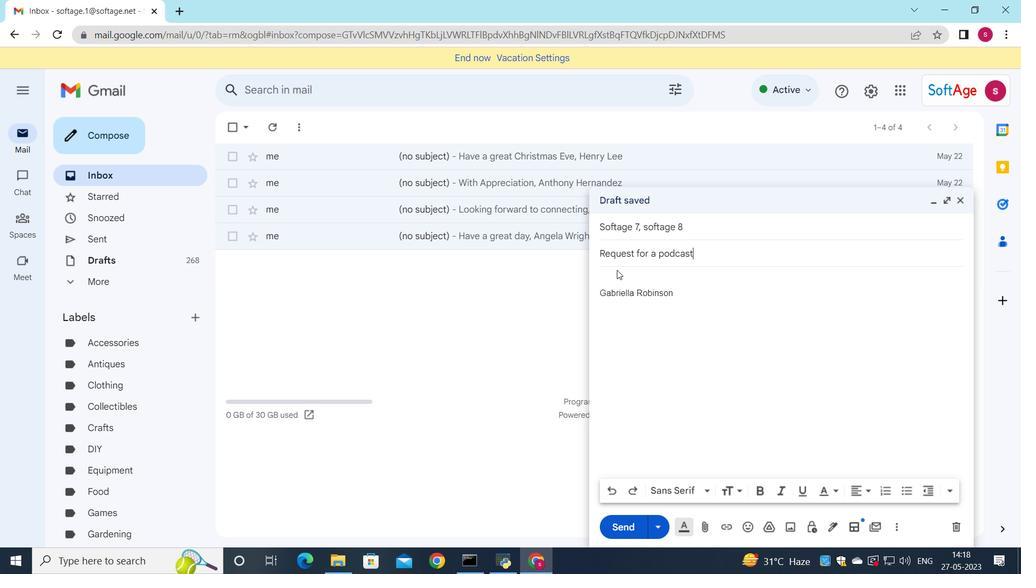 
Action: Mouse moved to (936, 378)
Screenshot: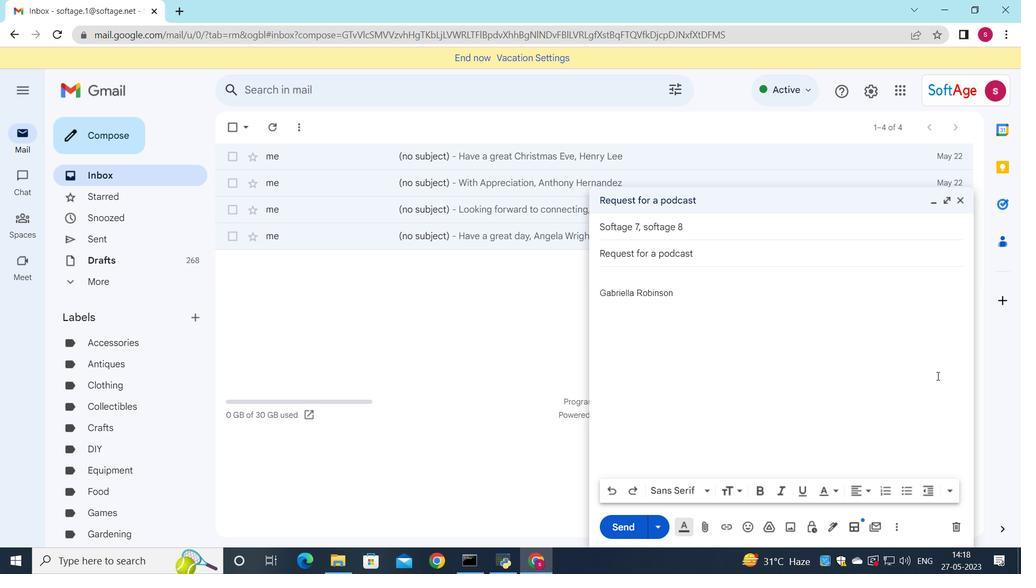
Action: Key pressed <Key.shift>I<Key.space>would<Key.space>like<Key.space>to<Key.space>request<Key.space>meeting<Key.space>to<Key.space>discuss<Key.space>the<Key.space>progress<Key.space>of<Key.space>the<Key.space>project.
Screenshot: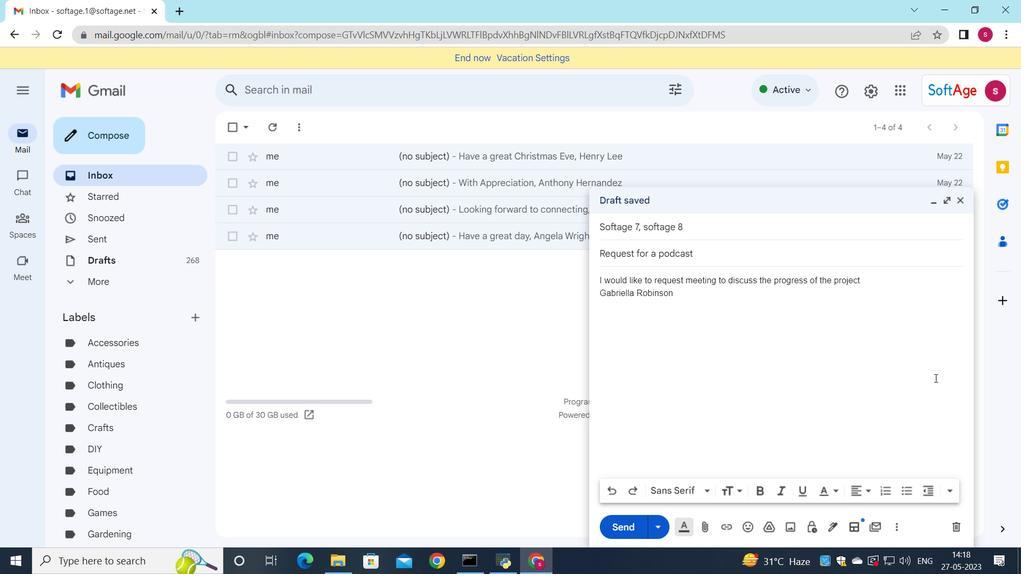 
Action: Mouse moved to (683, 280)
Screenshot: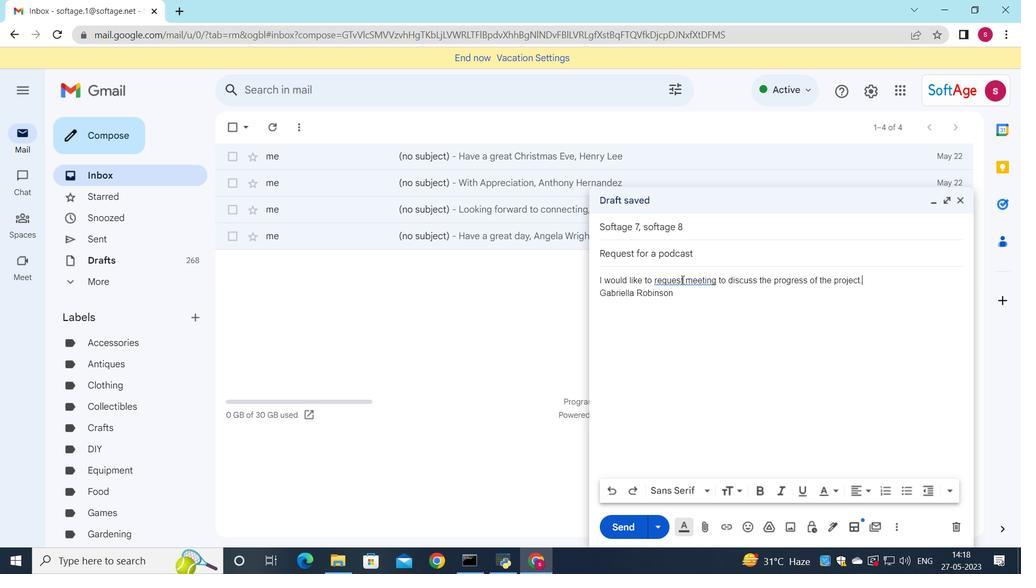 
Action: Mouse pressed left at (683, 280)
Screenshot: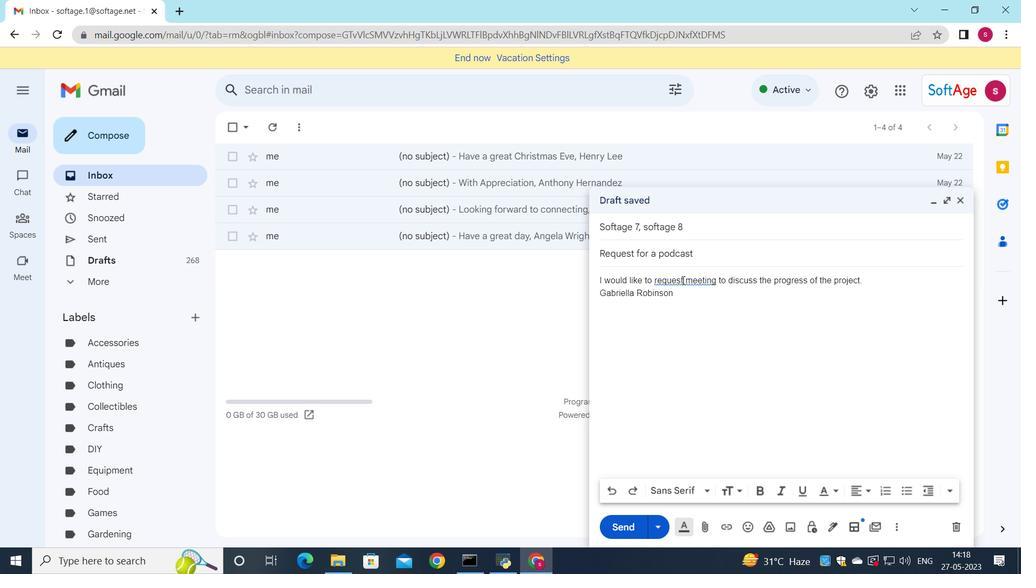 
Action: Key pressed b
Screenshot: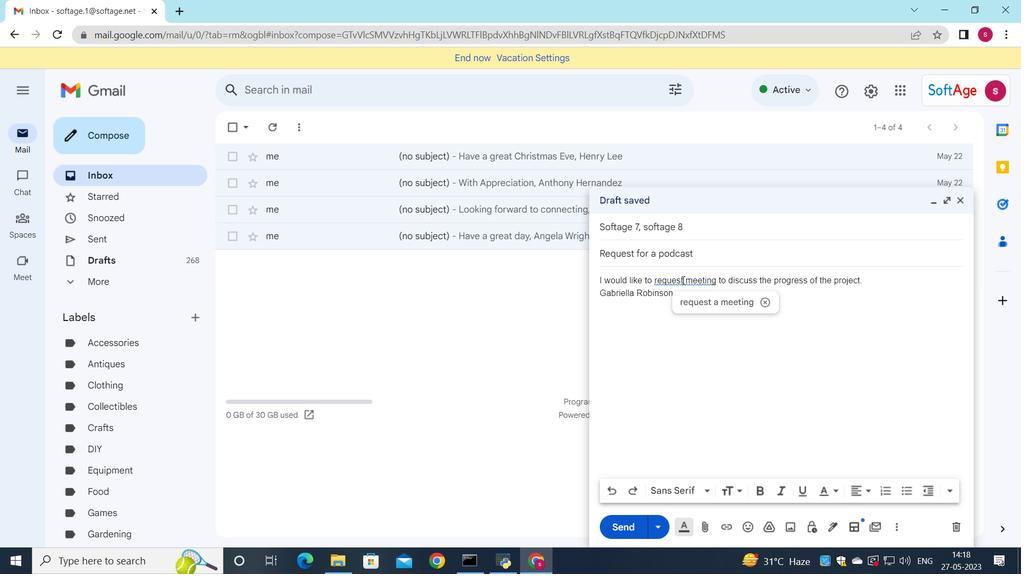 
Action: Mouse moved to (679, 282)
Screenshot: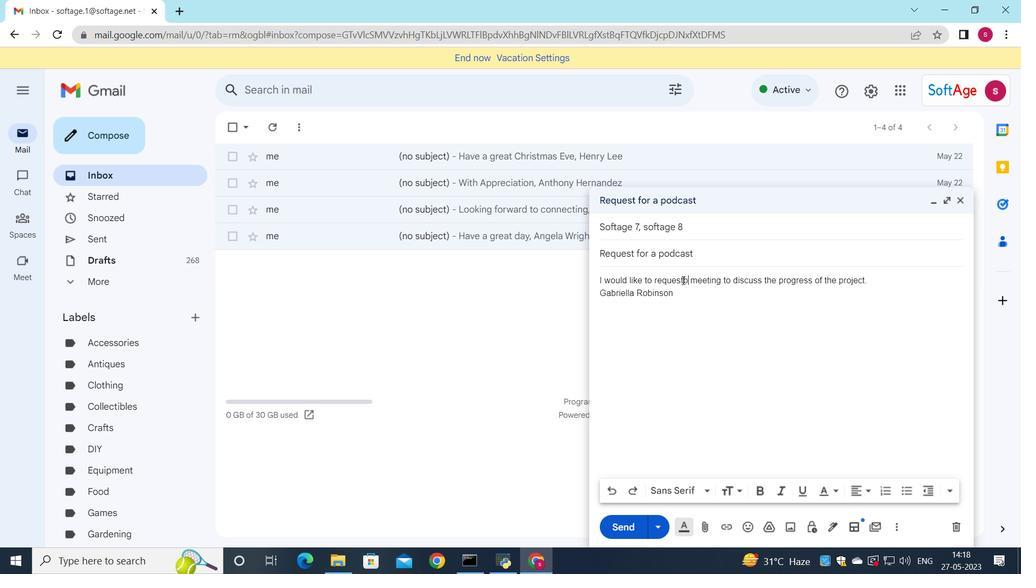 
Action: Key pressed <Key.backspace>
Screenshot: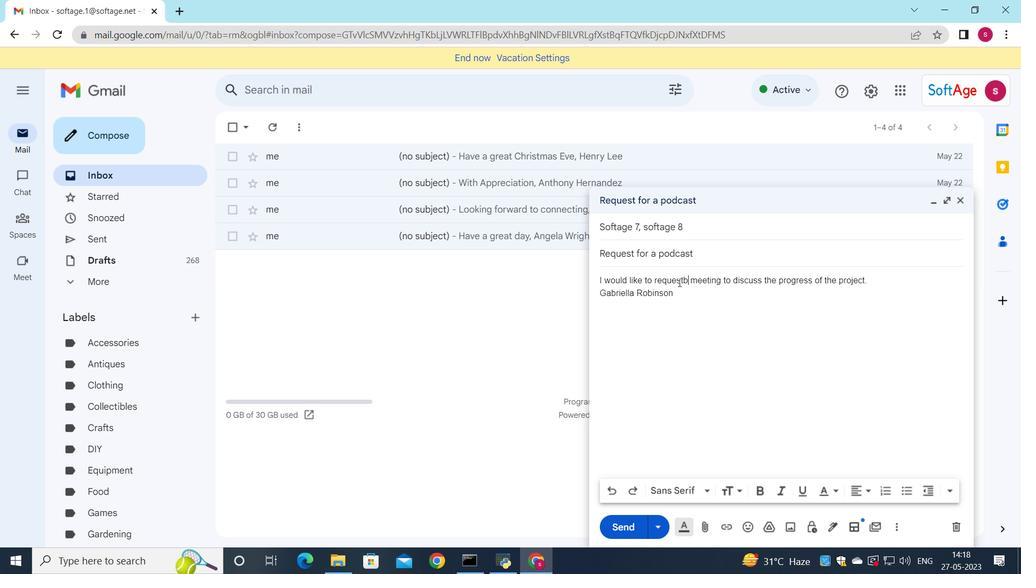 
Action: Mouse moved to (787, 321)
Screenshot: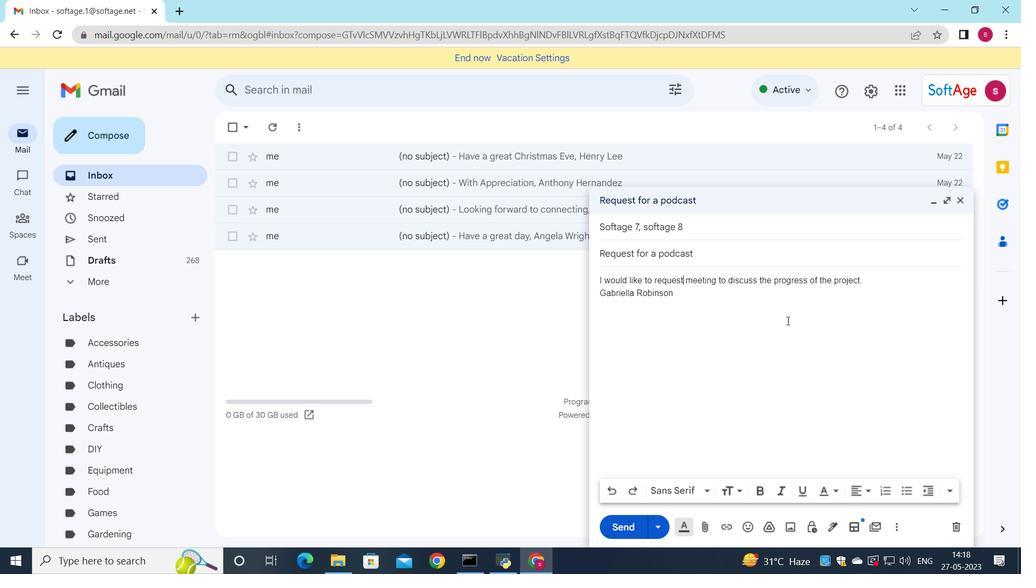 
Action: Key pressed <Key.space>
Screenshot: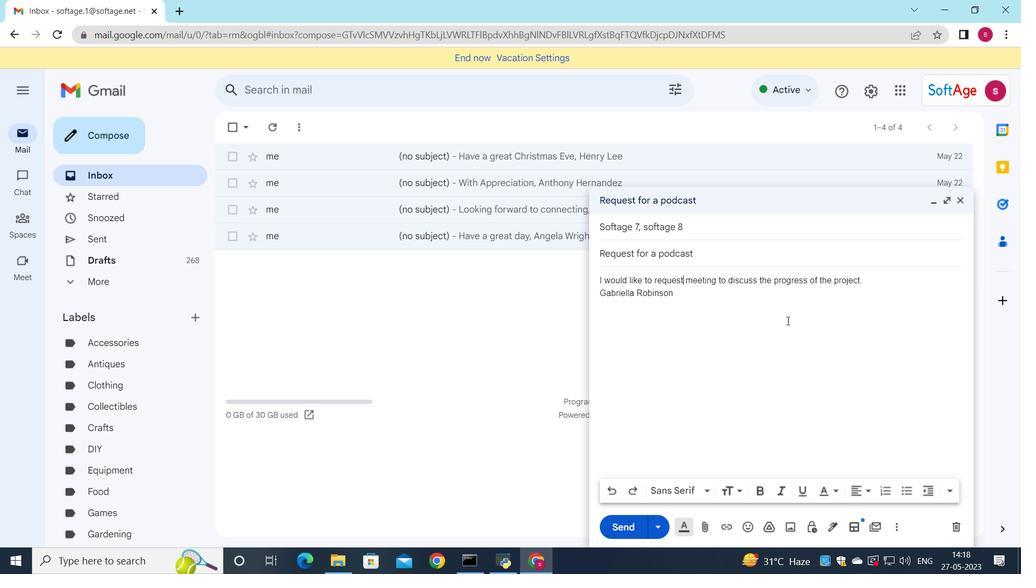 
Action: Mouse moved to (778, 322)
Screenshot: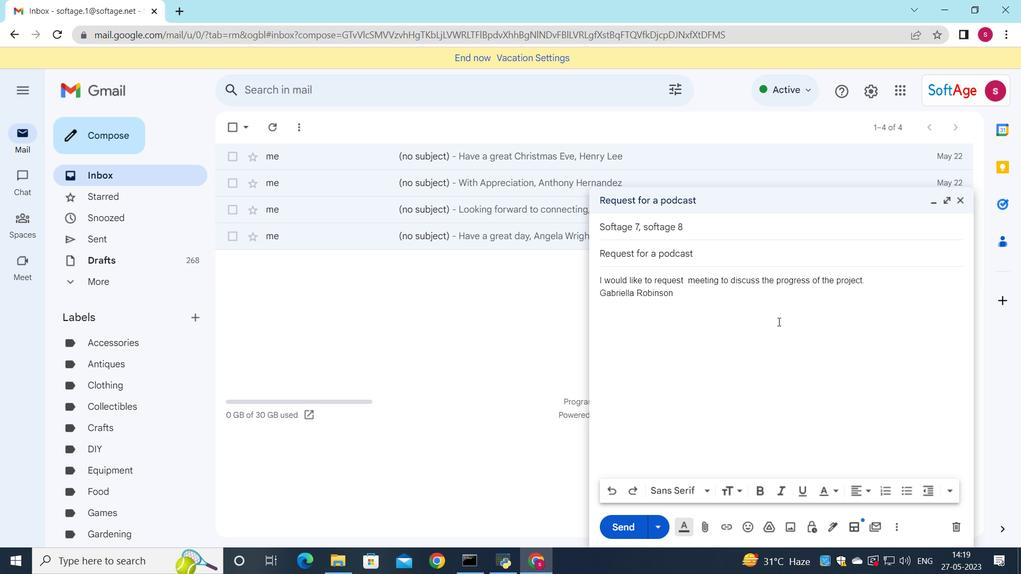 
Action: Key pressed a
Screenshot: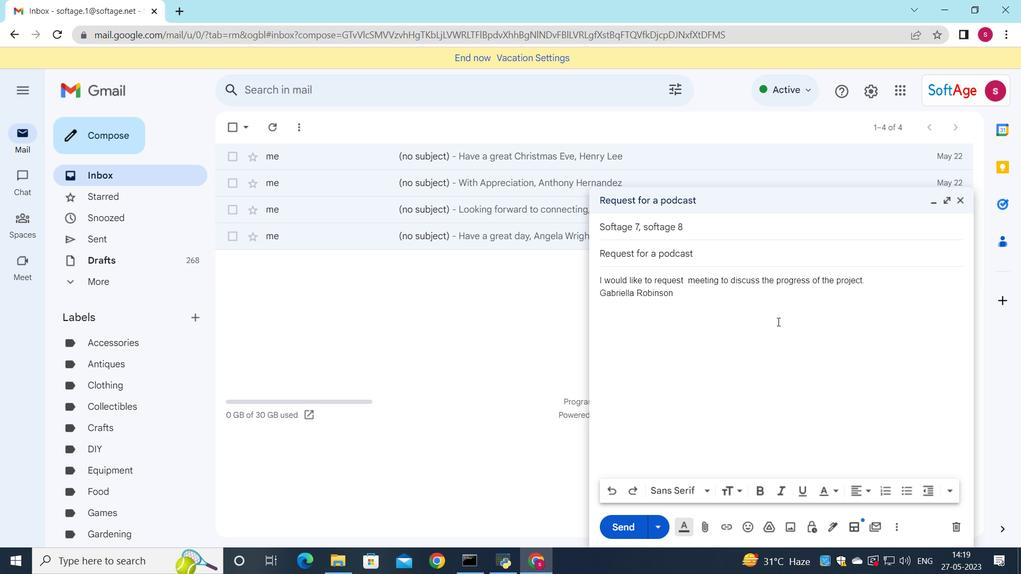 
Action: Mouse moved to (703, 524)
Screenshot: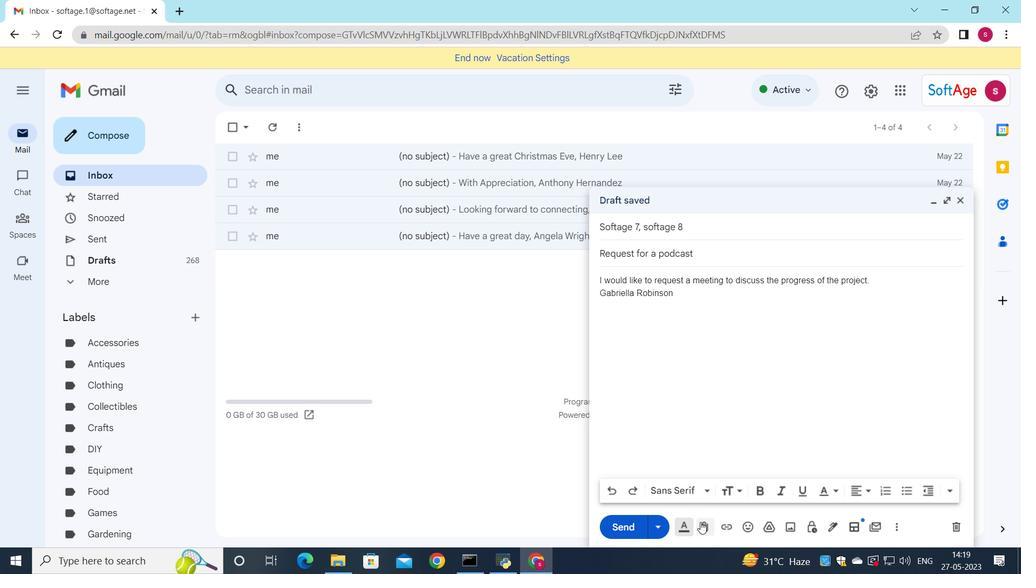 
Action: Mouse pressed left at (703, 524)
Screenshot: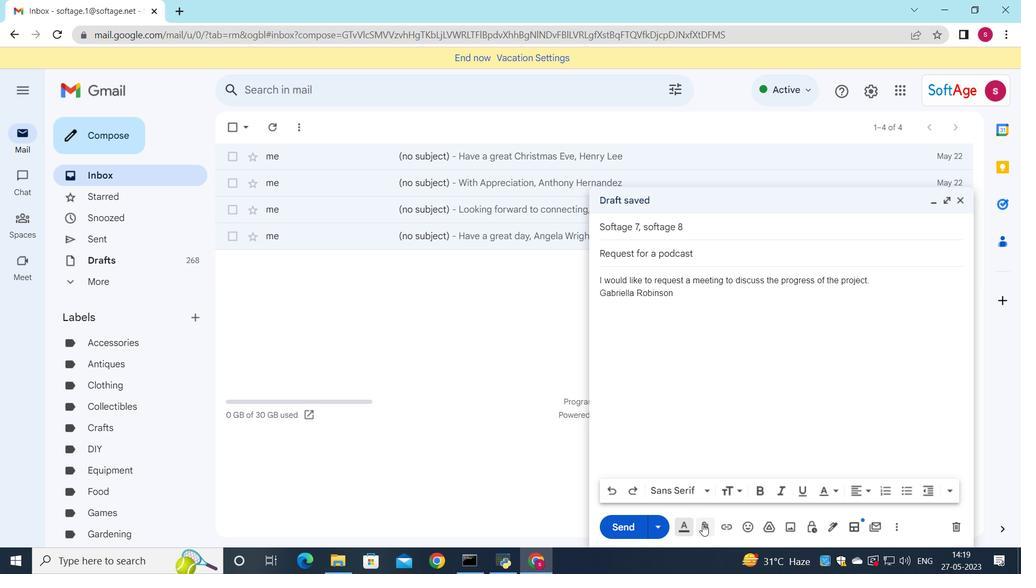 
Action: Mouse moved to (681, 434)
Screenshot: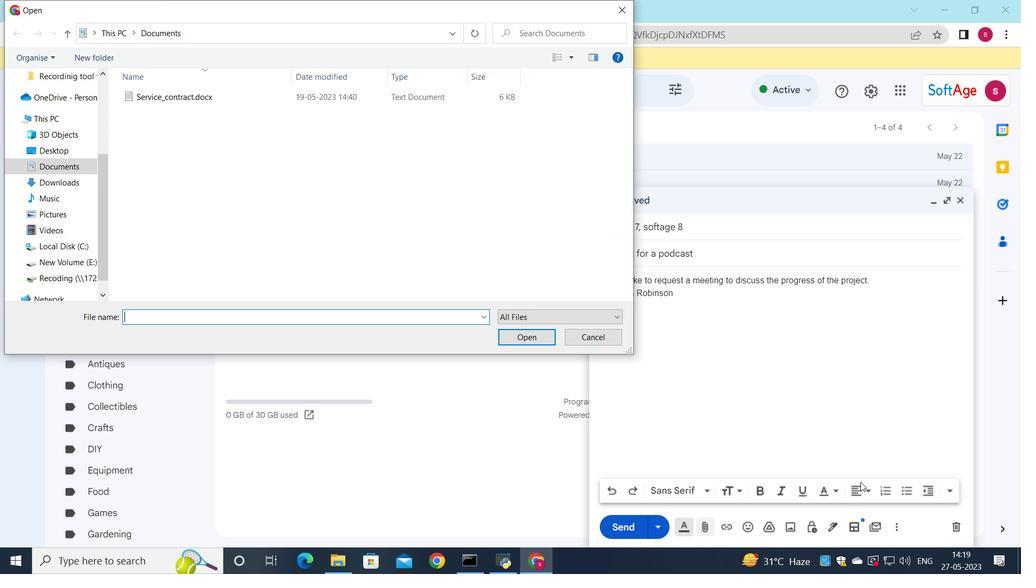 
Action: Mouse scrolled (681, 433) with delta (0, 0)
Screenshot: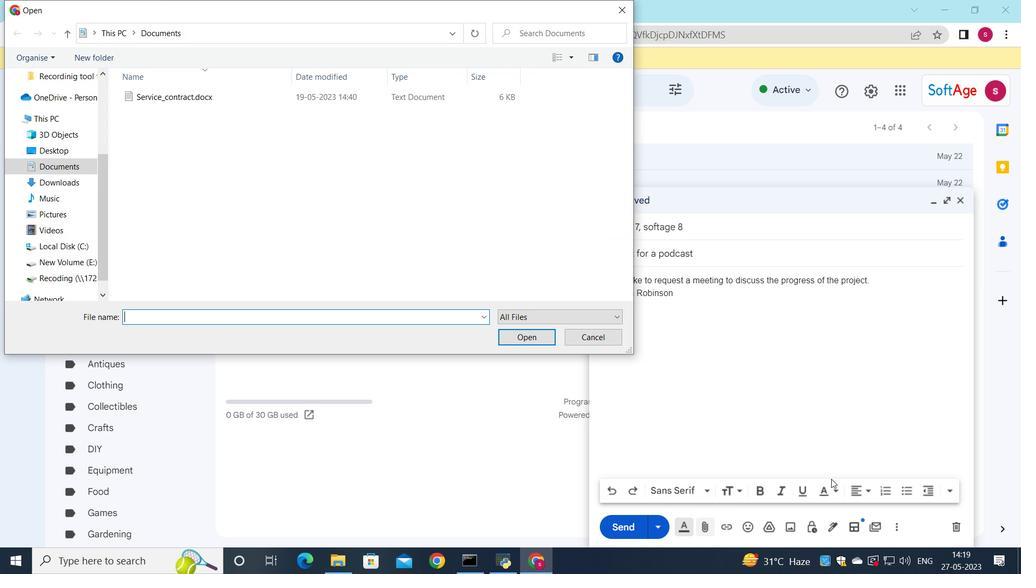 
Action: Mouse moved to (244, 96)
Screenshot: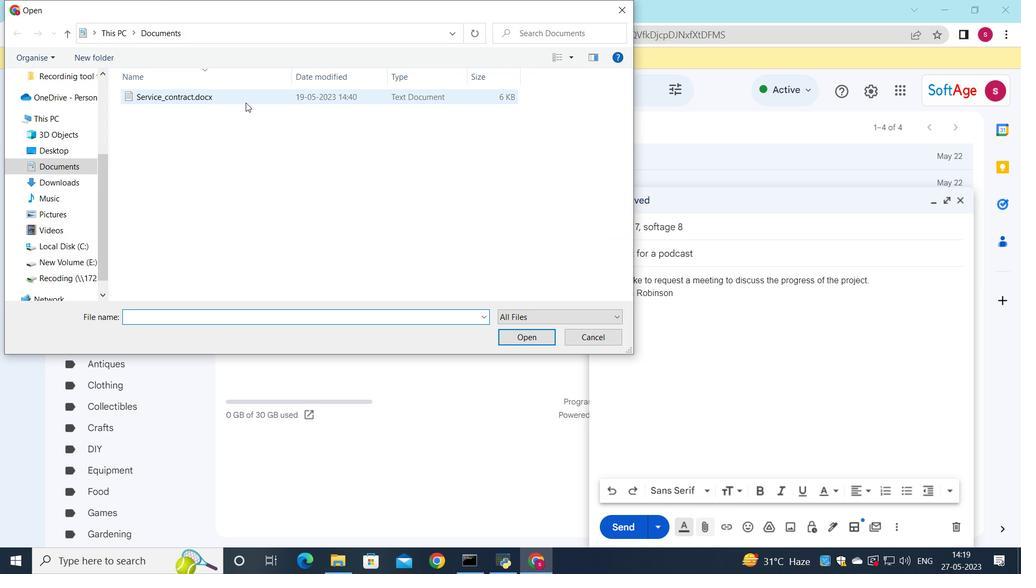
Action: Mouse pressed left at (244, 96)
Screenshot: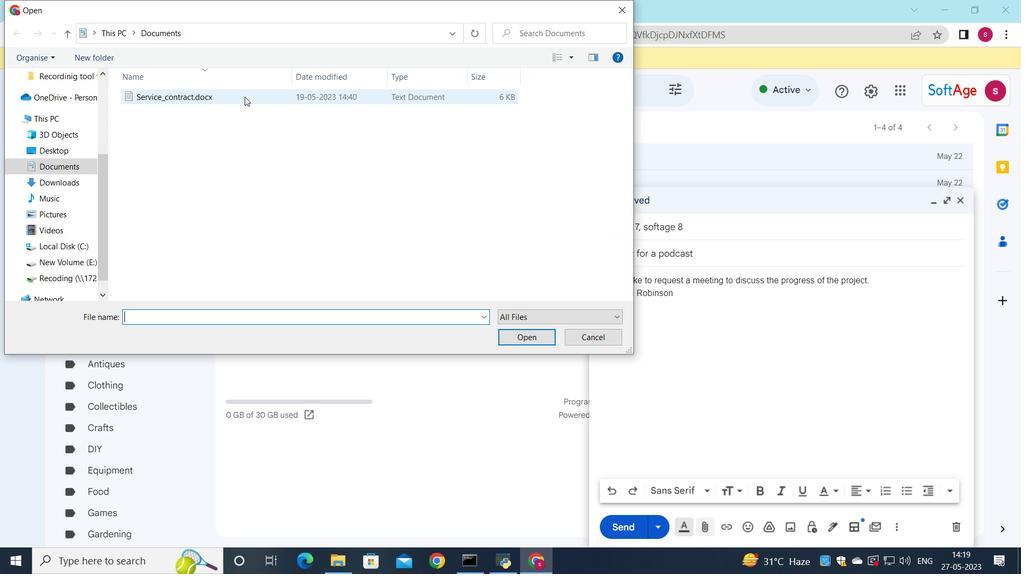 
Action: Mouse moved to (266, 105)
Screenshot: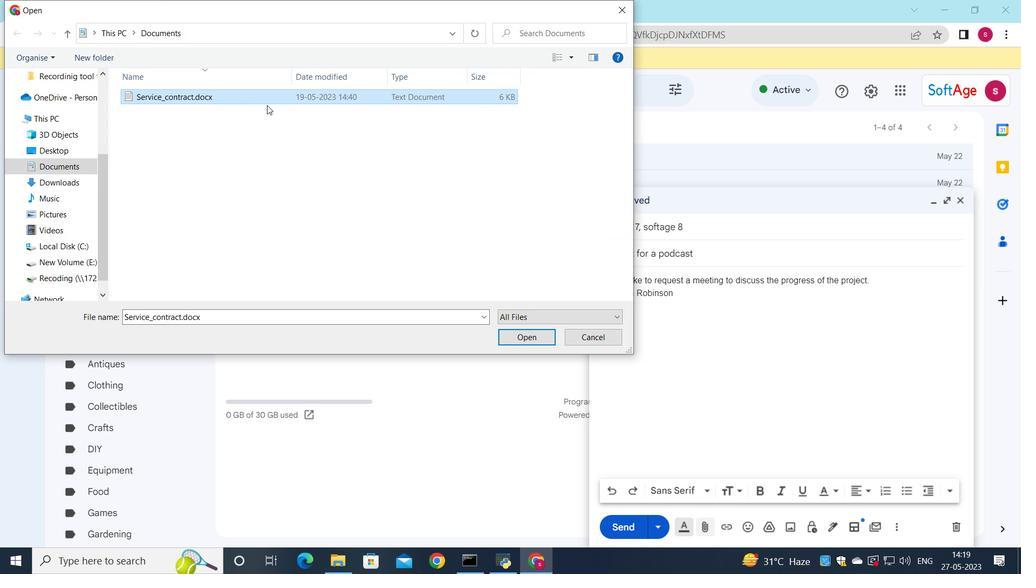 
Action: Mouse pressed left at (266, 105)
Screenshot: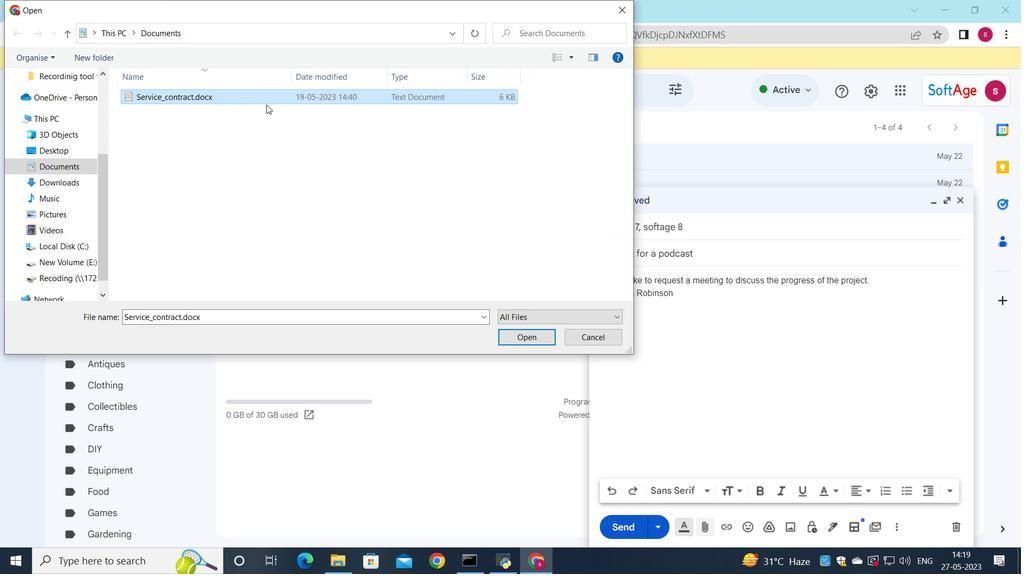 
Action: Mouse moved to (266, 101)
Screenshot: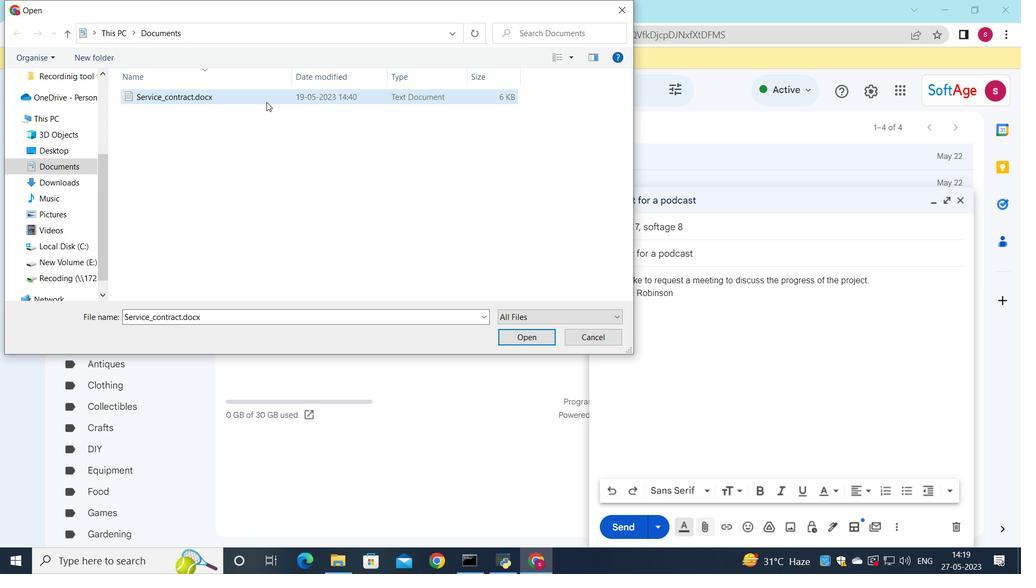 
Action: Mouse pressed left at (266, 101)
Screenshot: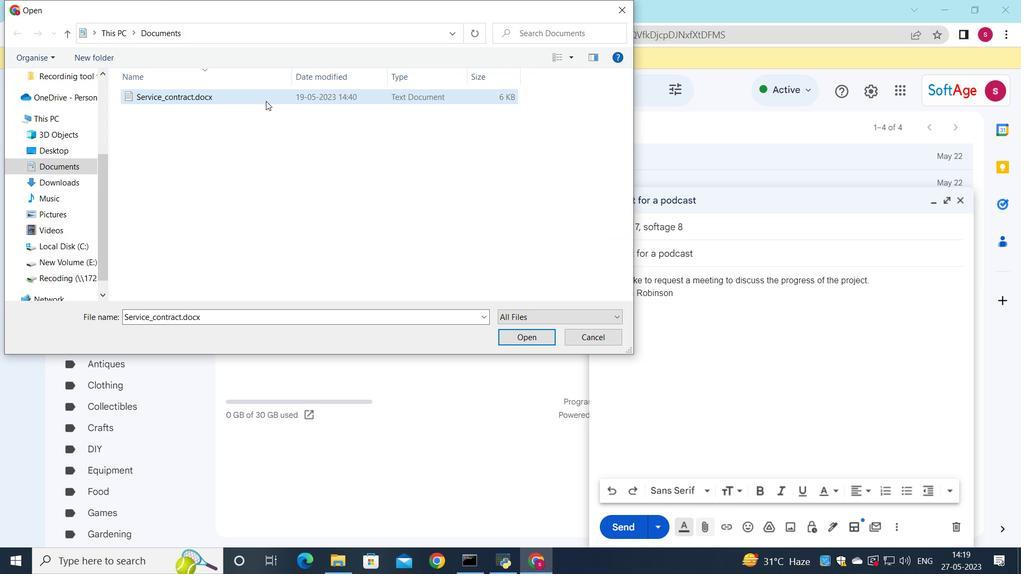 
Action: Mouse moved to (265, 99)
Screenshot: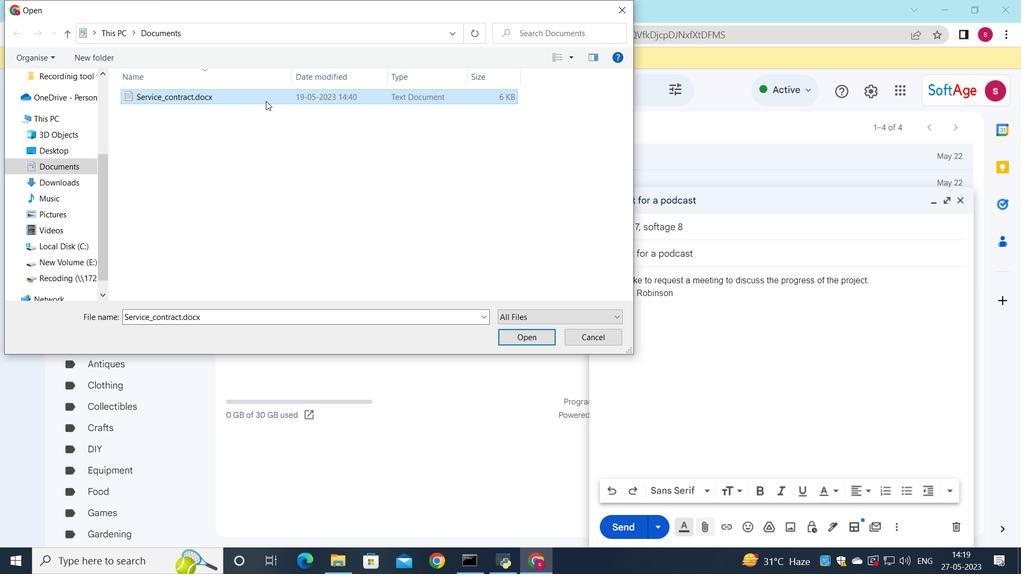 
Action: Mouse pressed left at (265, 99)
Screenshot: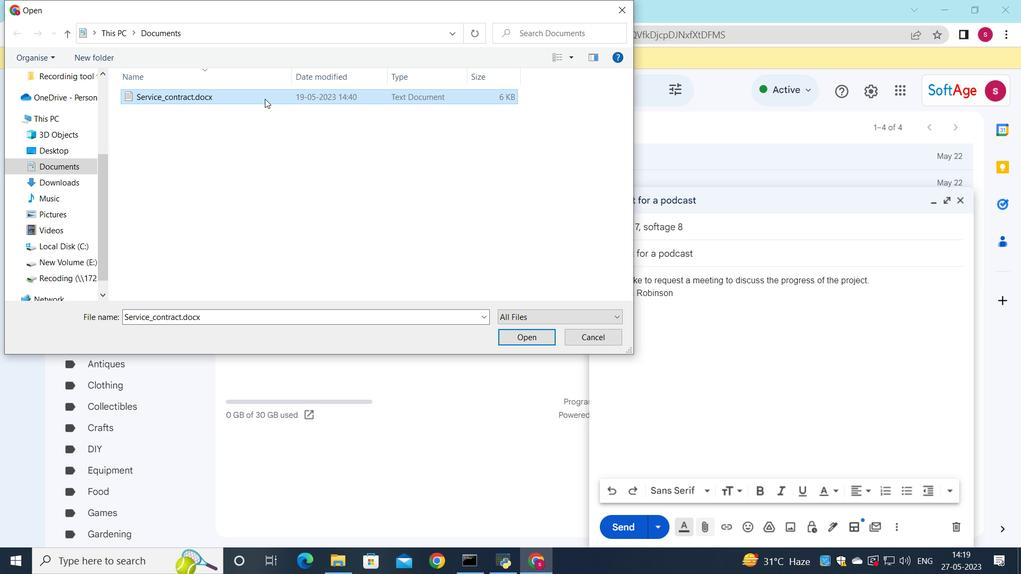 
Action: Mouse moved to (322, 111)
Screenshot: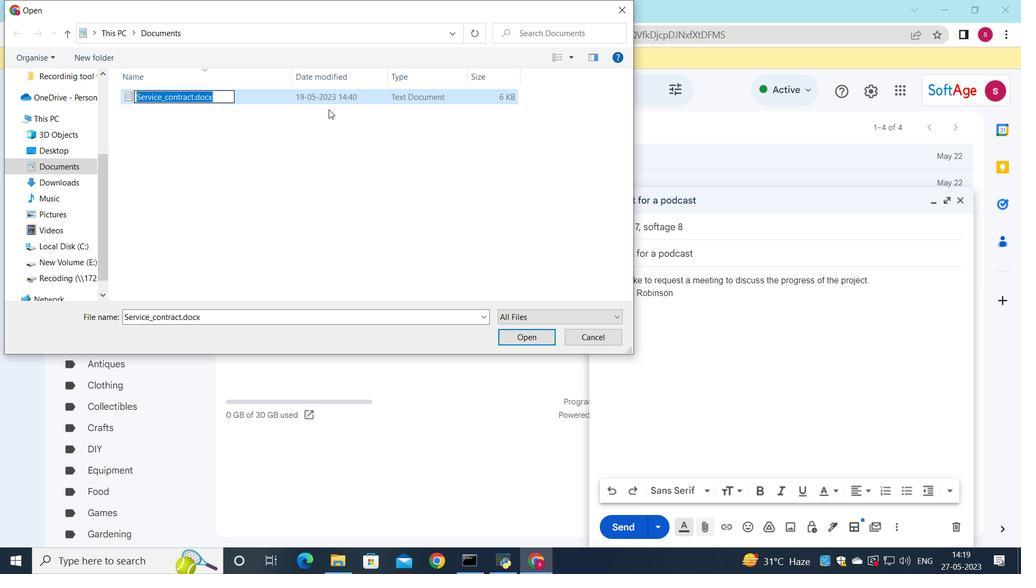 
Action: Key pressed <Key.shift>Code<Key.shift><Key.shift>_of<Key.shift>_conduct.pdf
Screenshot: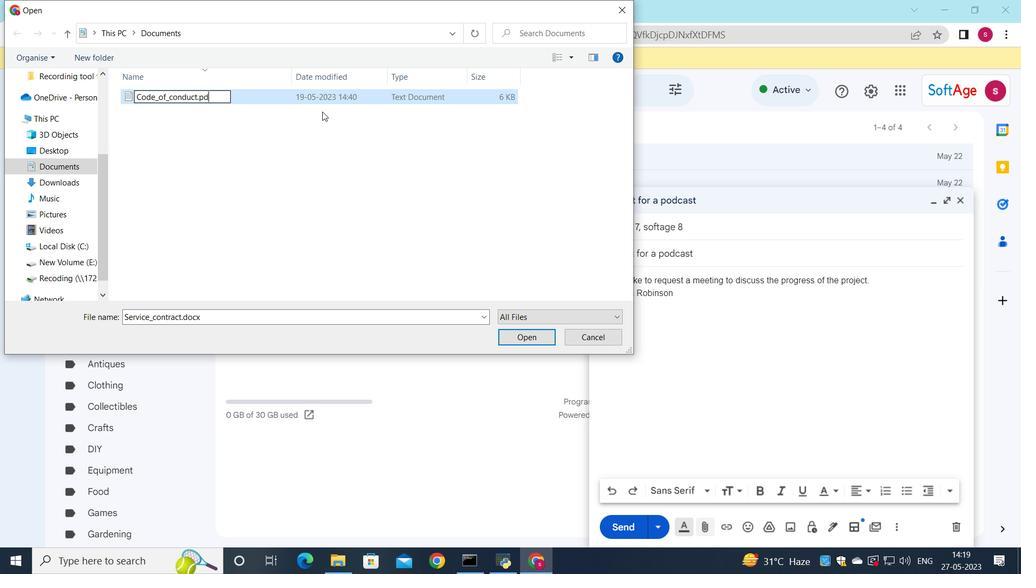 
Action: Mouse moved to (359, 99)
Screenshot: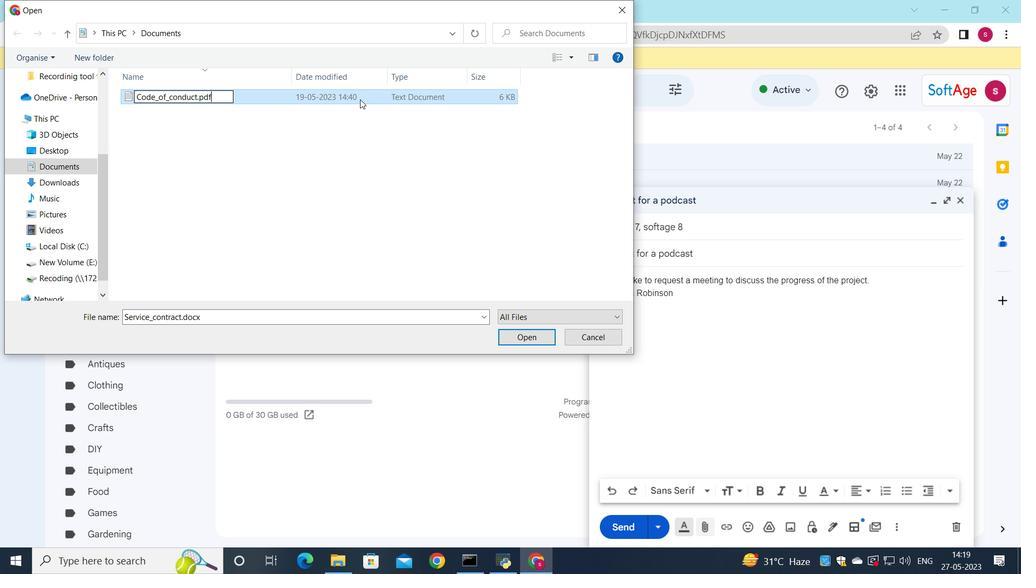 
Action: Mouse pressed left at (359, 99)
Screenshot: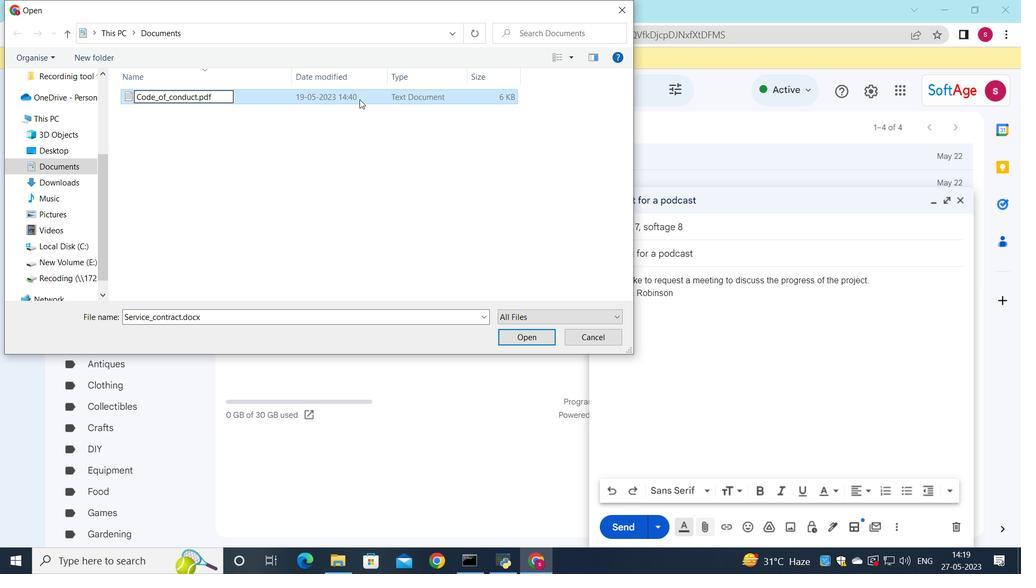 
Action: Mouse moved to (518, 333)
Screenshot: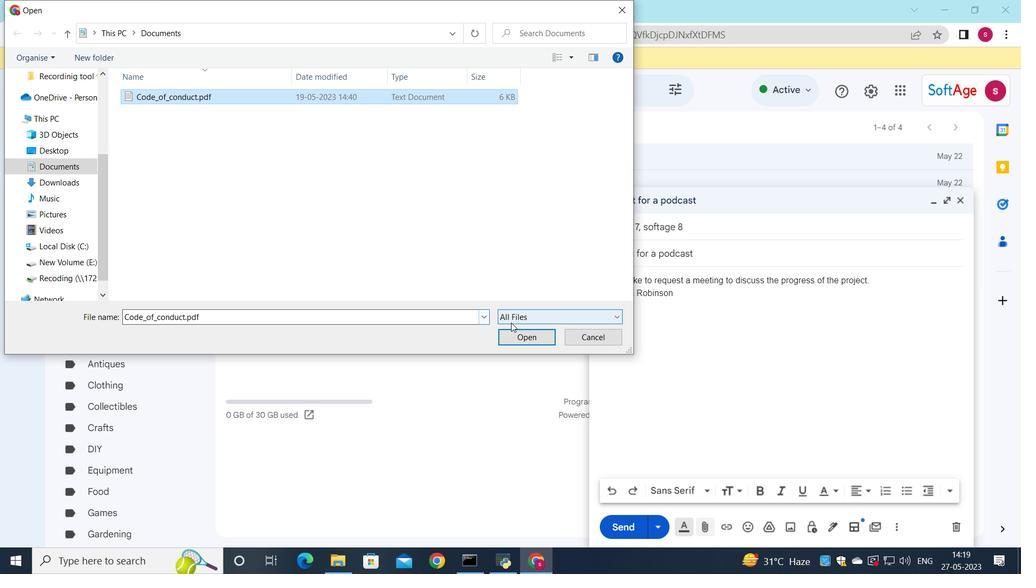 
Action: Mouse pressed left at (518, 333)
Screenshot: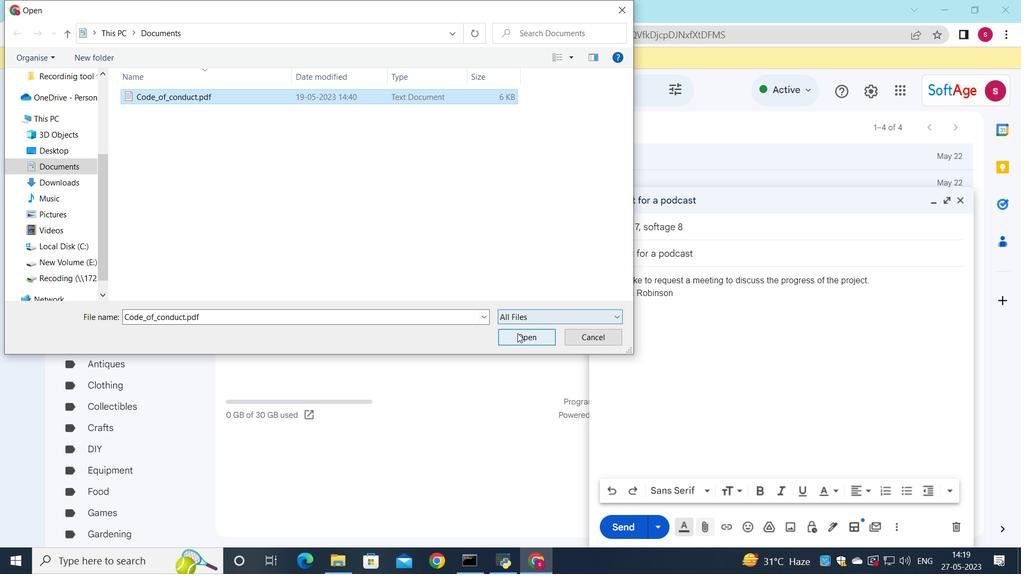 
Action: Mouse moved to (629, 524)
Screenshot: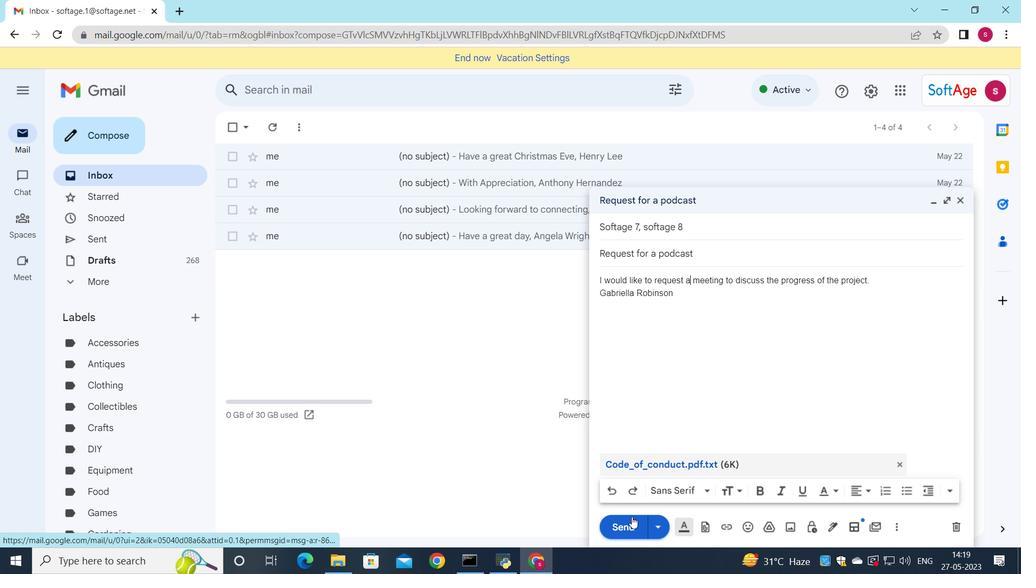 
Action: Mouse pressed left at (629, 524)
Screenshot: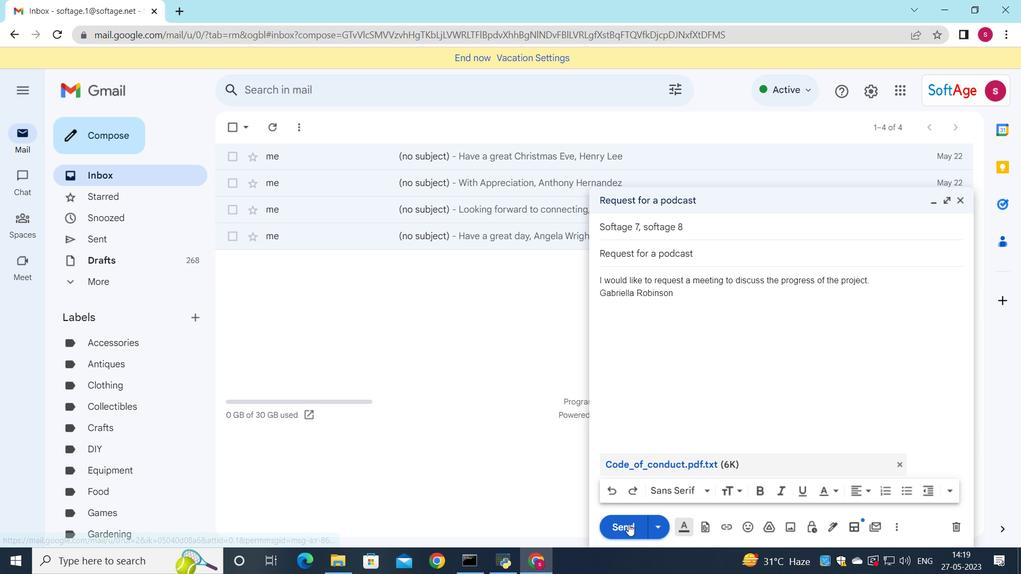 
Action: Mouse moved to (107, 236)
Screenshot: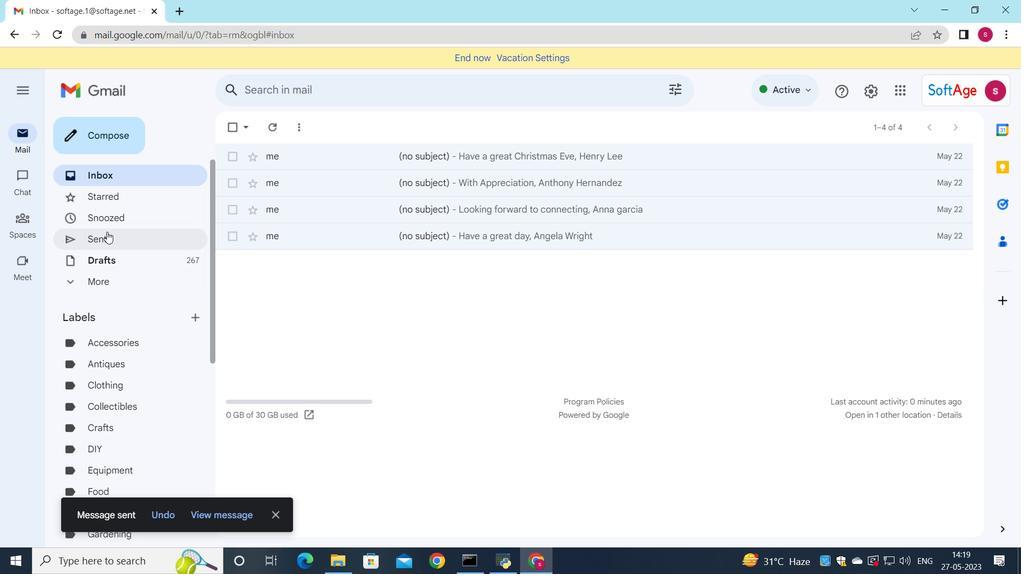 
Action: Mouse pressed left at (107, 236)
Screenshot: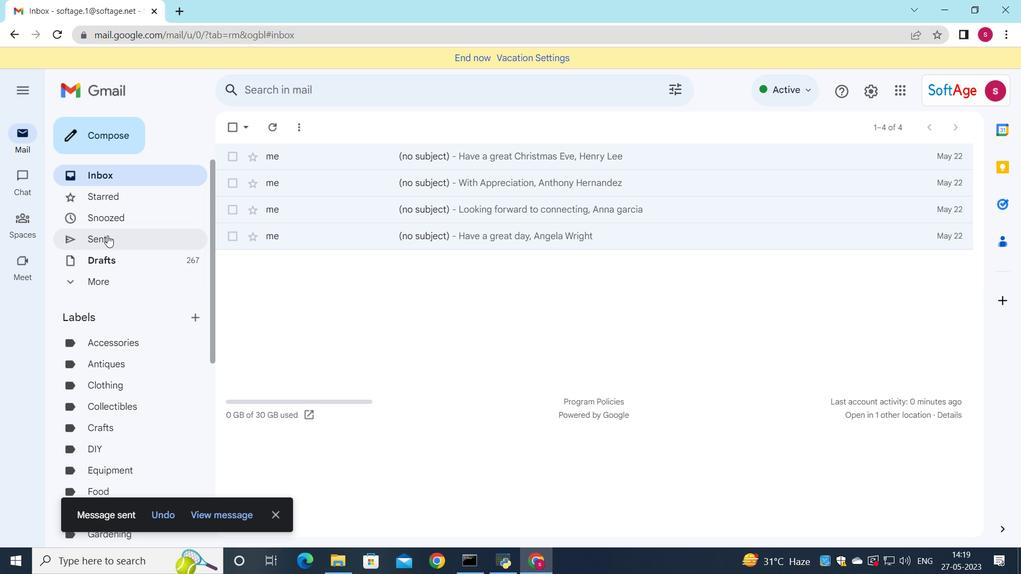 
Action: Mouse moved to (531, 208)
Screenshot: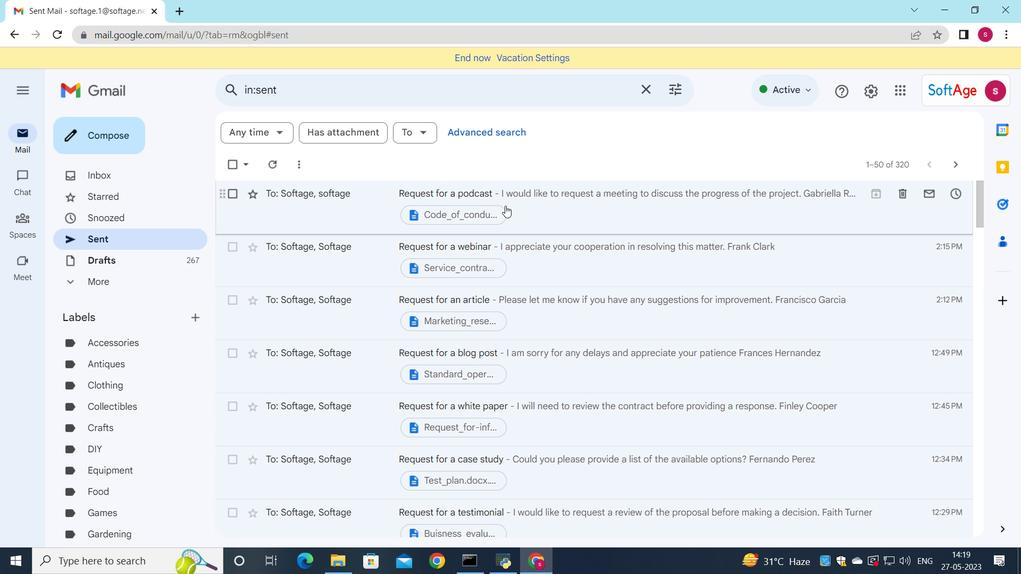 
Action: Mouse pressed left at (531, 208)
Screenshot: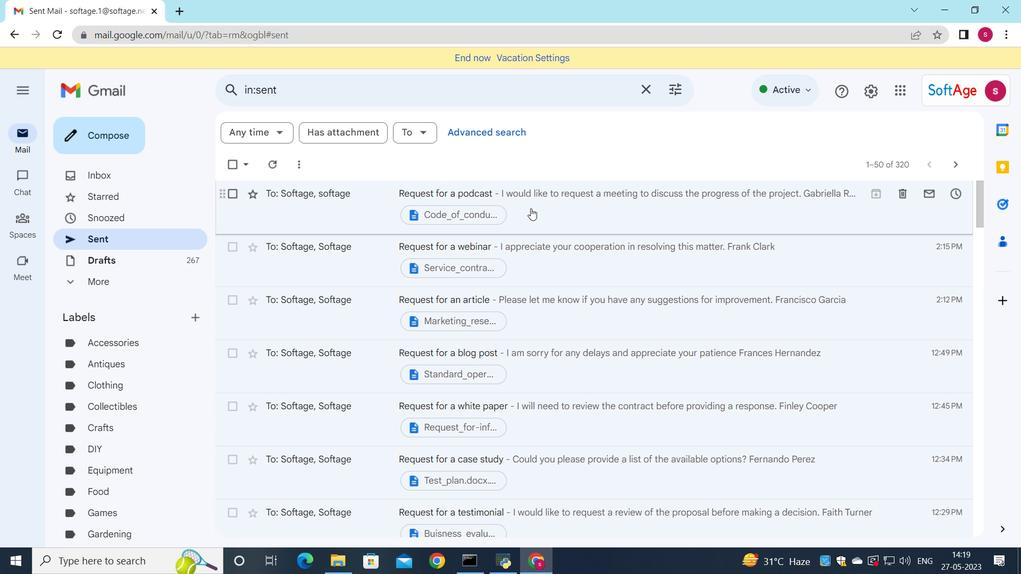 
Action: Mouse moved to (528, 207)
Screenshot: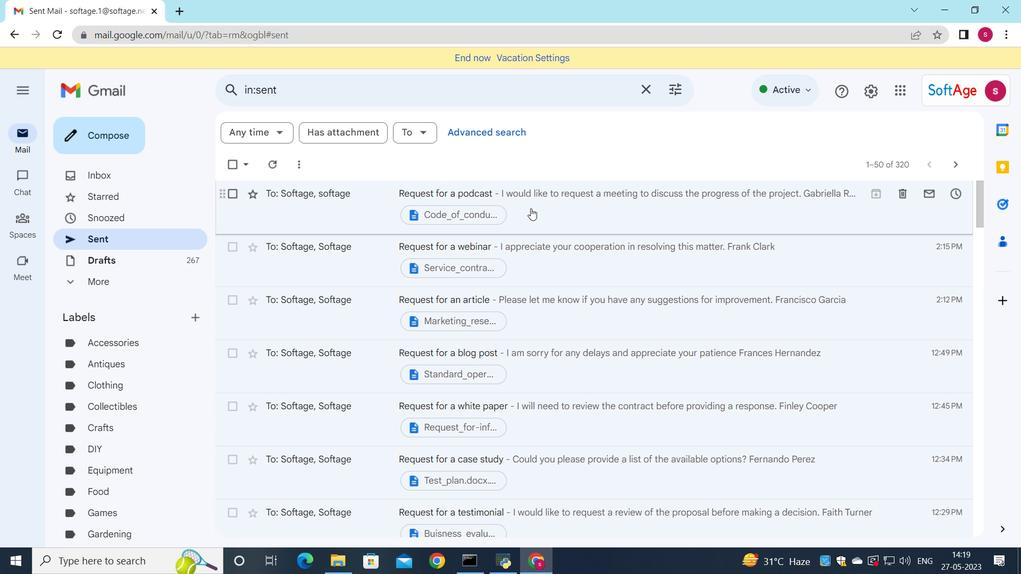 
